 Task: Look for space in Novosibirsk, Russia from 6th August, 2023 to 15th August, 2023 for 9 adults in price range Rs.10000 to Rs.14000. Place can be shared room with 5 bedrooms having 9 beds and 5 bathrooms. Property type can be house, flat, guest house. Amenities needed are: wifi, TV, free parkinig on premises, gym, breakfast. Booking option can be shelf check-in. Required host language is English.
Action: Mouse moved to (545, 114)
Screenshot: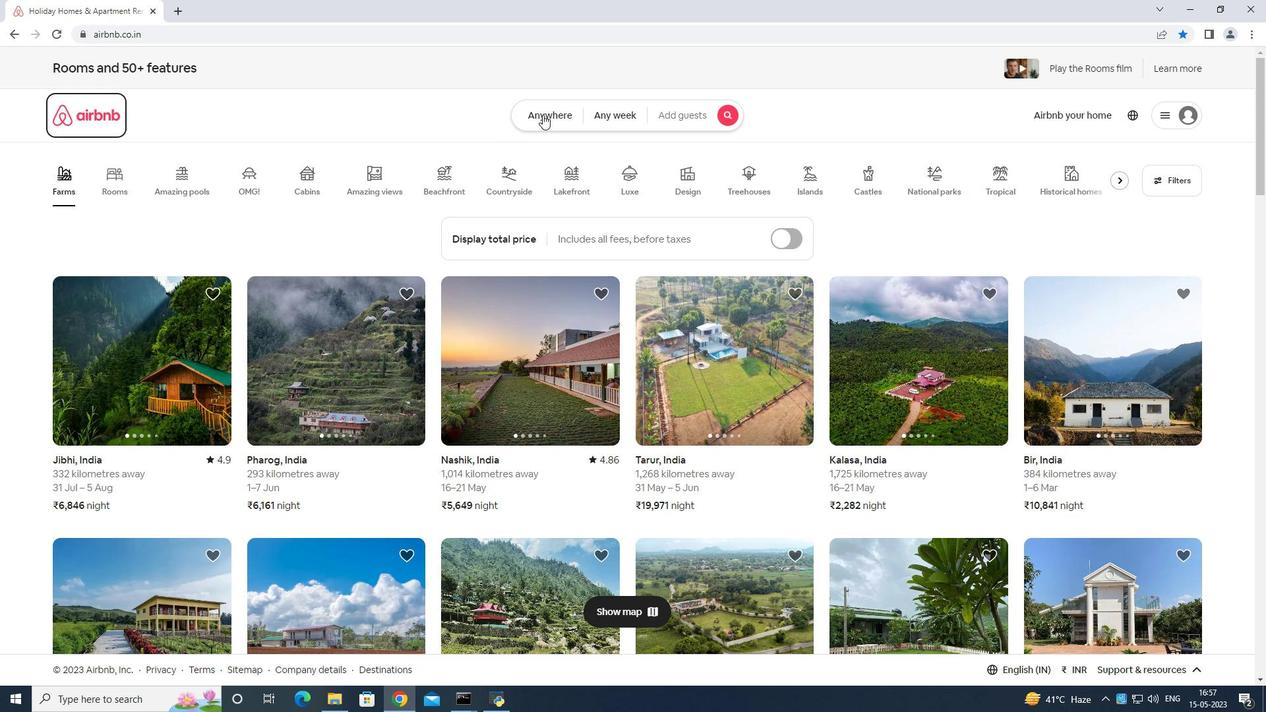 
Action: Mouse pressed left at (545, 114)
Screenshot: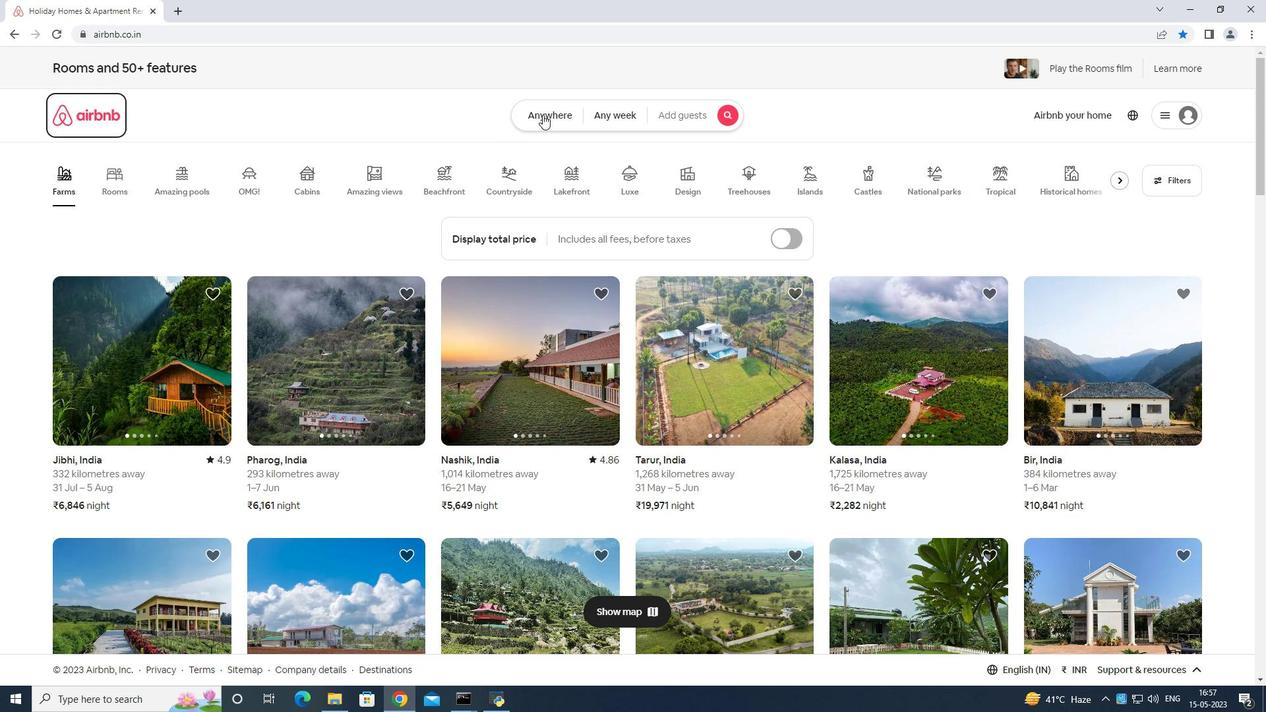 
Action: Mouse moved to (497, 151)
Screenshot: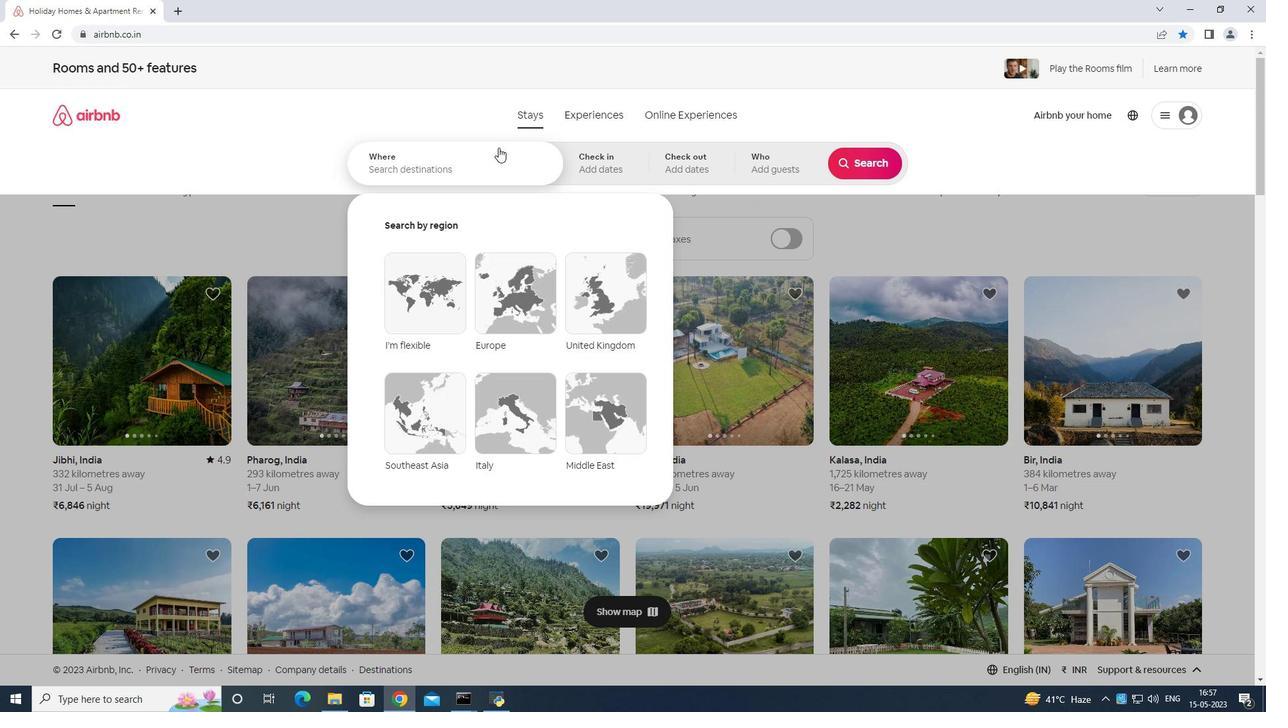 
Action: Mouse pressed left at (497, 151)
Screenshot: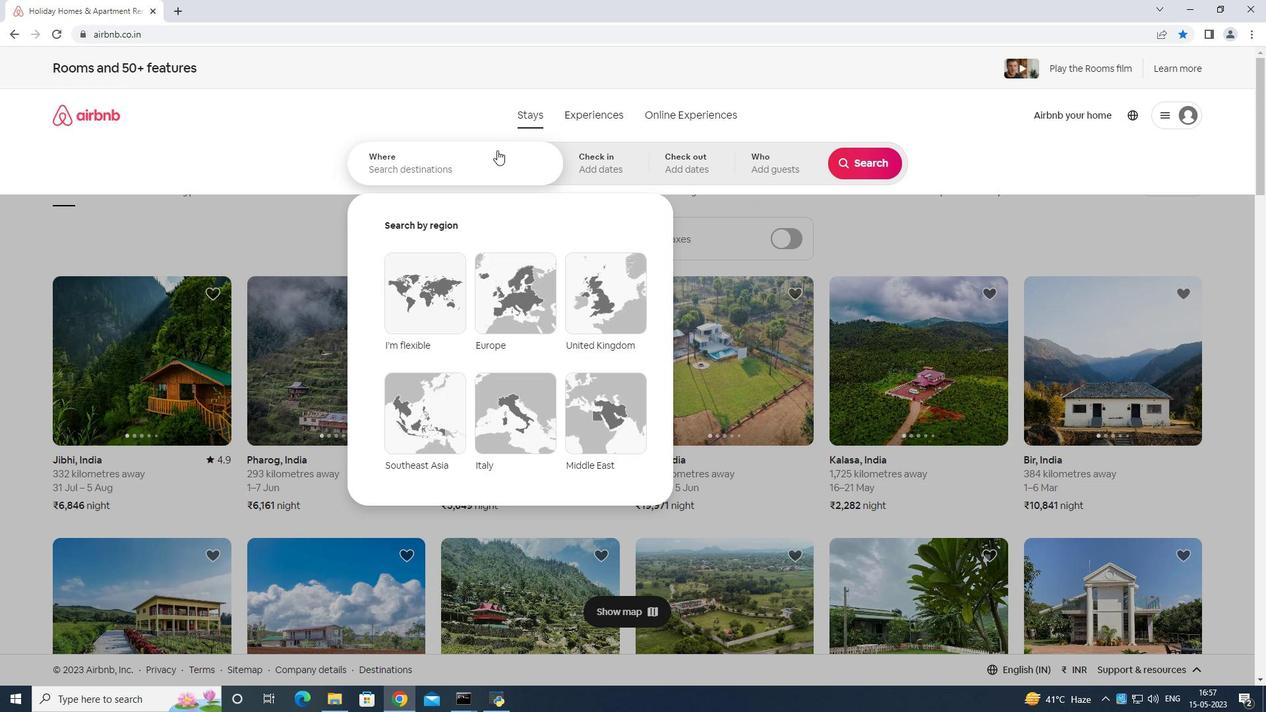 
Action: Mouse moved to (617, 167)
Screenshot: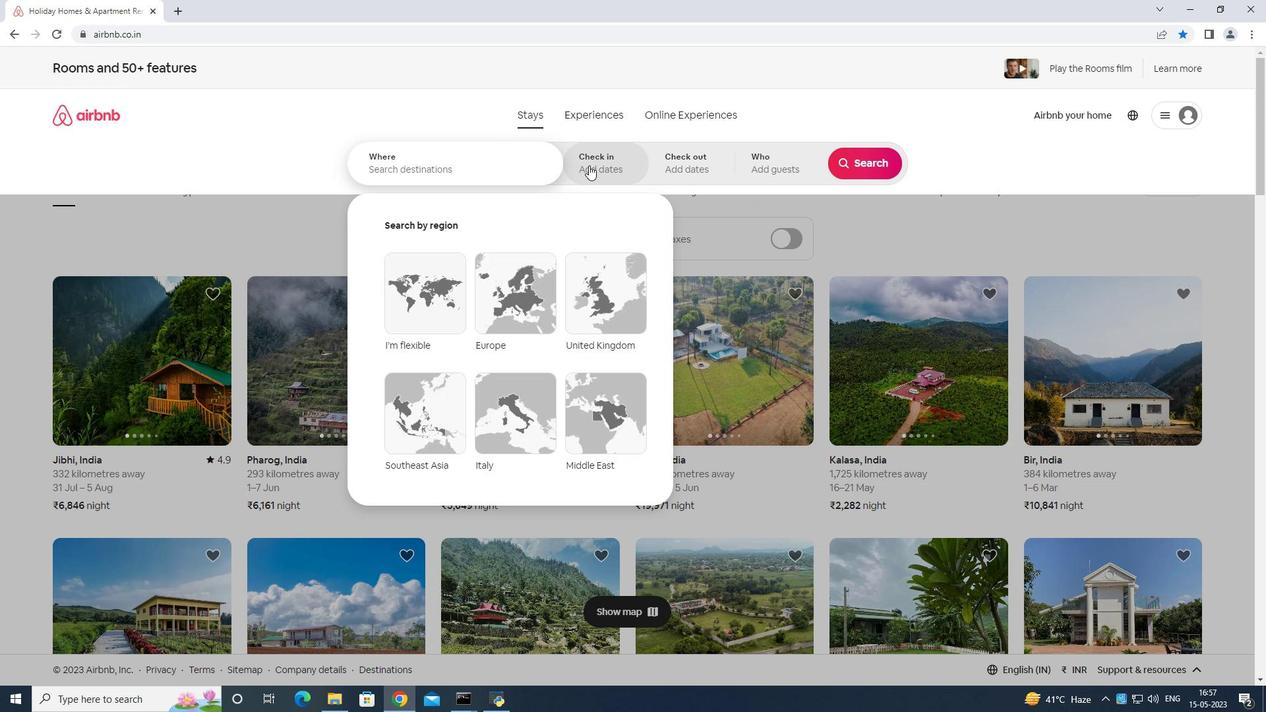 
Action: Key pressed <Key.shift>Novosibirsk<Key.space><Key.shift>Russia<Key.enter>
Screenshot: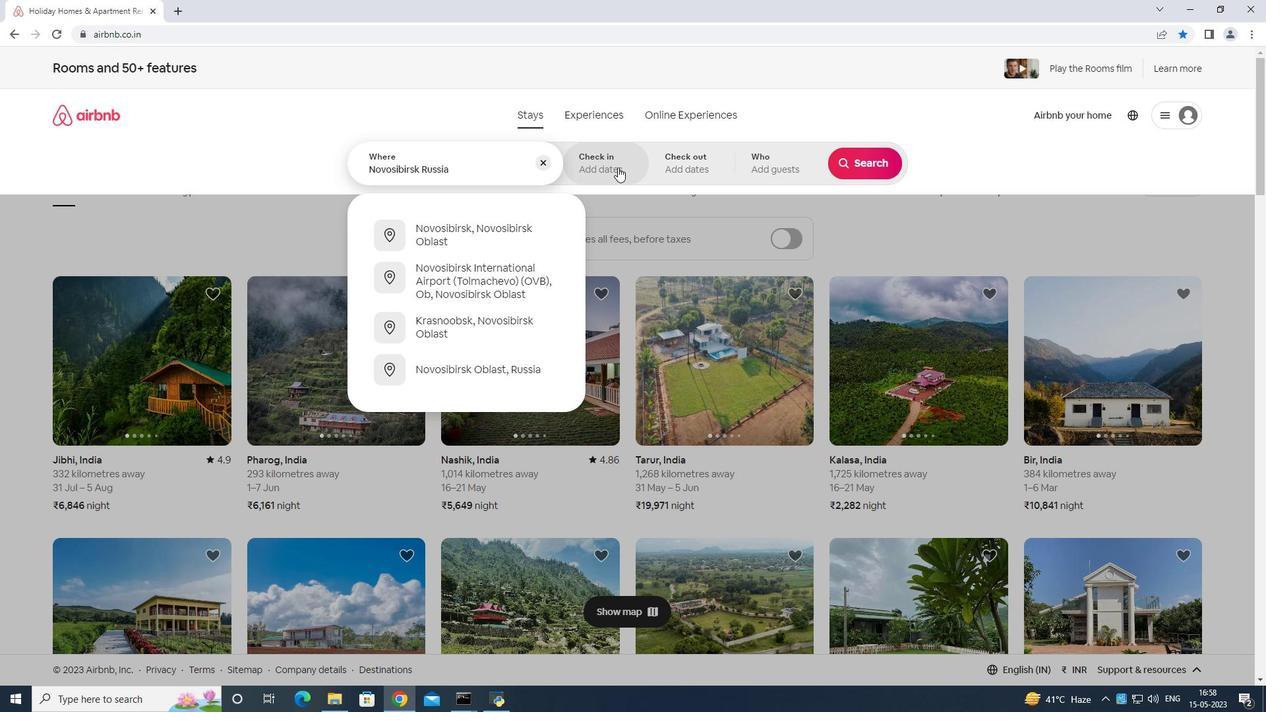 
Action: Mouse moved to (869, 271)
Screenshot: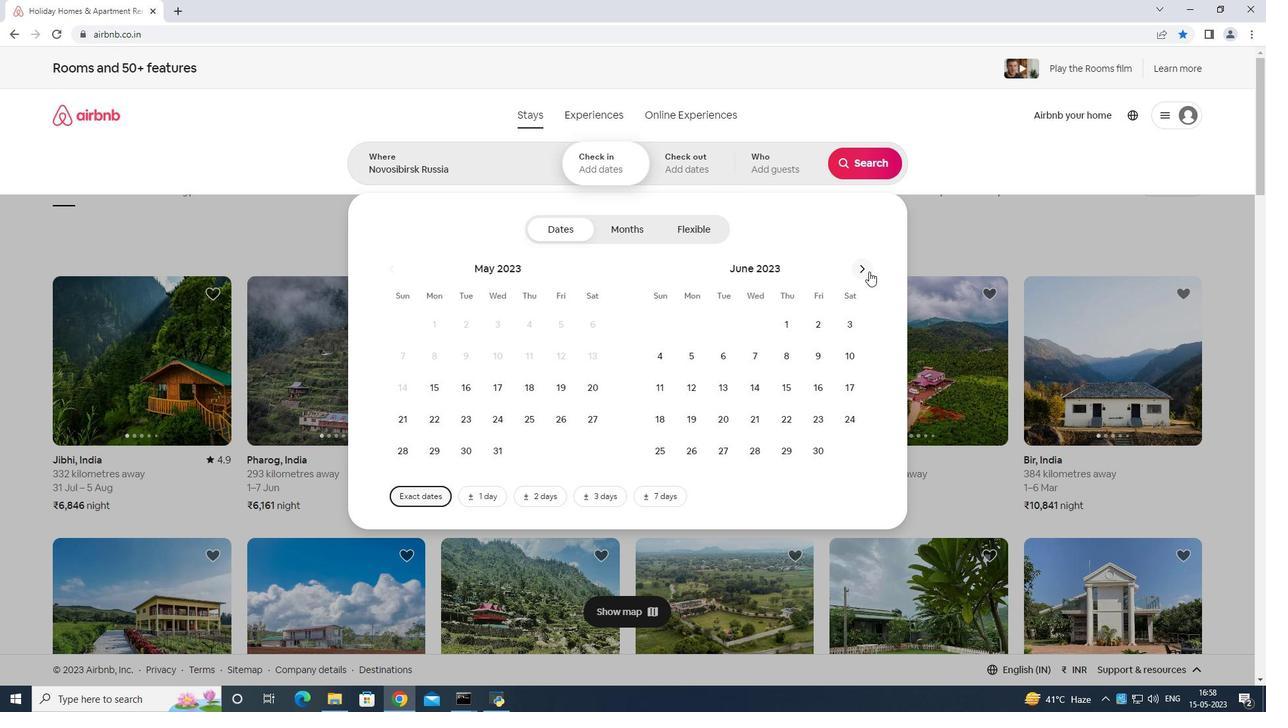 
Action: Mouse pressed left at (869, 271)
Screenshot: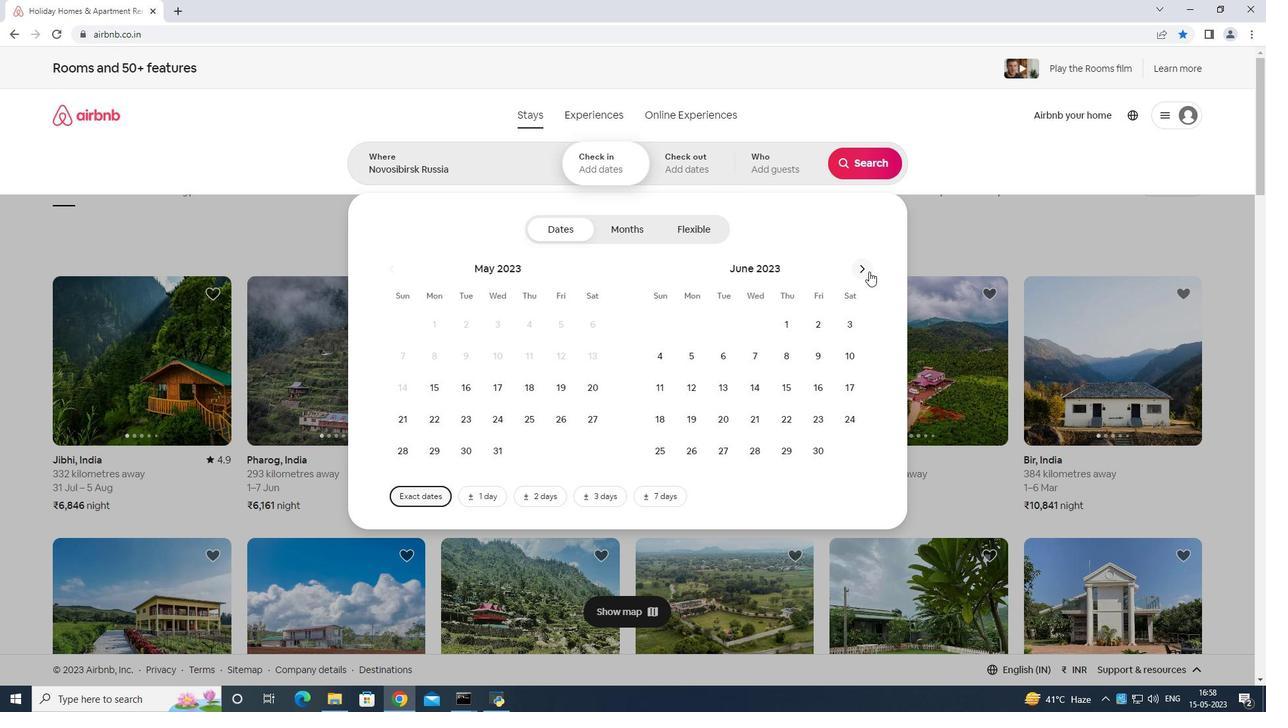 
Action: Mouse moved to (863, 263)
Screenshot: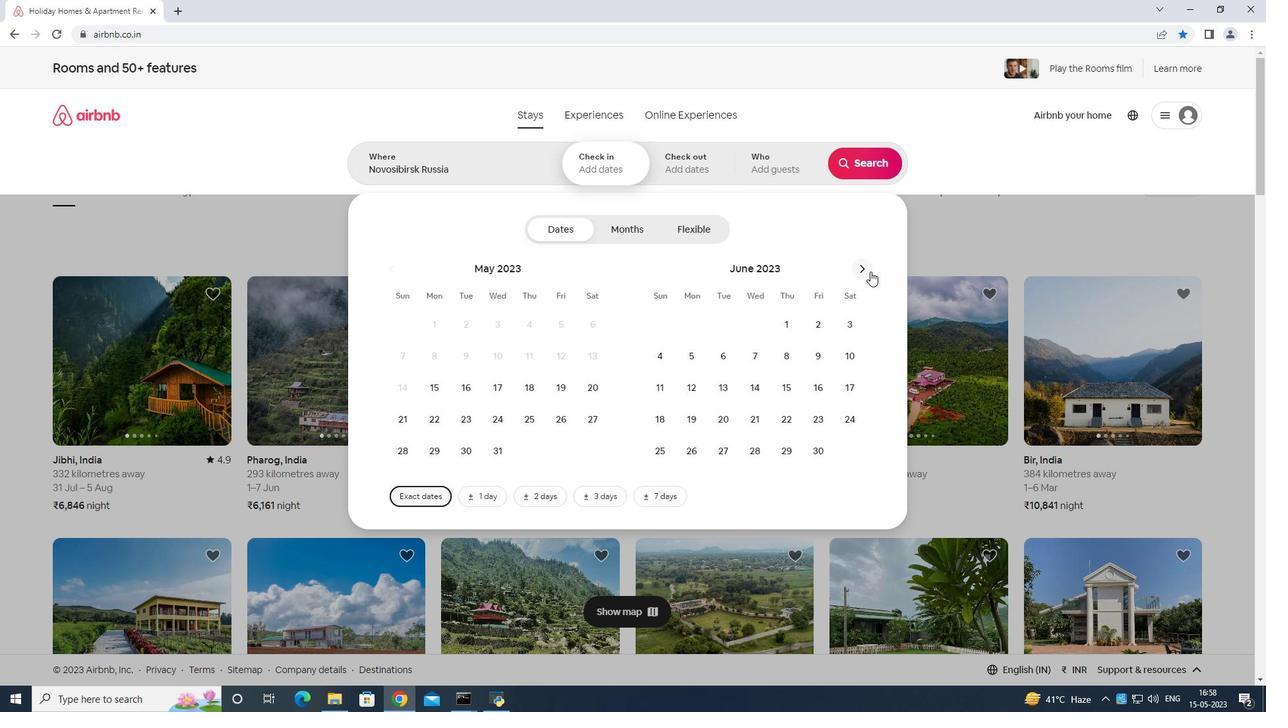 
Action: Mouse pressed left at (863, 263)
Screenshot: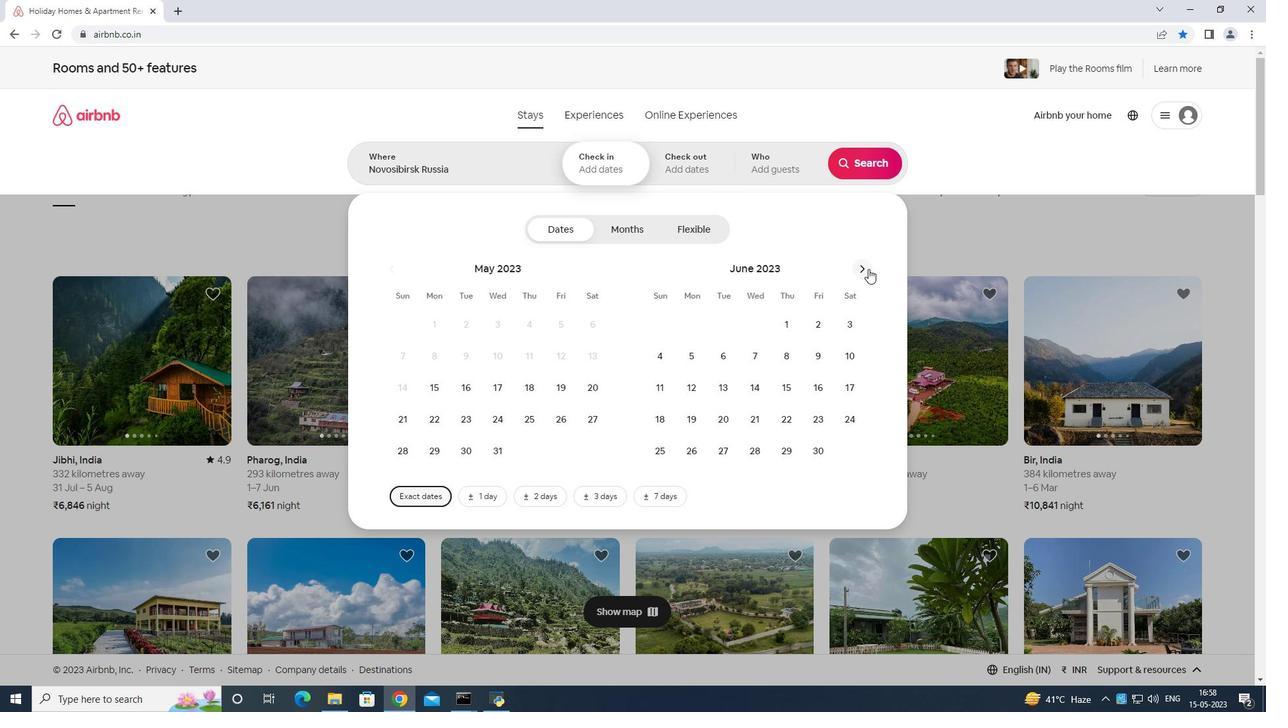 
Action: Mouse pressed left at (863, 263)
Screenshot: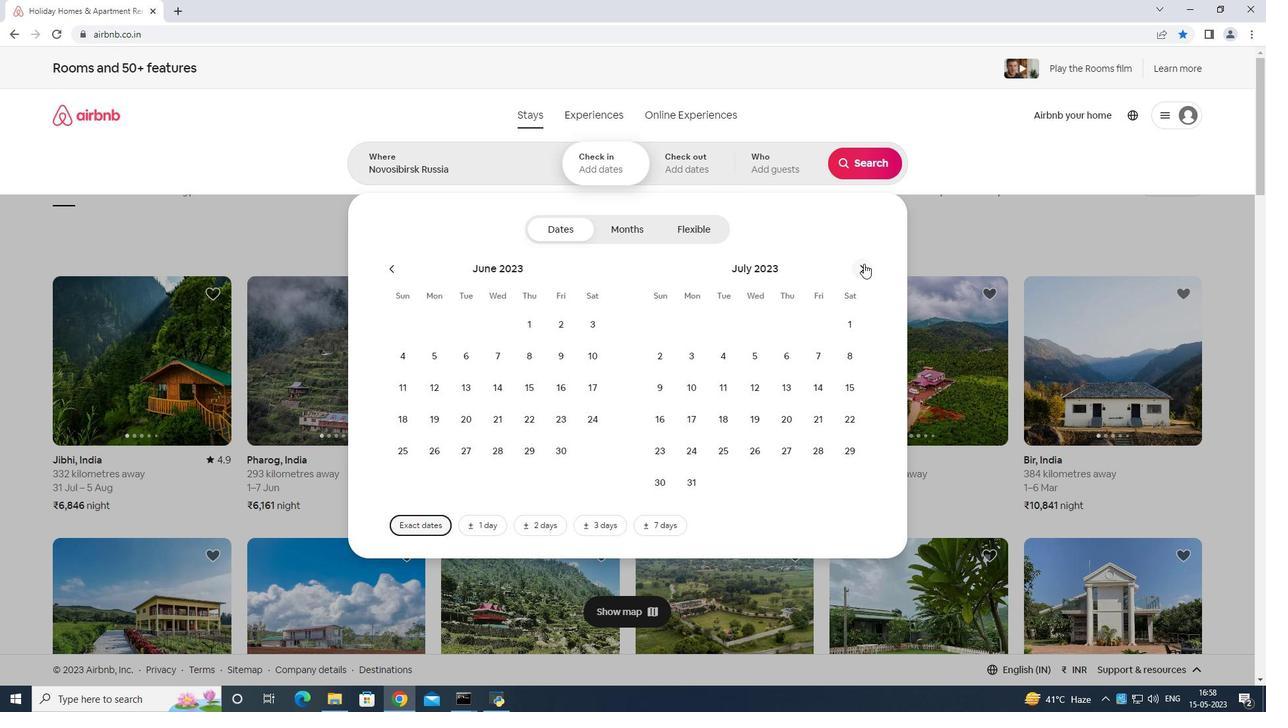 
Action: Mouse moved to (653, 354)
Screenshot: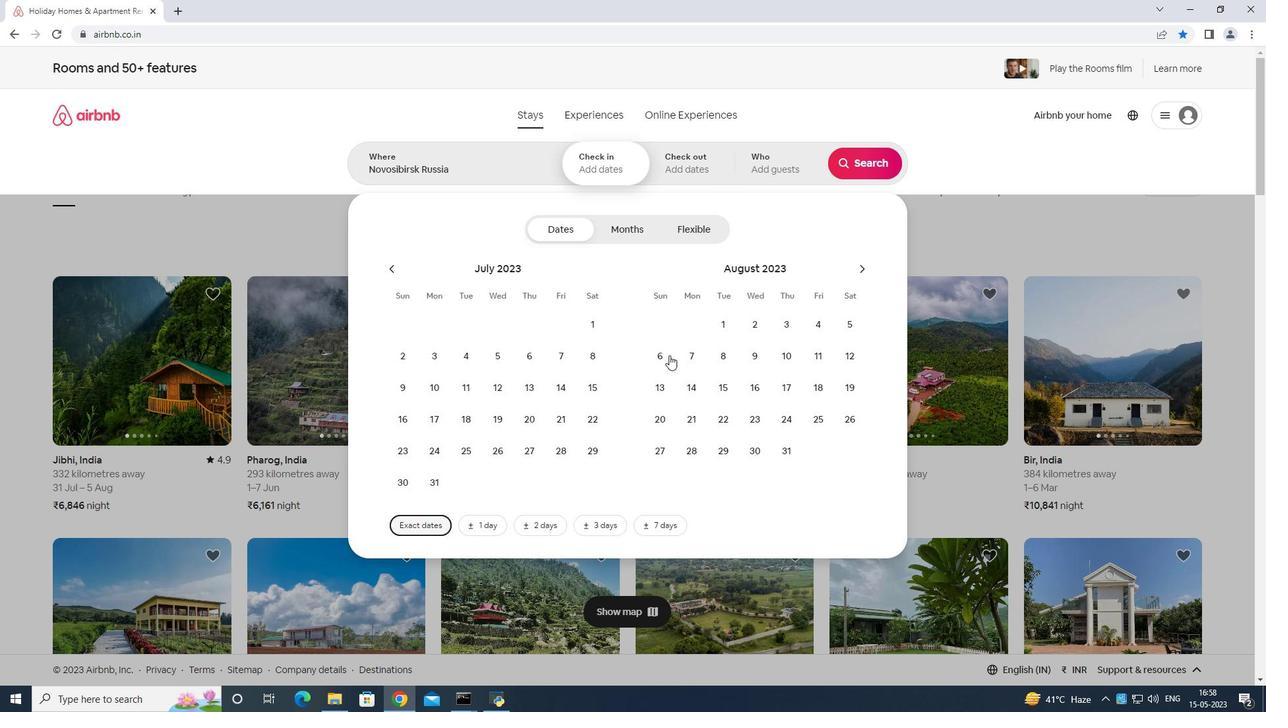 
Action: Mouse pressed left at (653, 354)
Screenshot: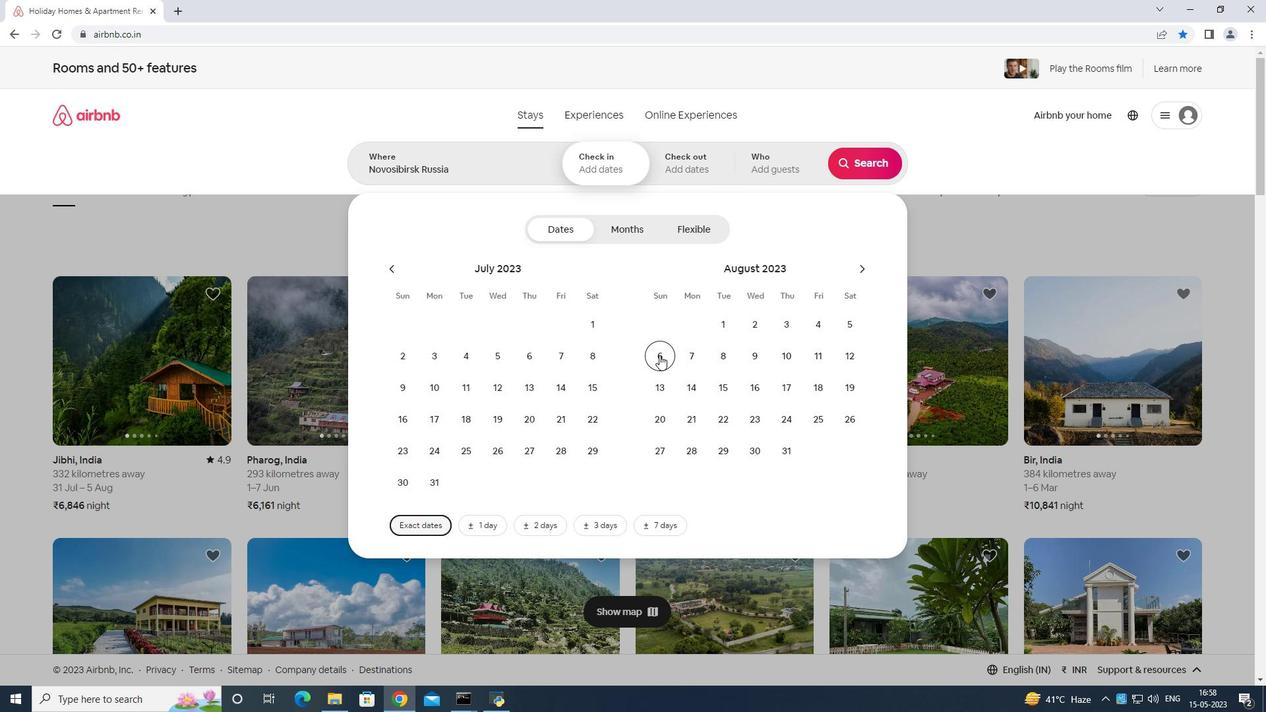 
Action: Mouse moved to (718, 382)
Screenshot: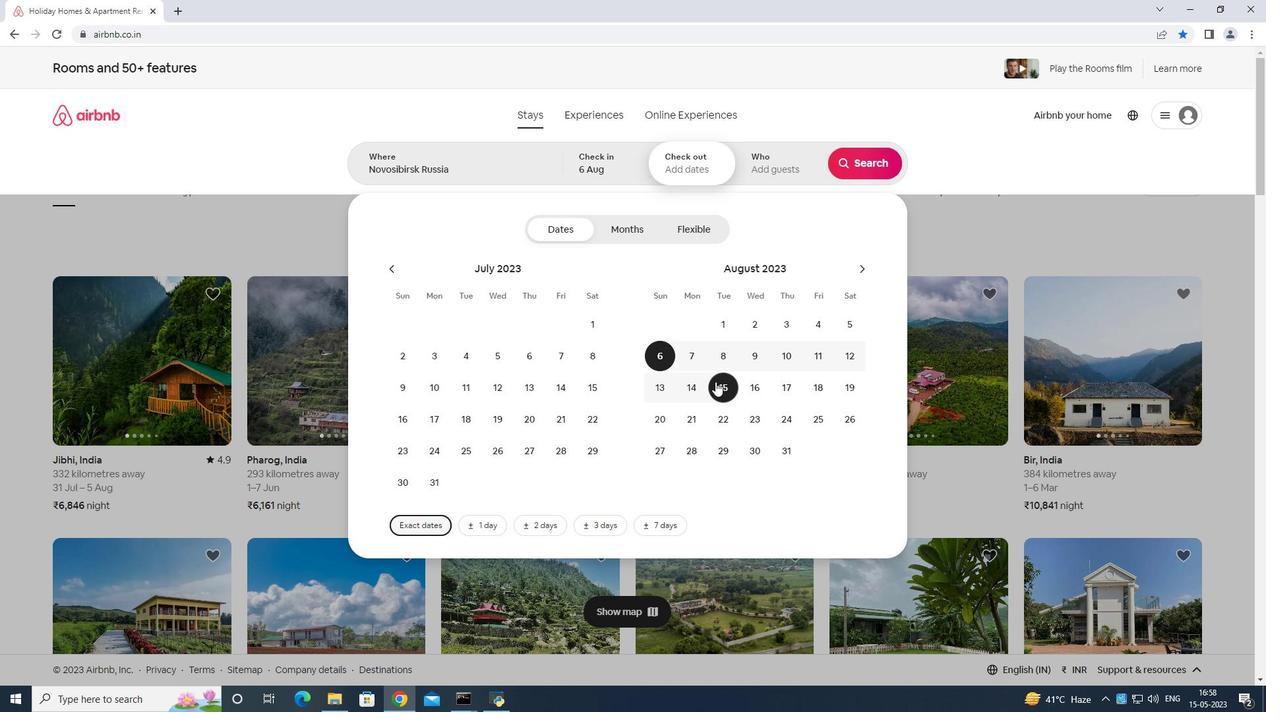 
Action: Mouse pressed left at (718, 382)
Screenshot: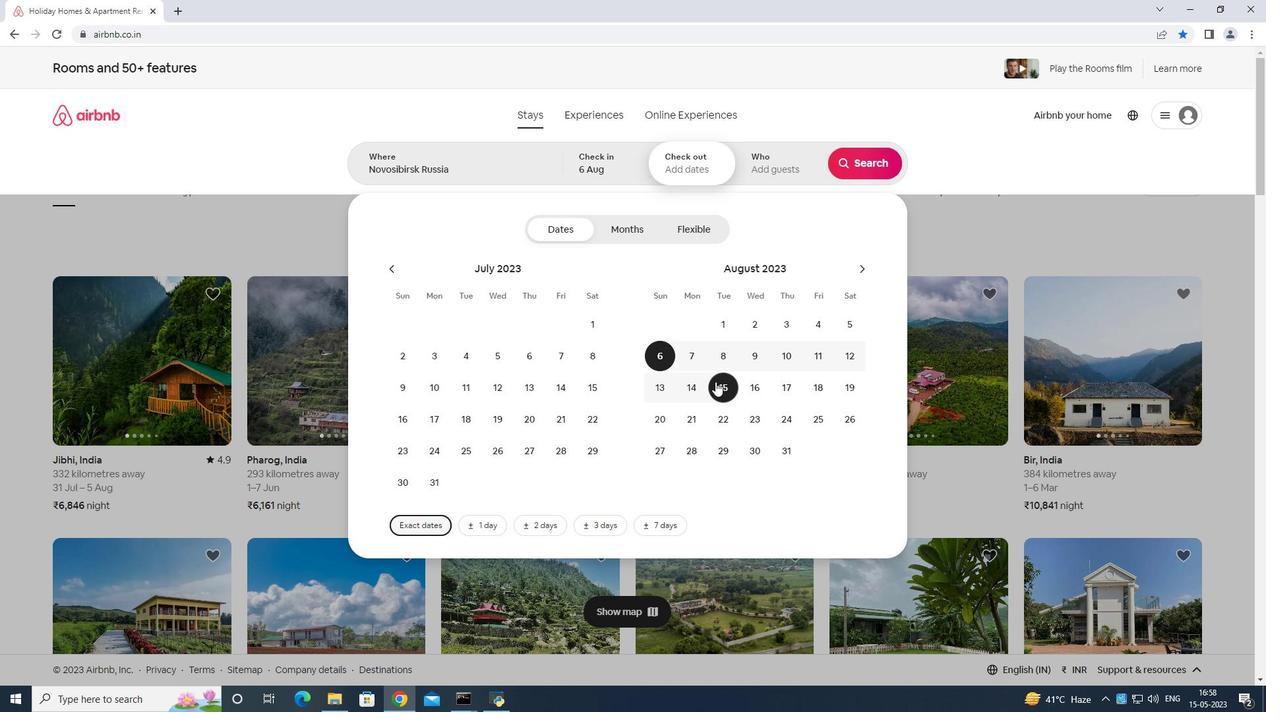 
Action: Mouse moved to (767, 172)
Screenshot: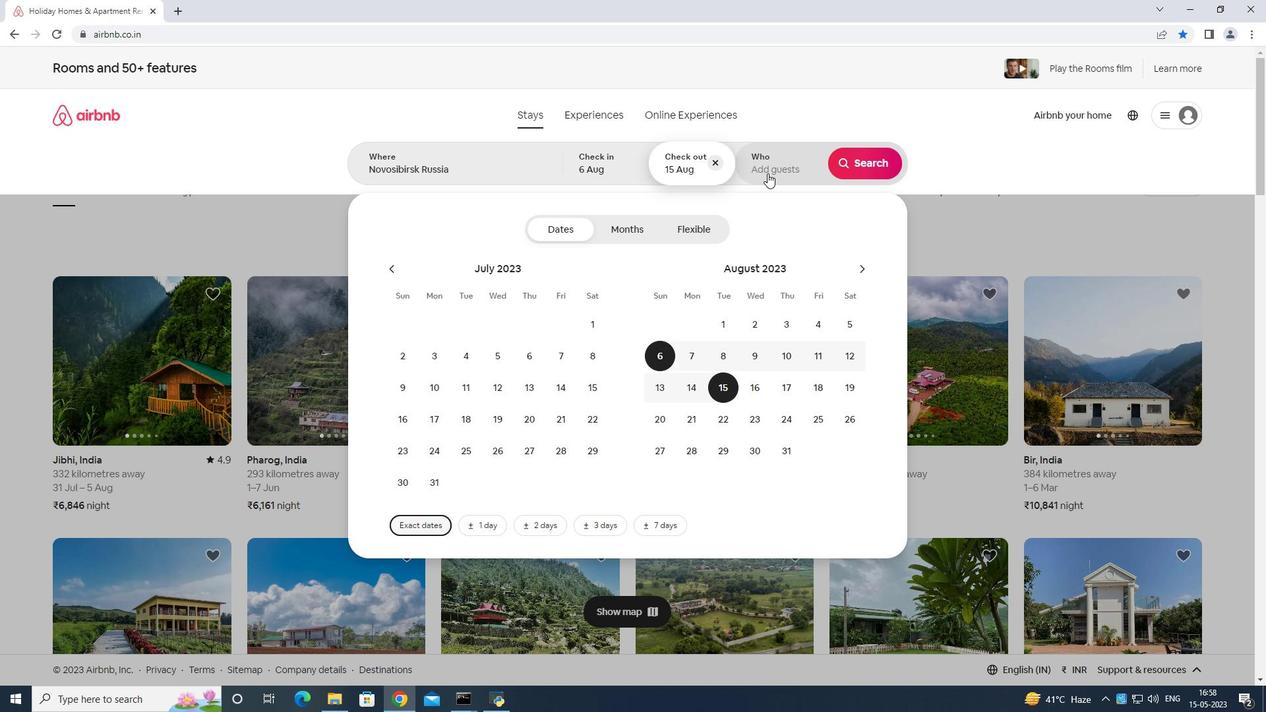 
Action: Mouse pressed left at (767, 172)
Screenshot: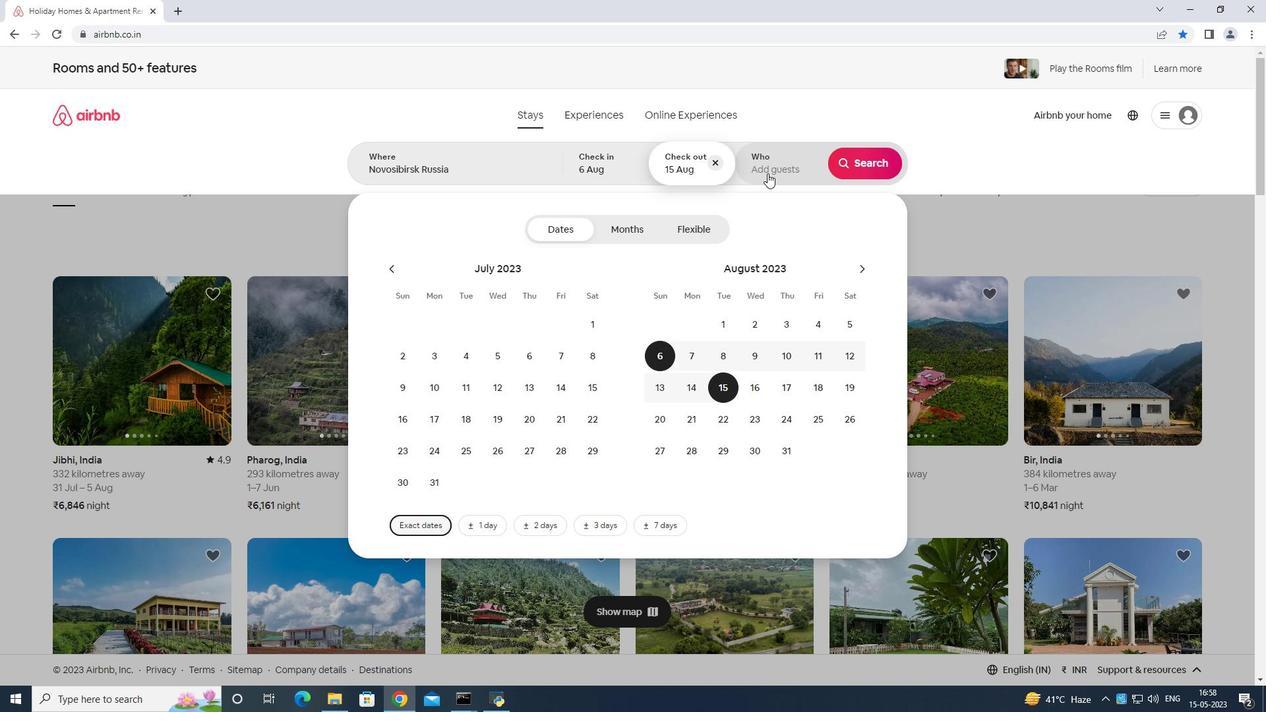 
Action: Mouse moved to (864, 230)
Screenshot: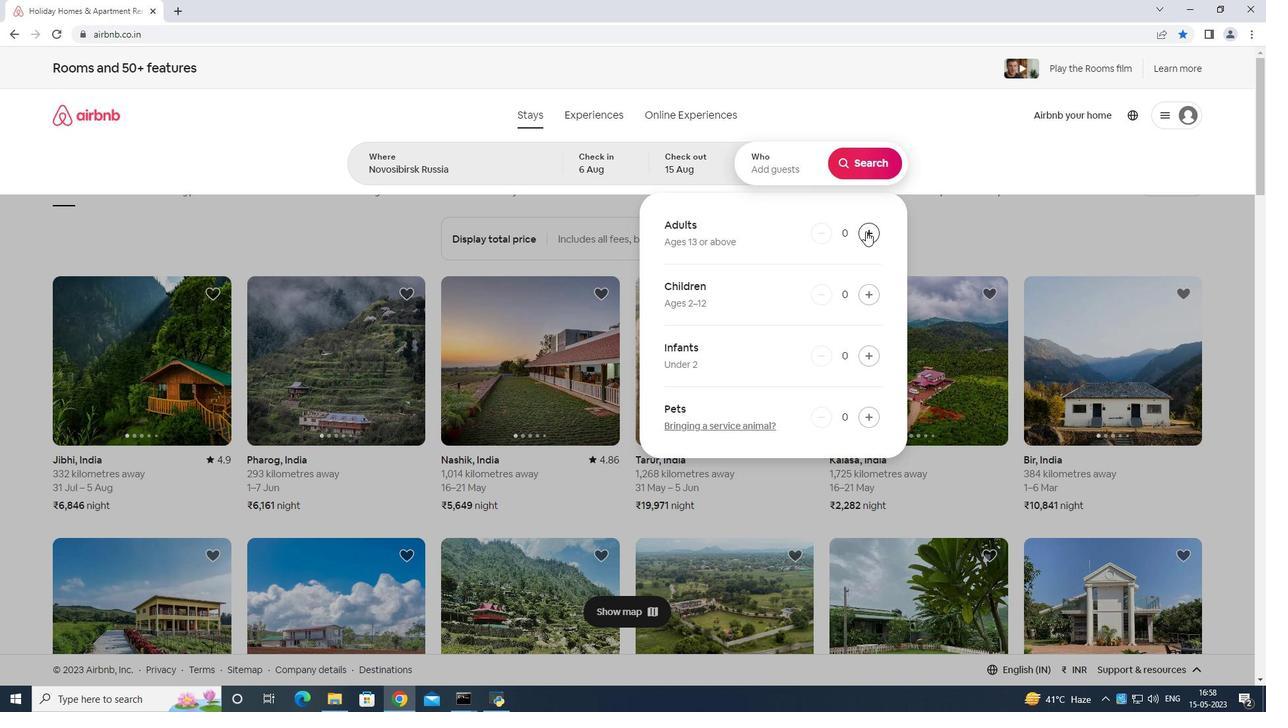 
Action: Mouse pressed left at (864, 230)
Screenshot: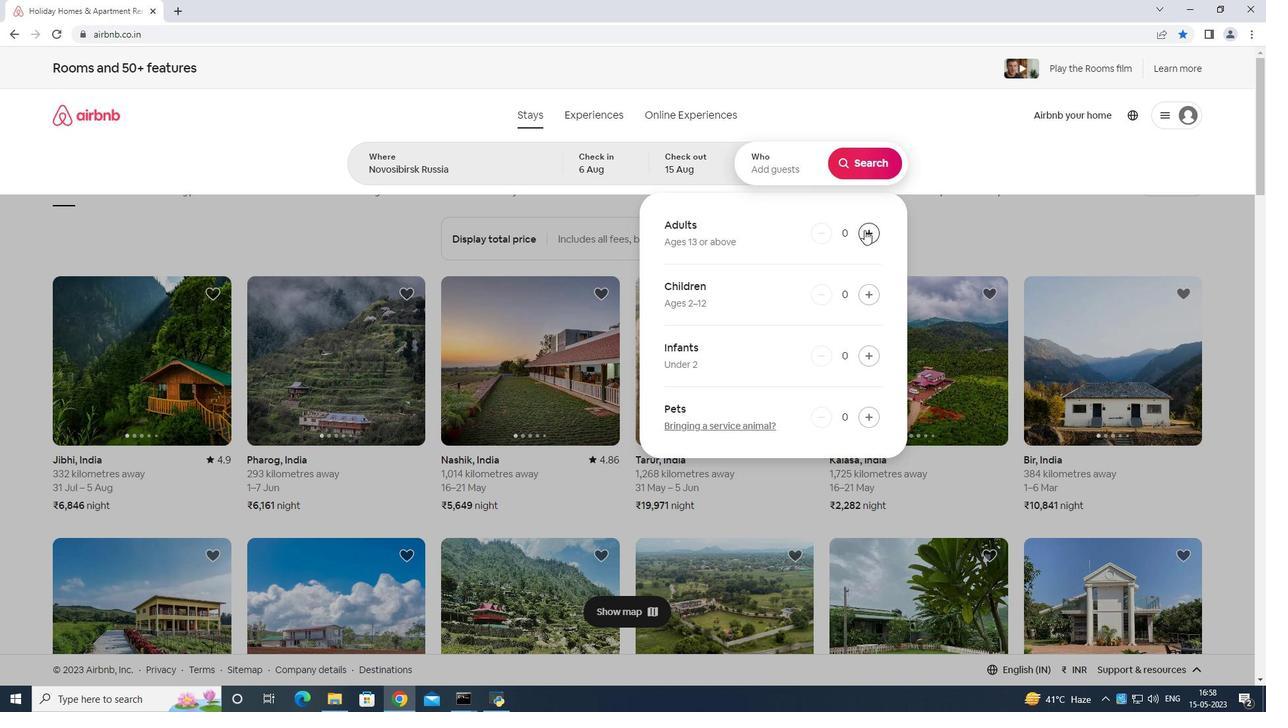 
Action: Mouse pressed left at (864, 230)
Screenshot: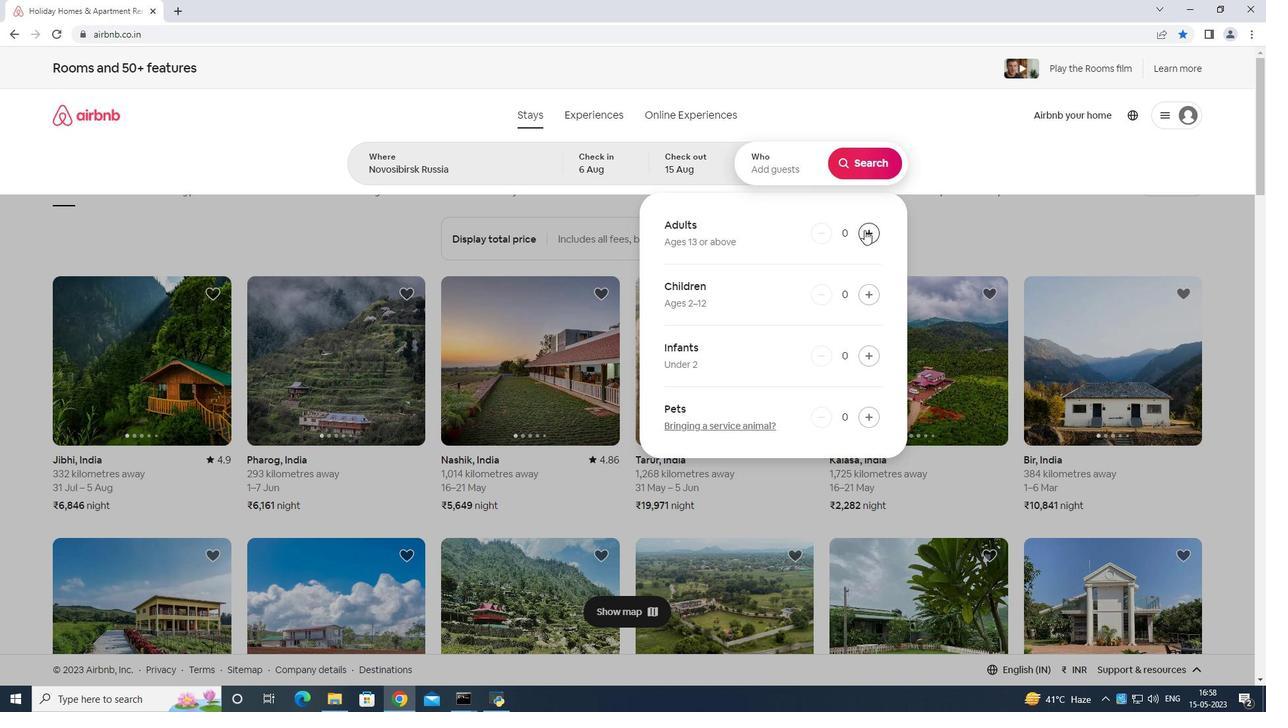 
Action: Mouse pressed left at (864, 230)
Screenshot: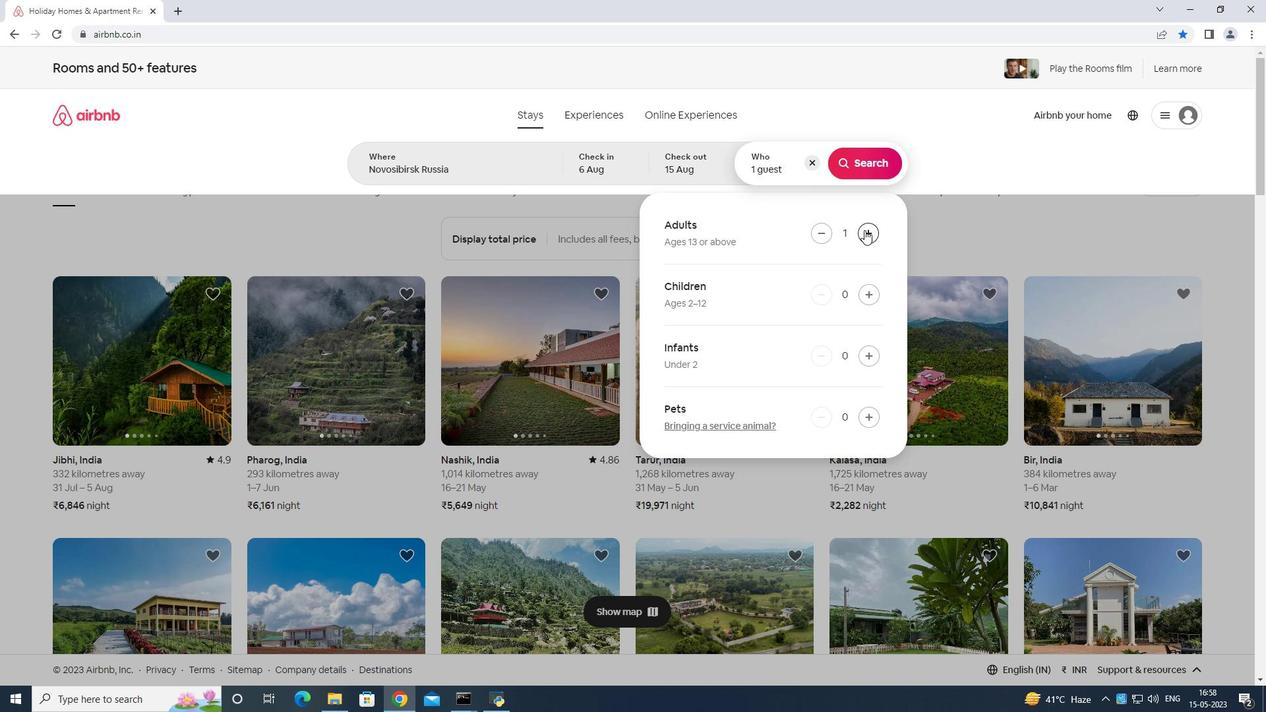 
Action: Mouse moved to (864, 229)
Screenshot: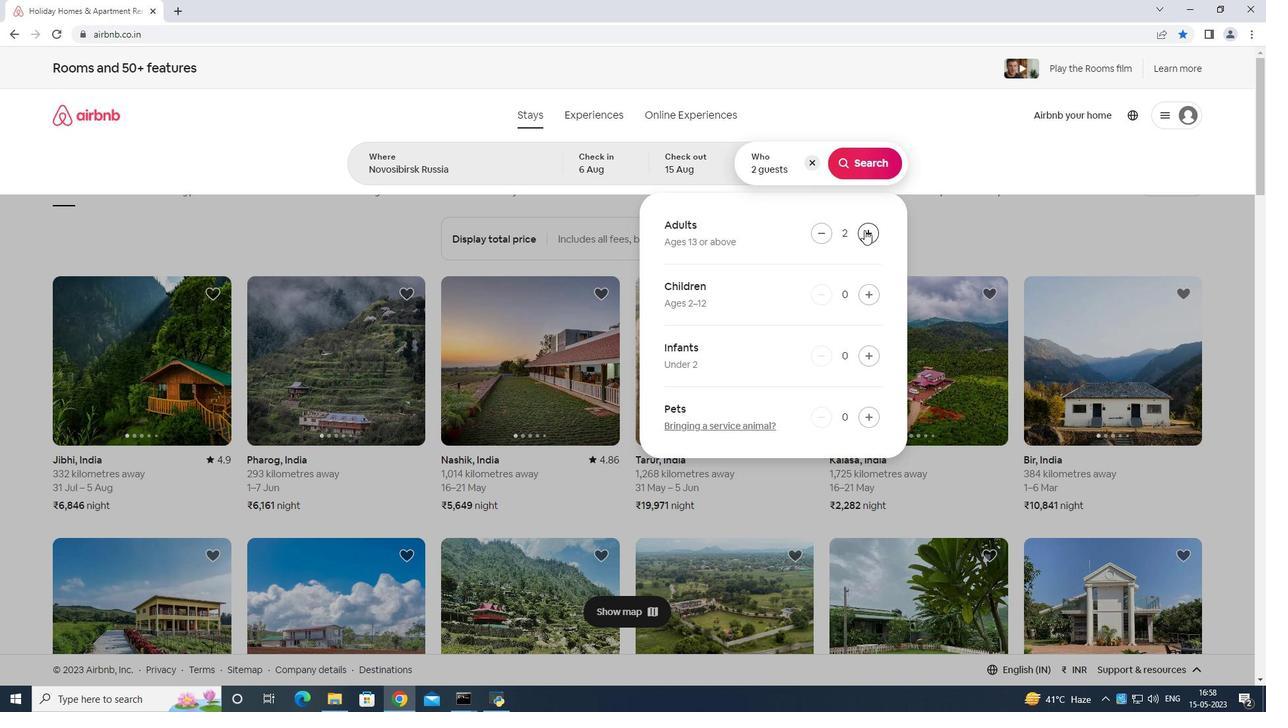 
Action: Mouse pressed left at (864, 229)
Screenshot: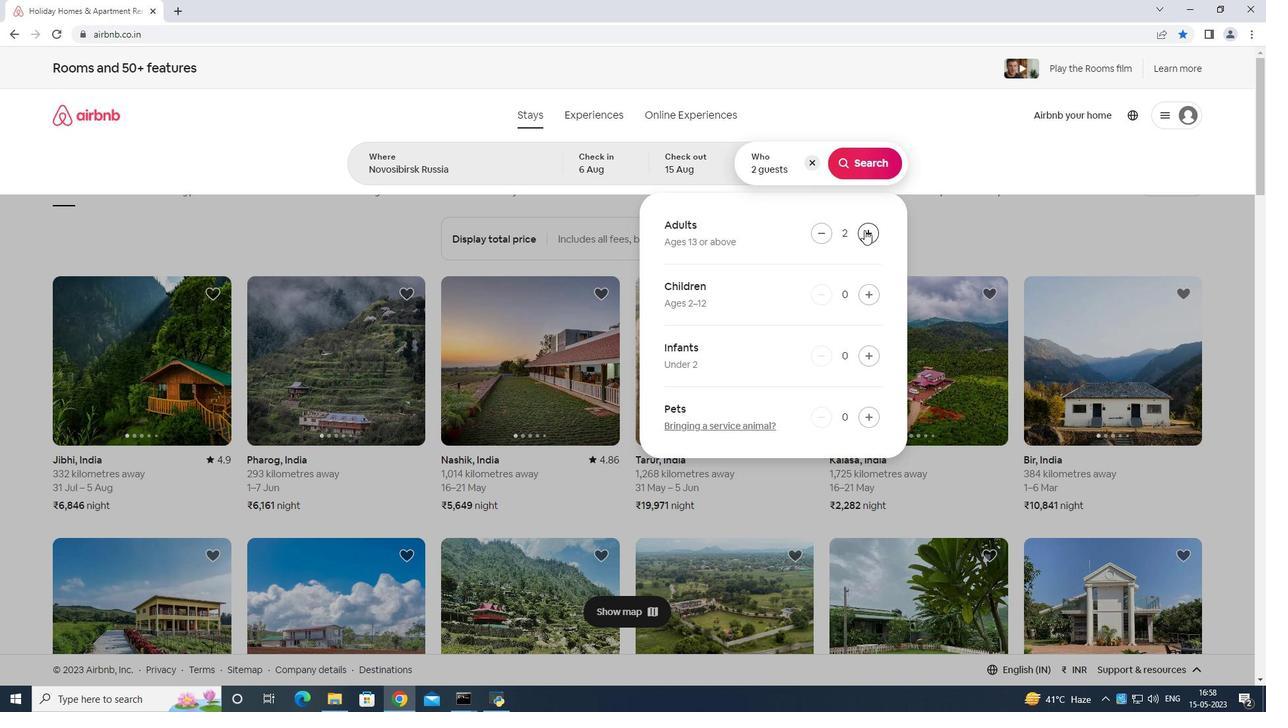 
Action: Mouse moved to (865, 228)
Screenshot: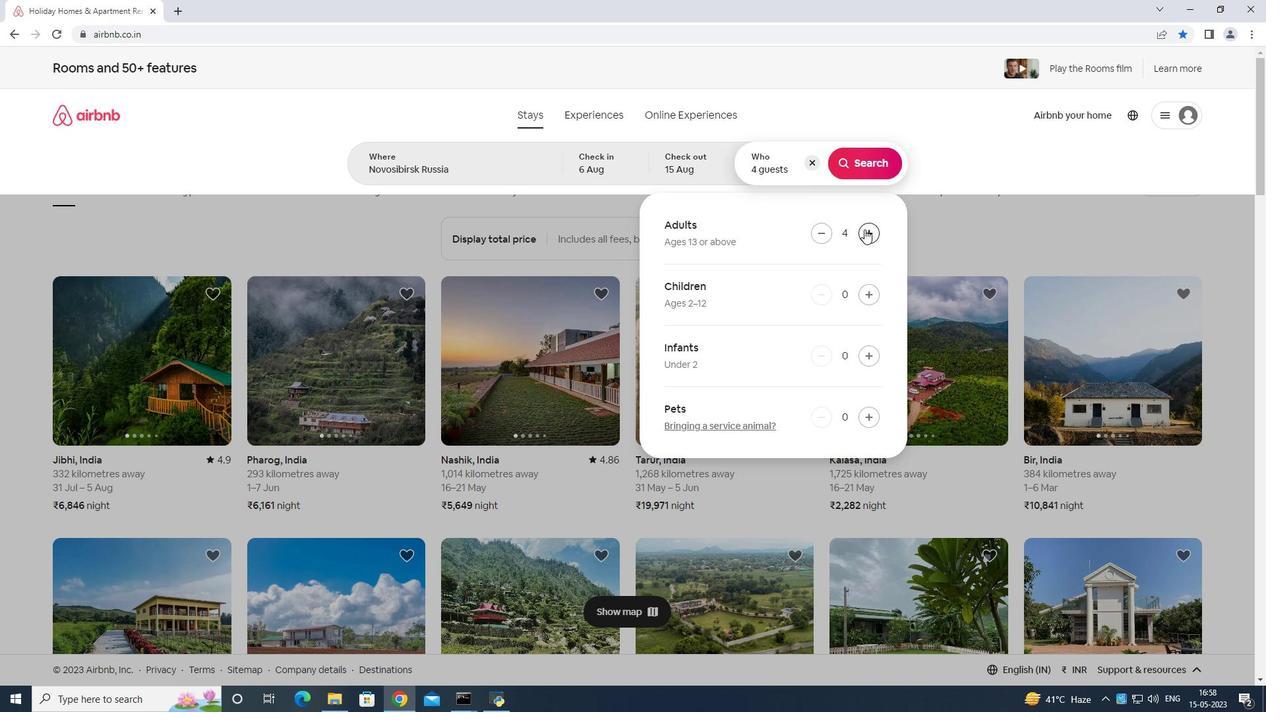 
Action: Mouse pressed left at (865, 228)
Screenshot: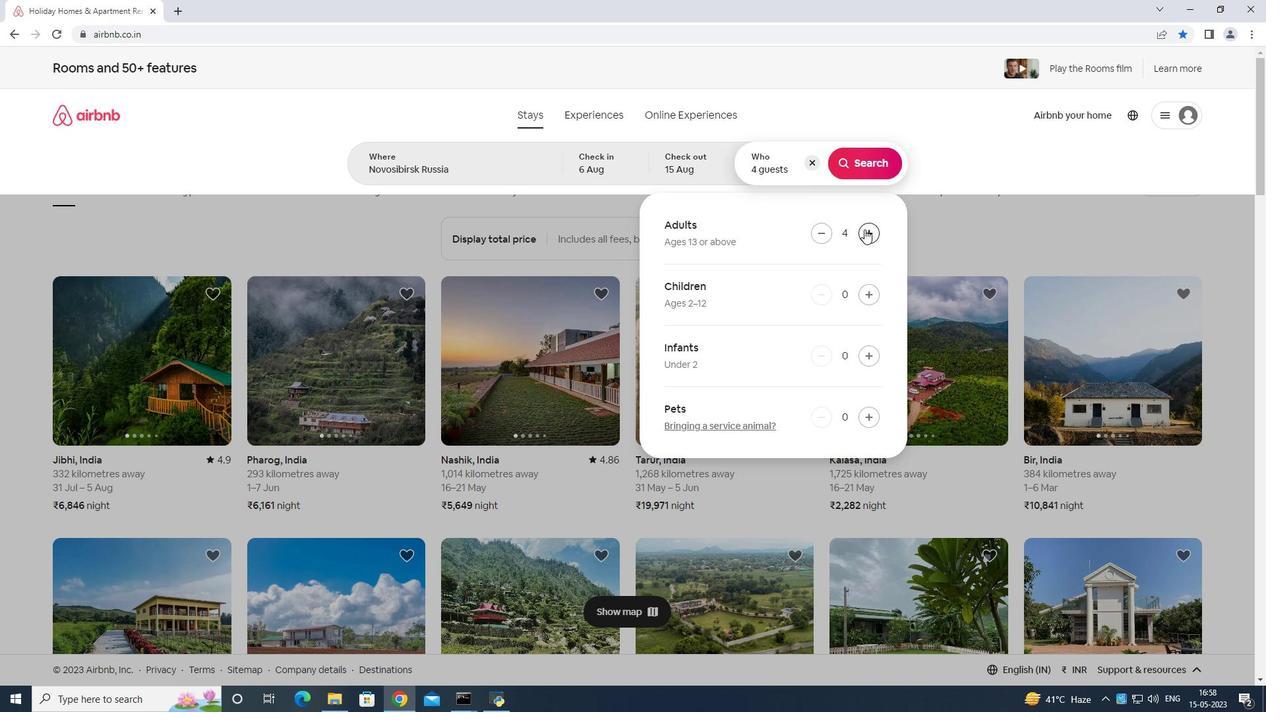 
Action: Mouse pressed left at (865, 228)
Screenshot: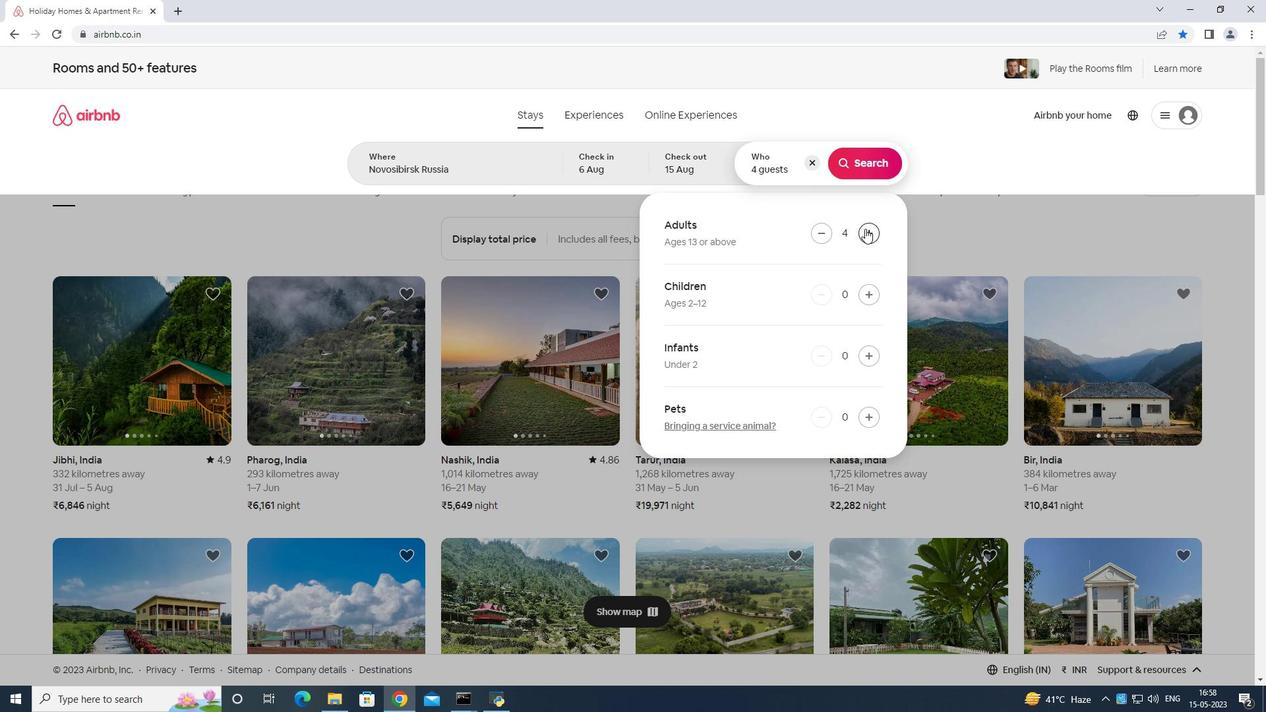 
Action: Mouse moved to (865, 228)
Screenshot: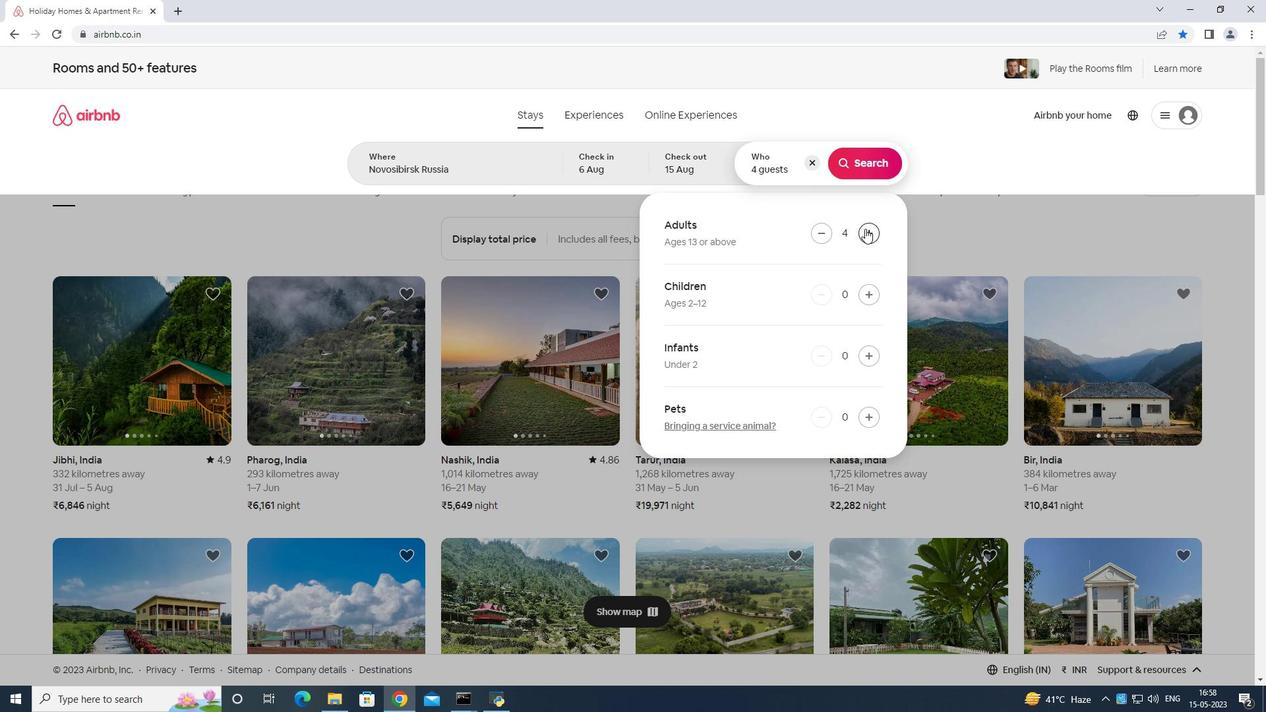
Action: Mouse pressed left at (865, 228)
Screenshot: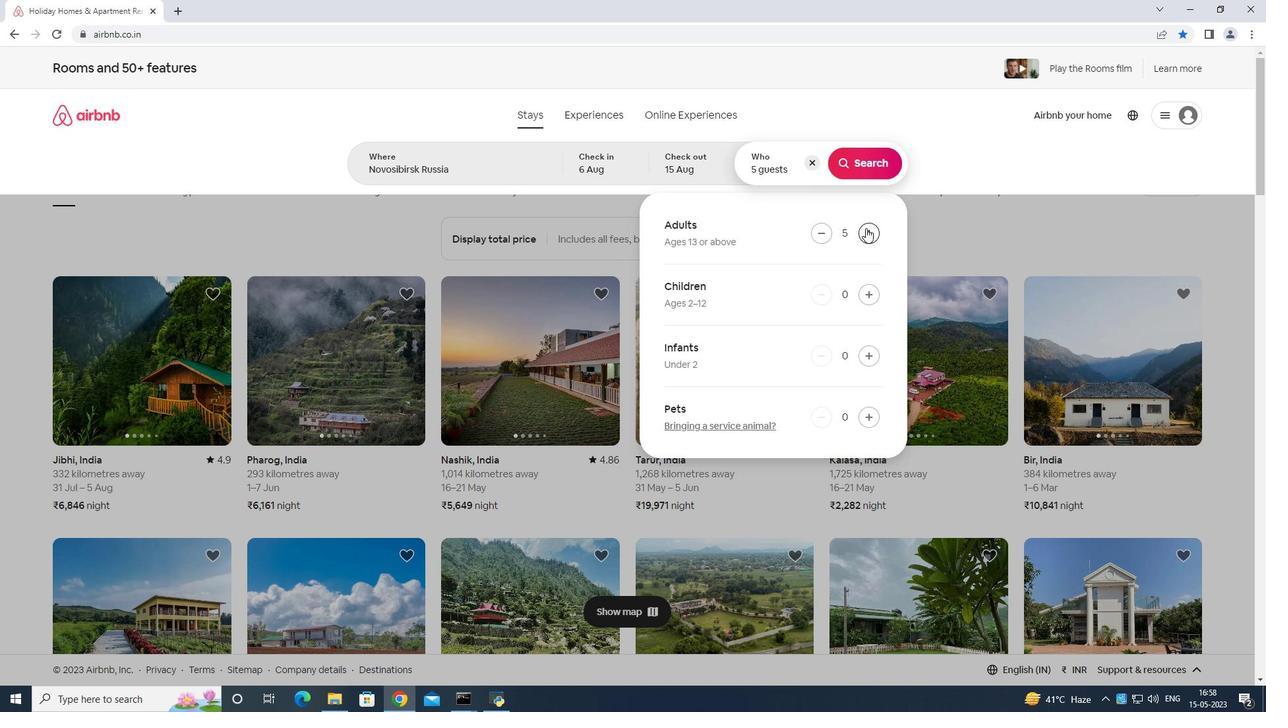 
Action: Mouse pressed left at (865, 228)
Screenshot: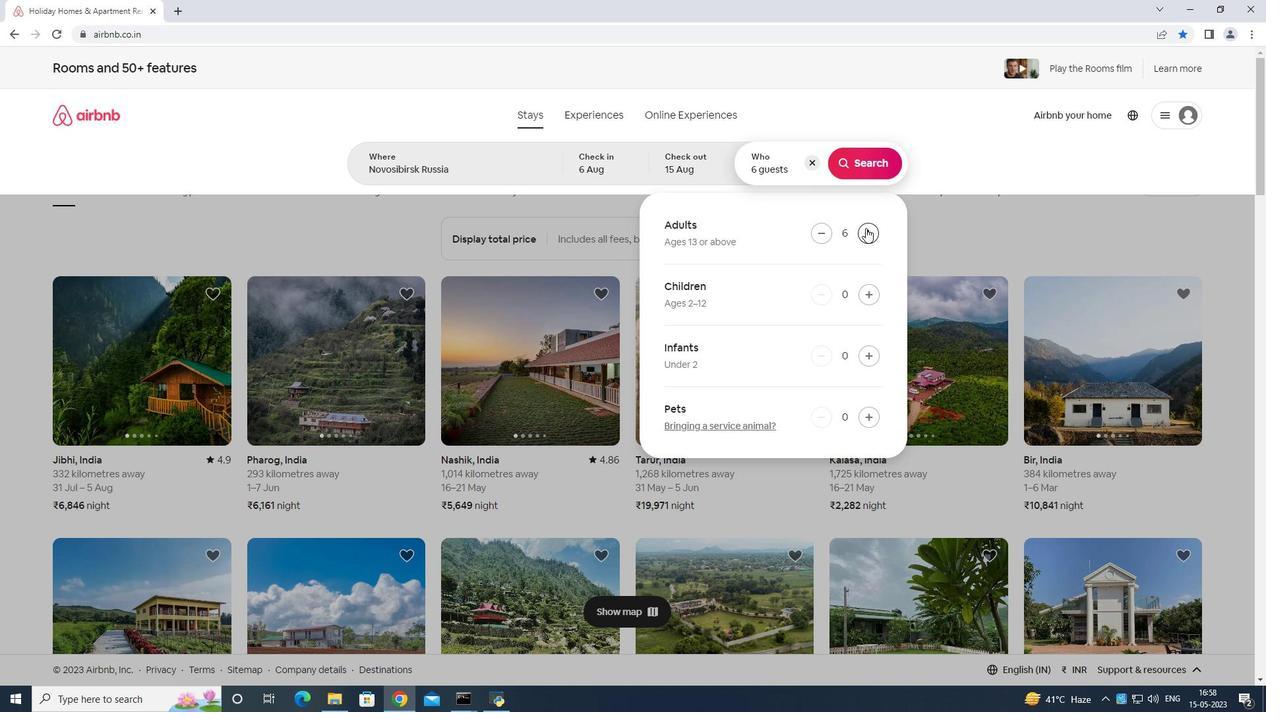 
Action: Mouse pressed left at (865, 228)
Screenshot: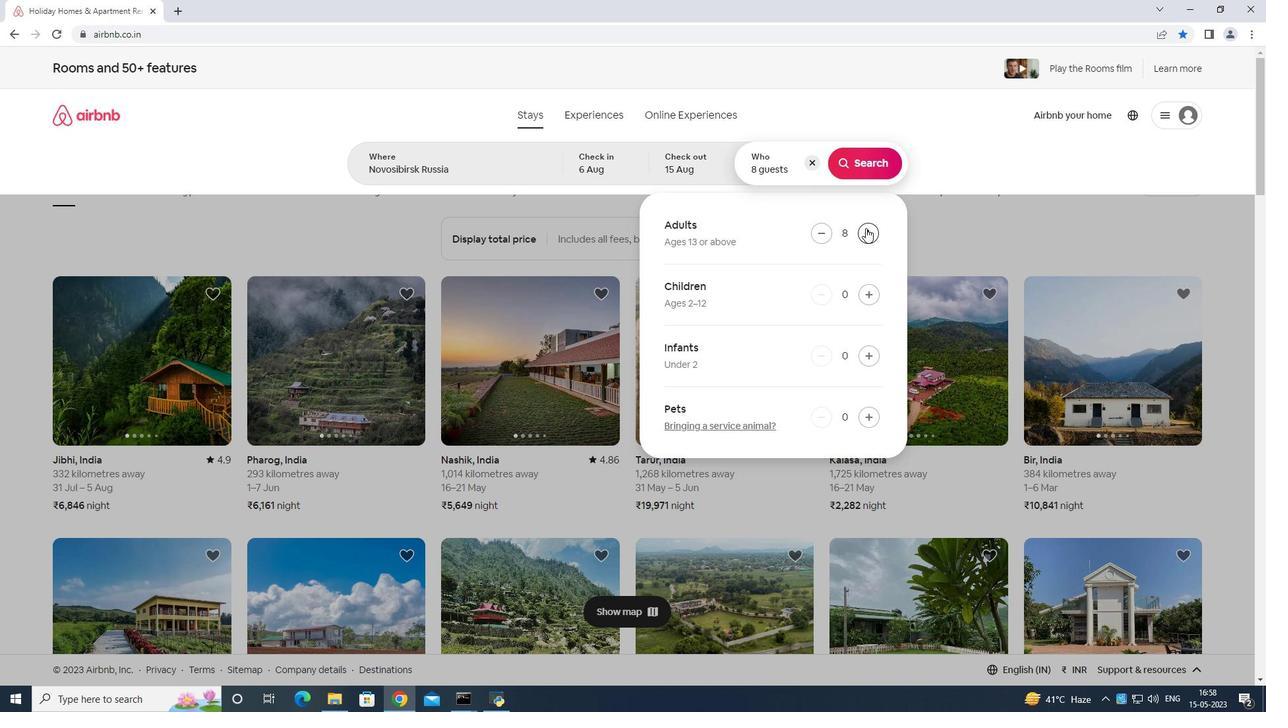 
Action: Mouse moved to (881, 176)
Screenshot: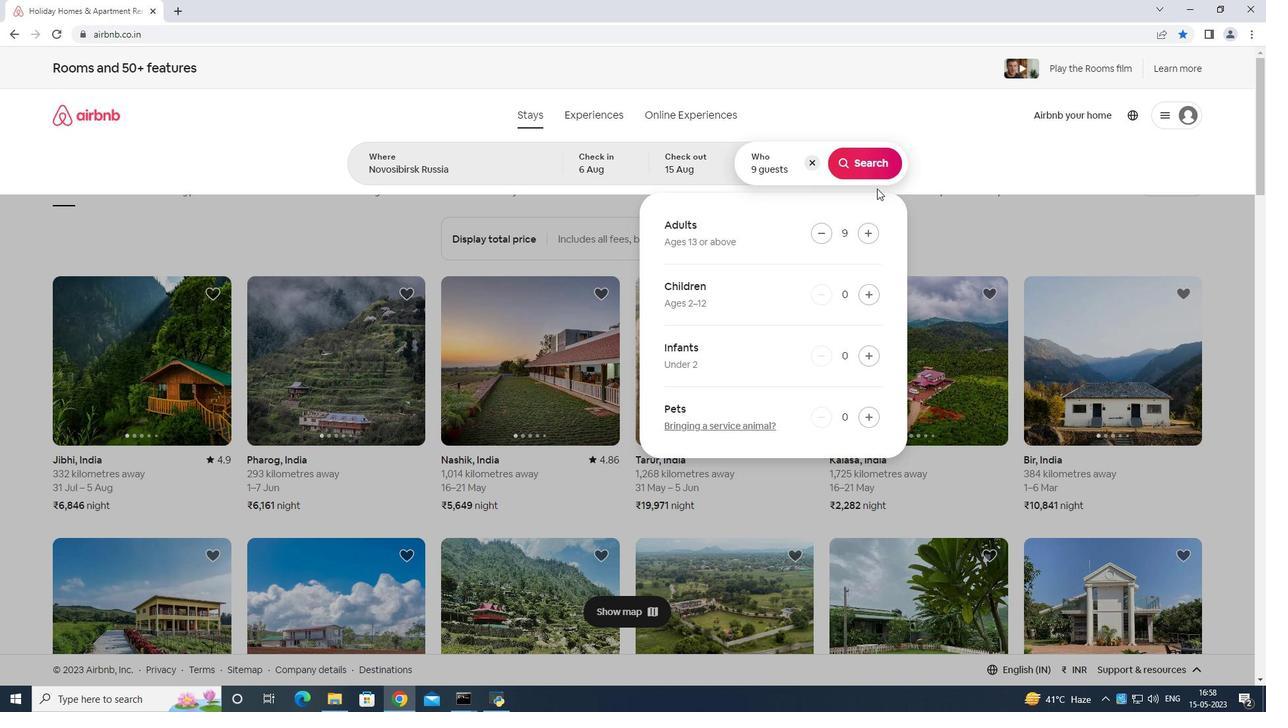 
Action: Mouse pressed left at (881, 176)
Screenshot: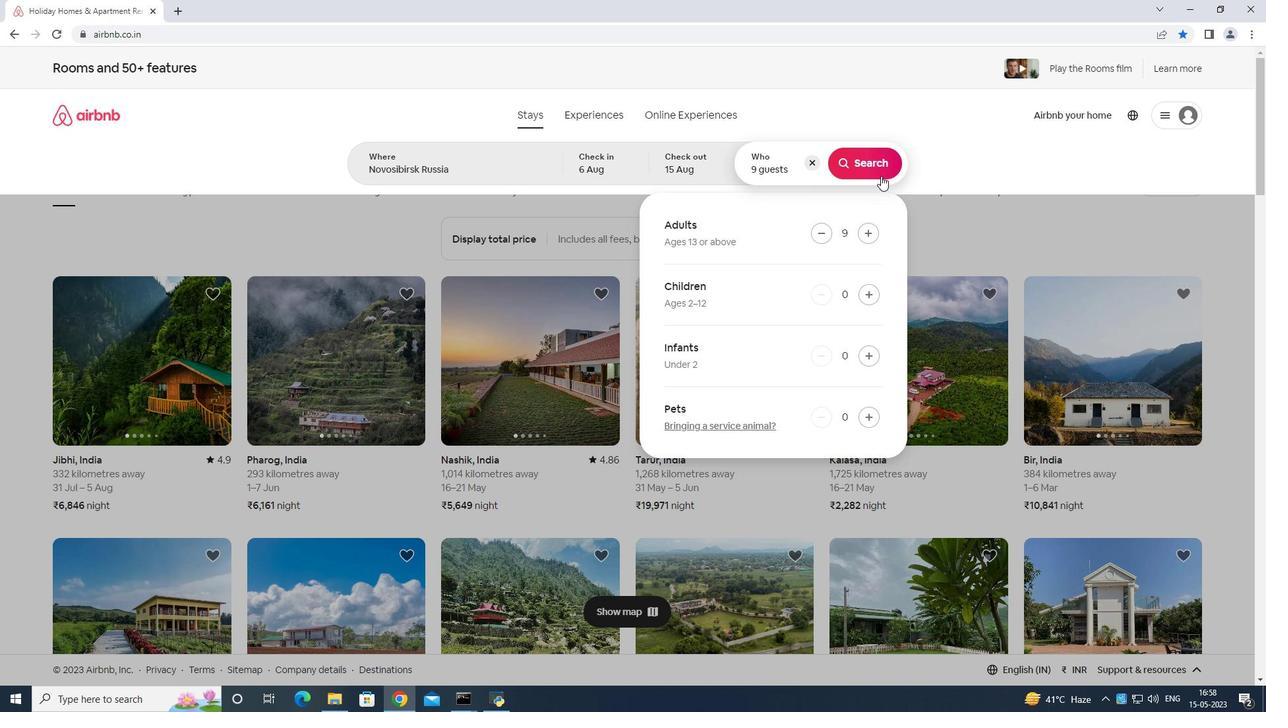 
Action: Mouse moved to (1212, 123)
Screenshot: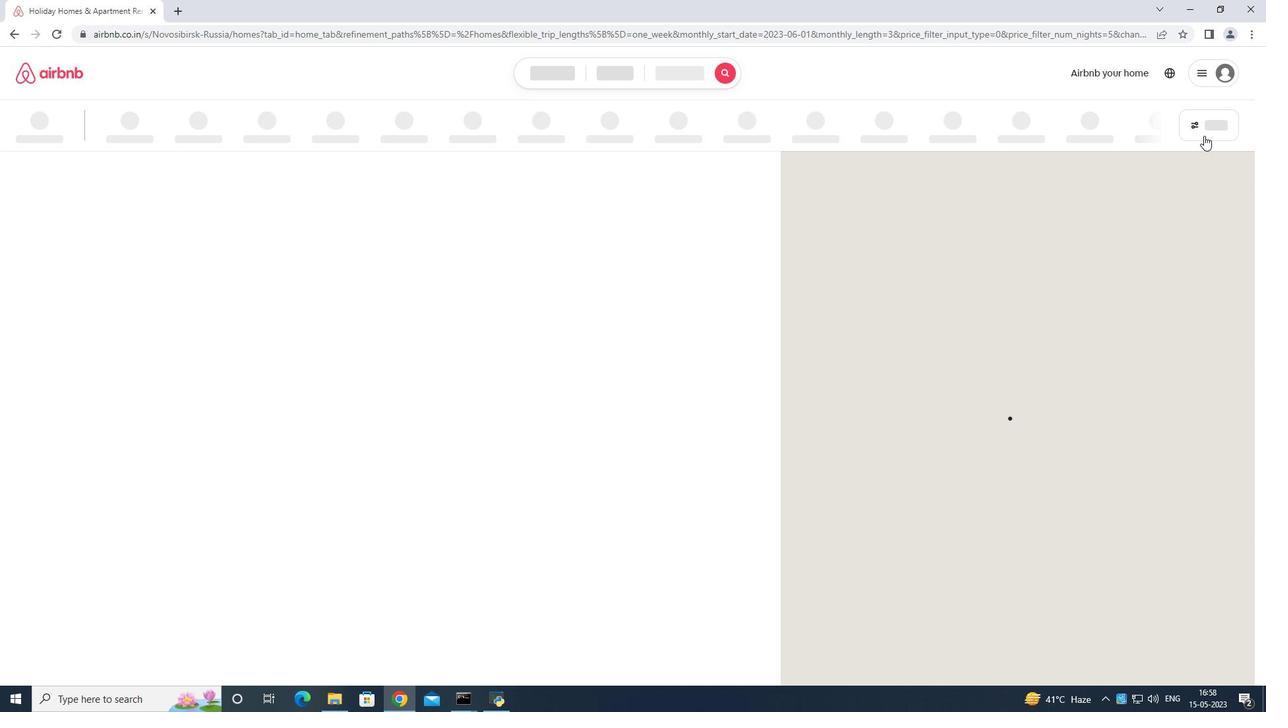 
Action: Mouse pressed left at (1212, 123)
Screenshot: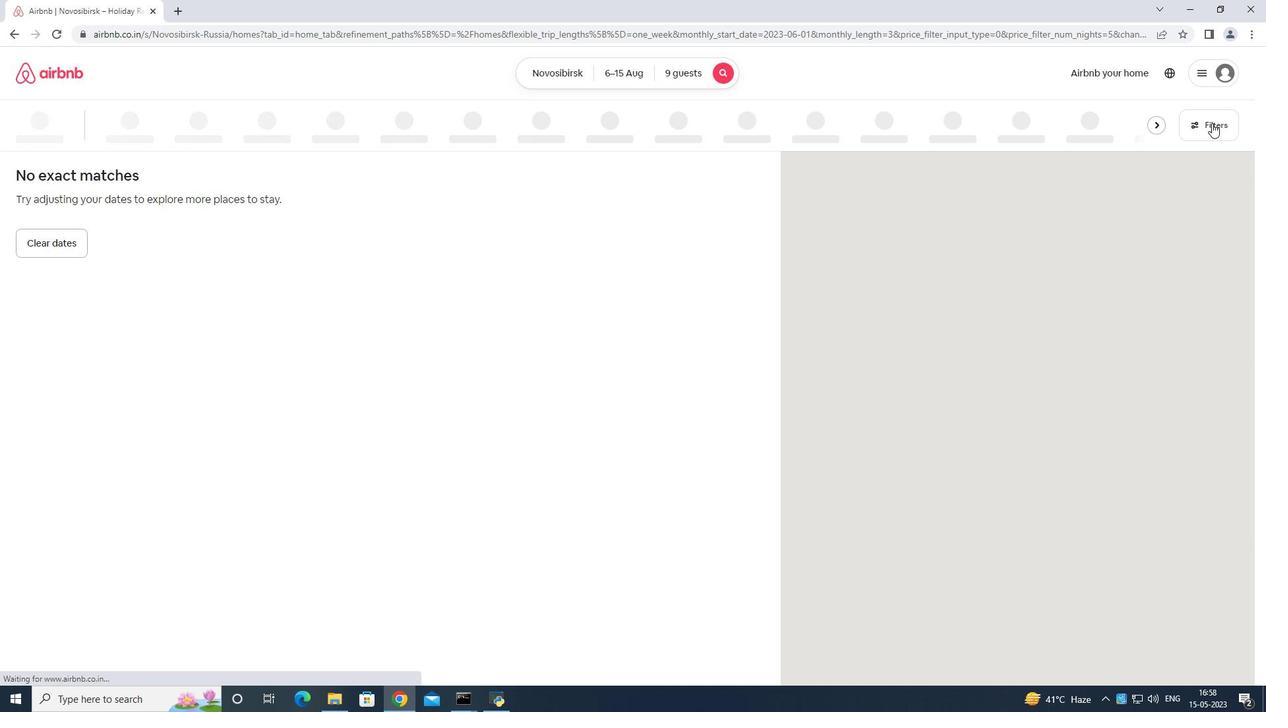 
Action: Mouse moved to (552, 438)
Screenshot: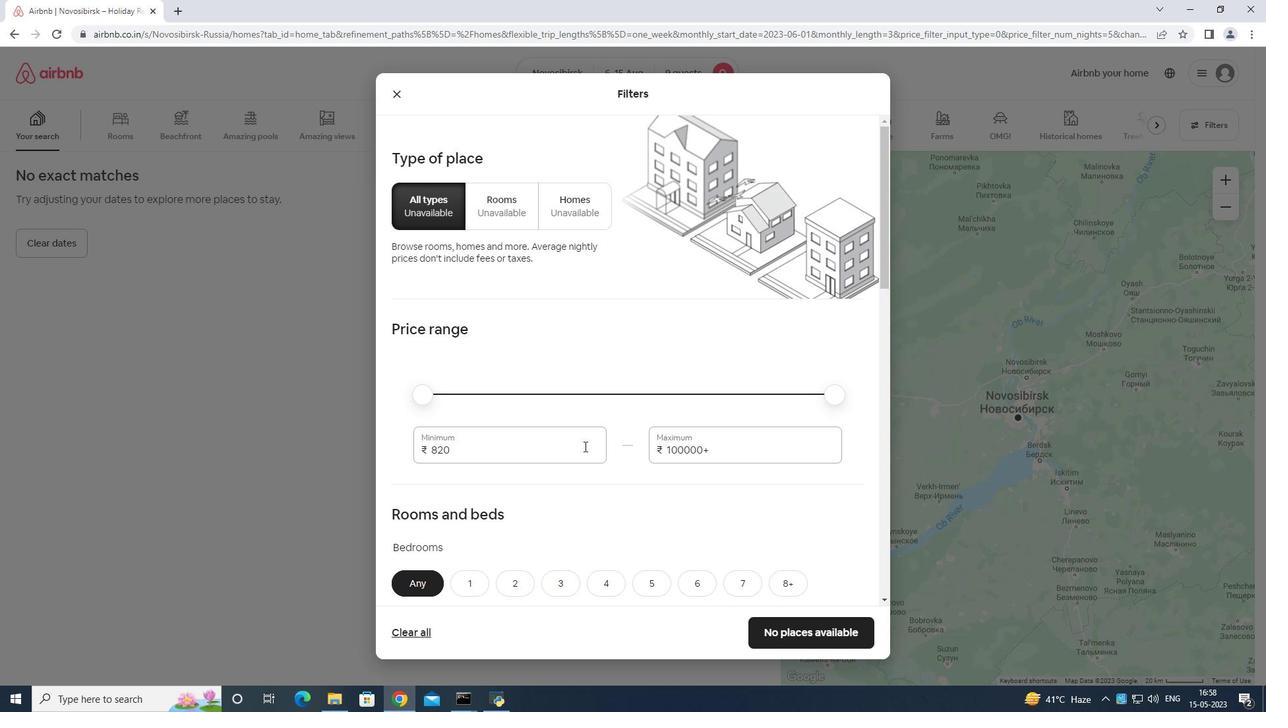
Action: Mouse pressed left at (552, 438)
Screenshot: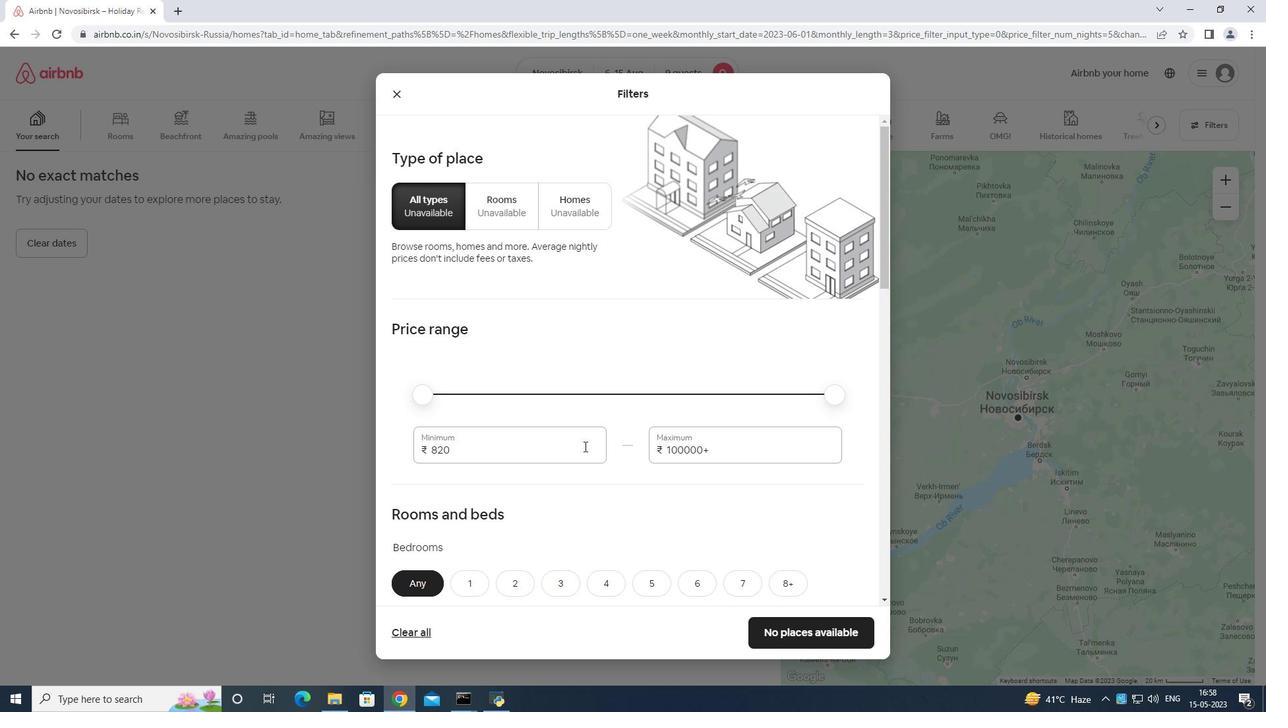 
Action: Mouse moved to (545, 435)
Screenshot: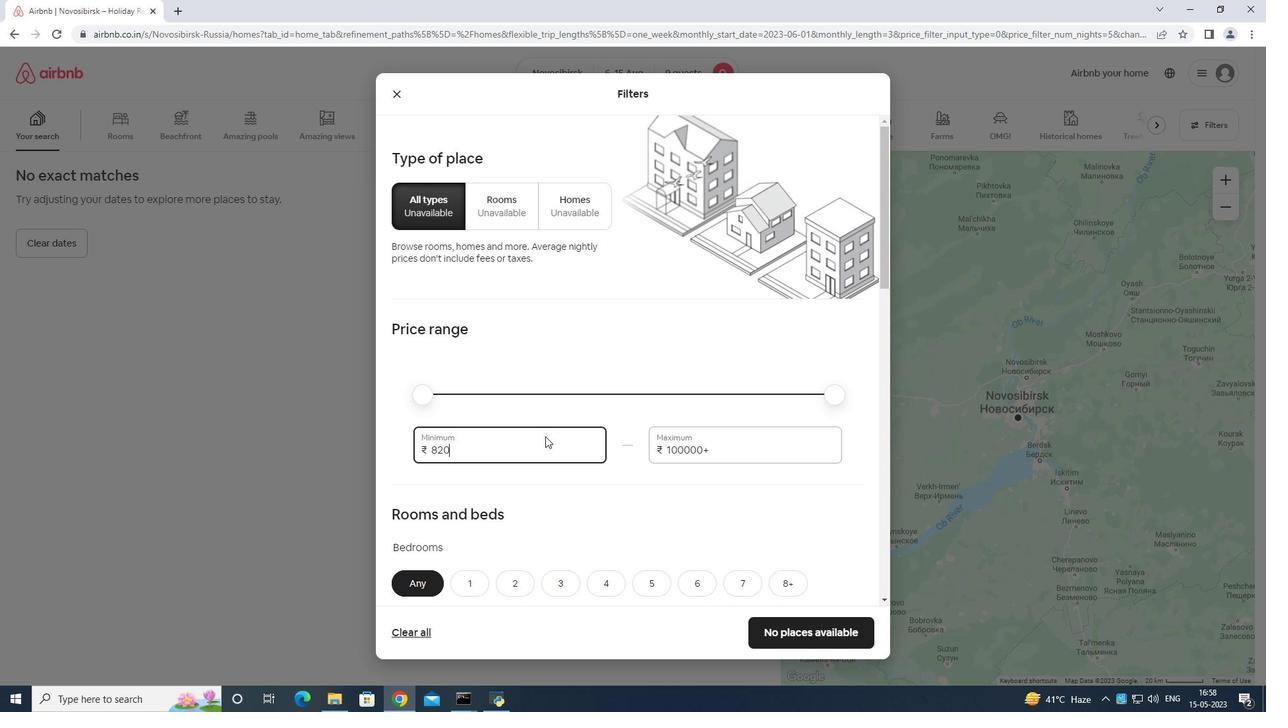 
Action: Key pressed <Key.backspace>
Screenshot: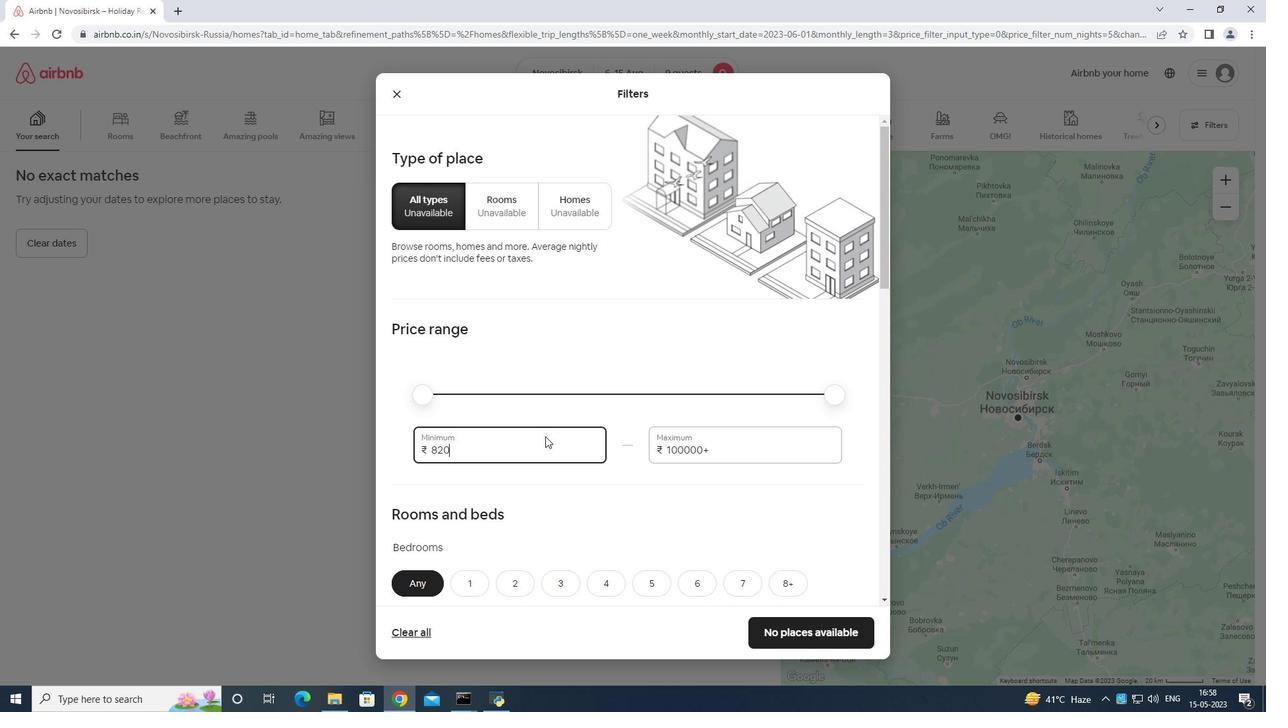 
Action: Mouse moved to (550, 416)
Screenshot: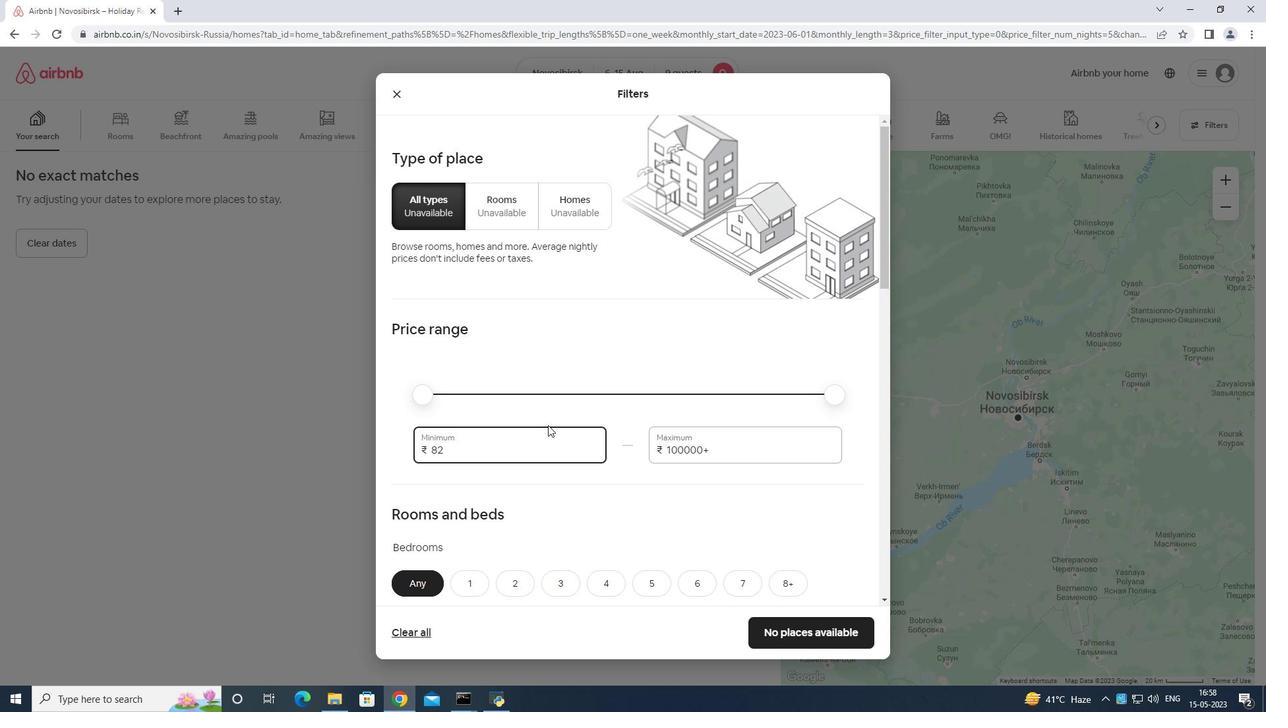 
Action: Key pressed <Key.backspace><Key.backspace><Key.backspace><Key.backspace><Key.backspace>
Screenshot: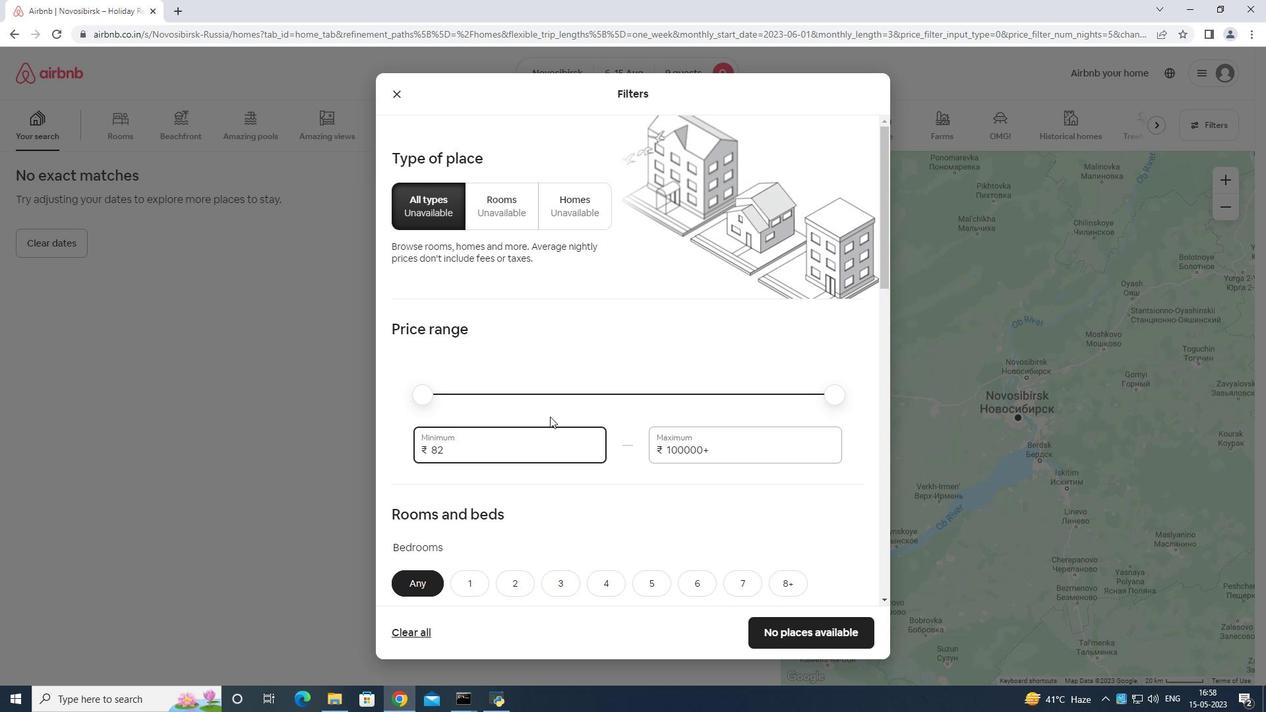 
Action: Mouse moved to (550, 415)
Screenshot: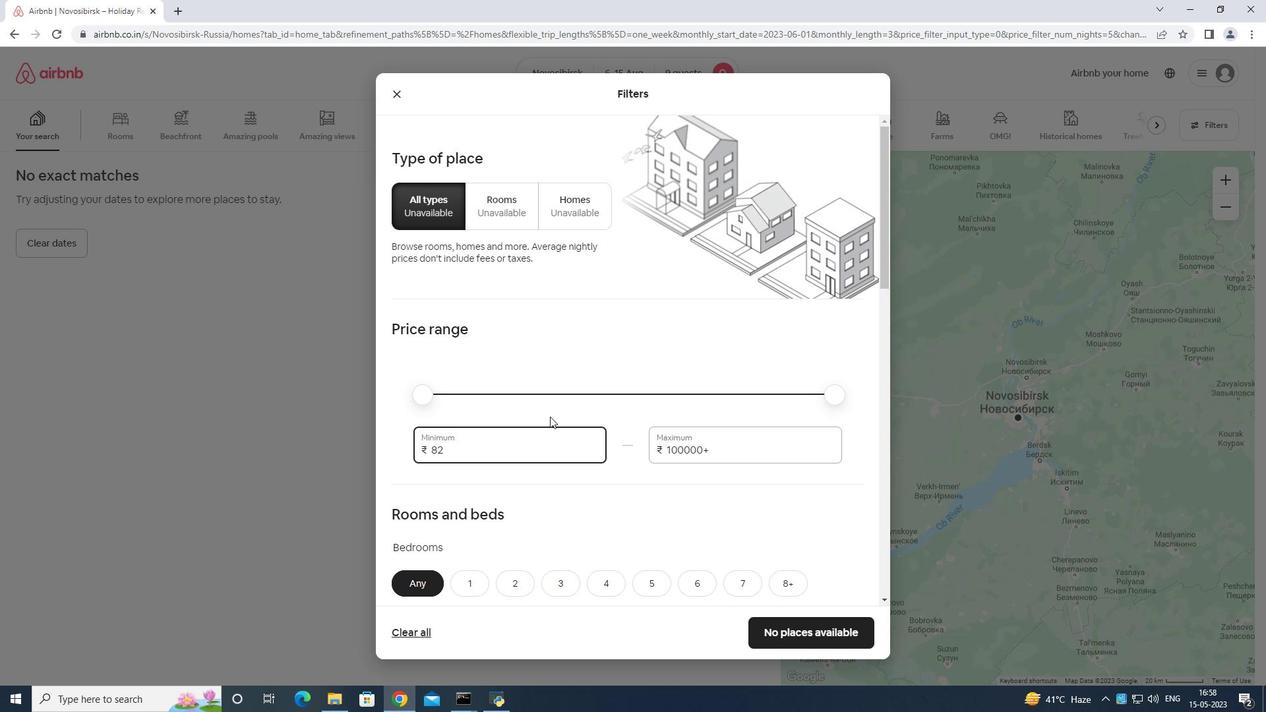 
Action: Key pressed <Key.backspace>
Screenshot: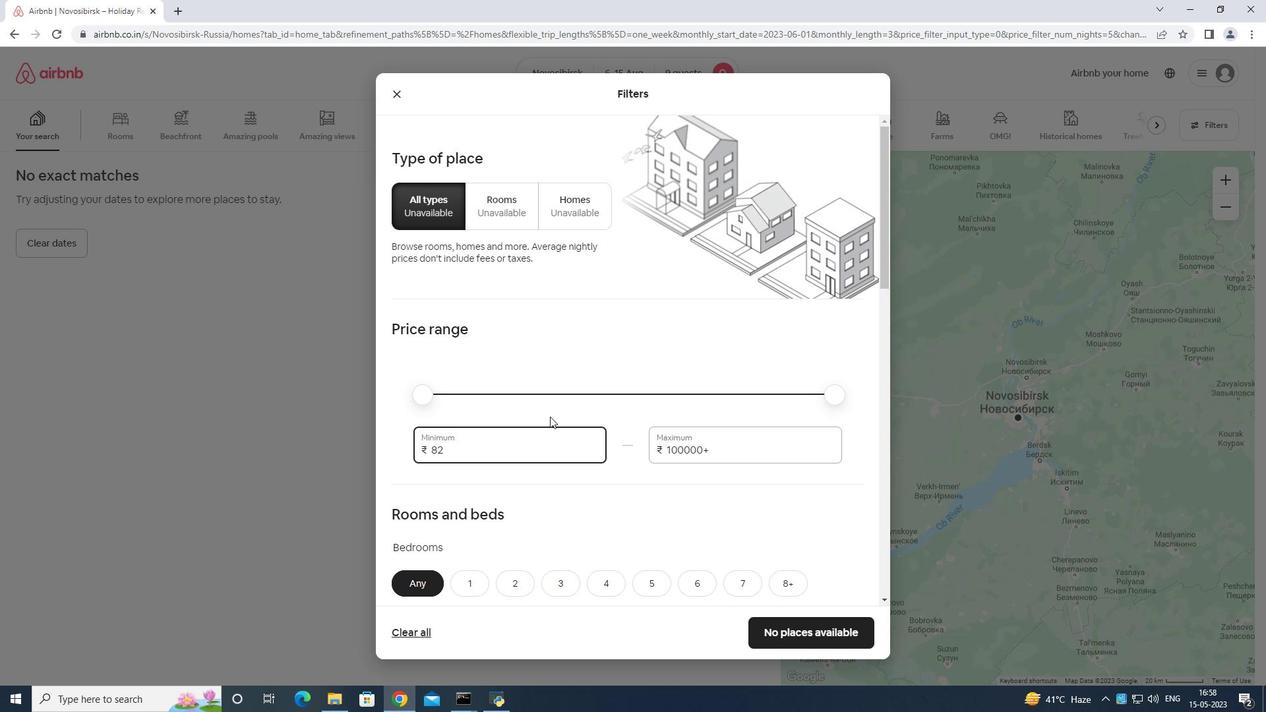 
Action: Mouse moved to (550, 414)
Screenshot: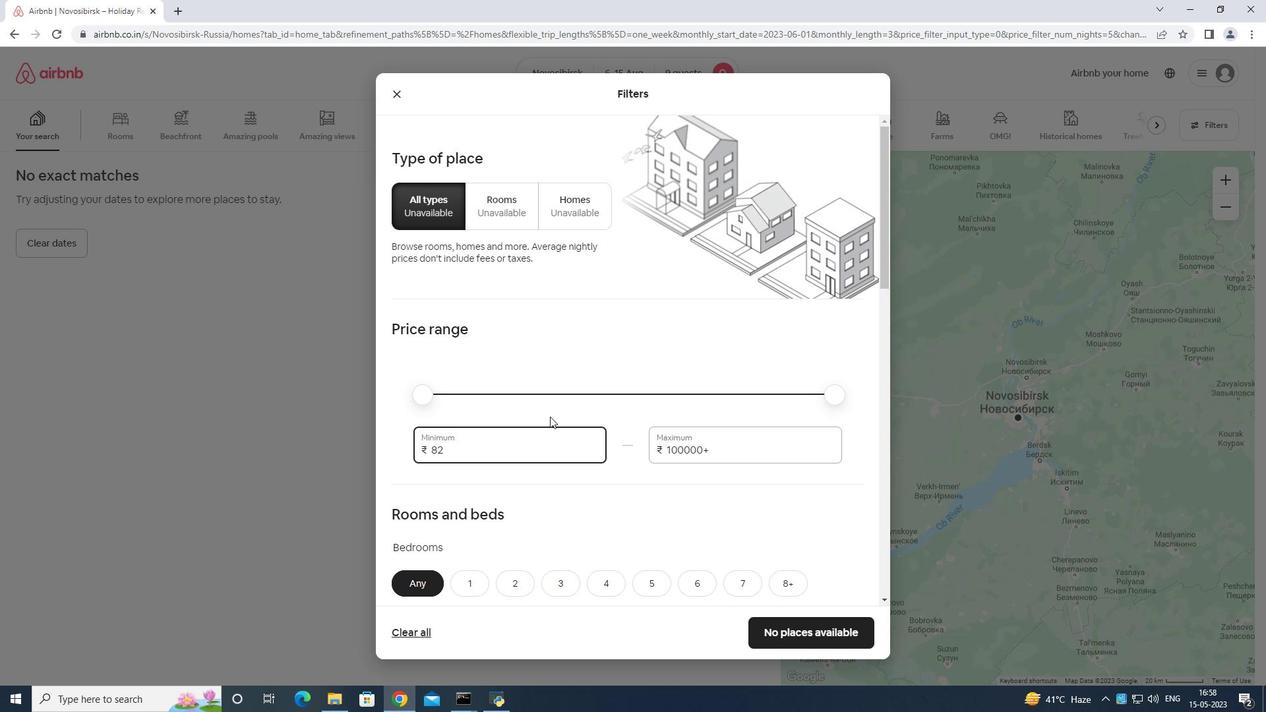 
Action: Key pressed <Key.backspace>
Screenshot: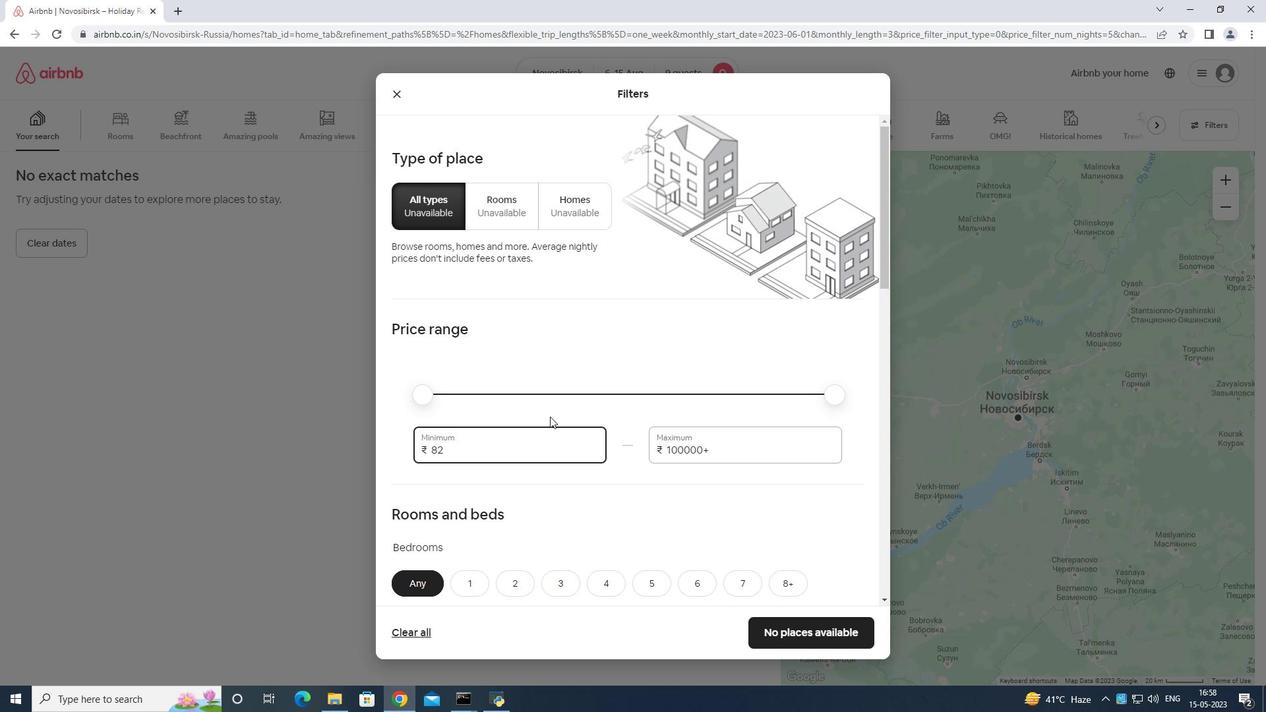 
Action: Mouse moved to (550, 413)
Screenshot: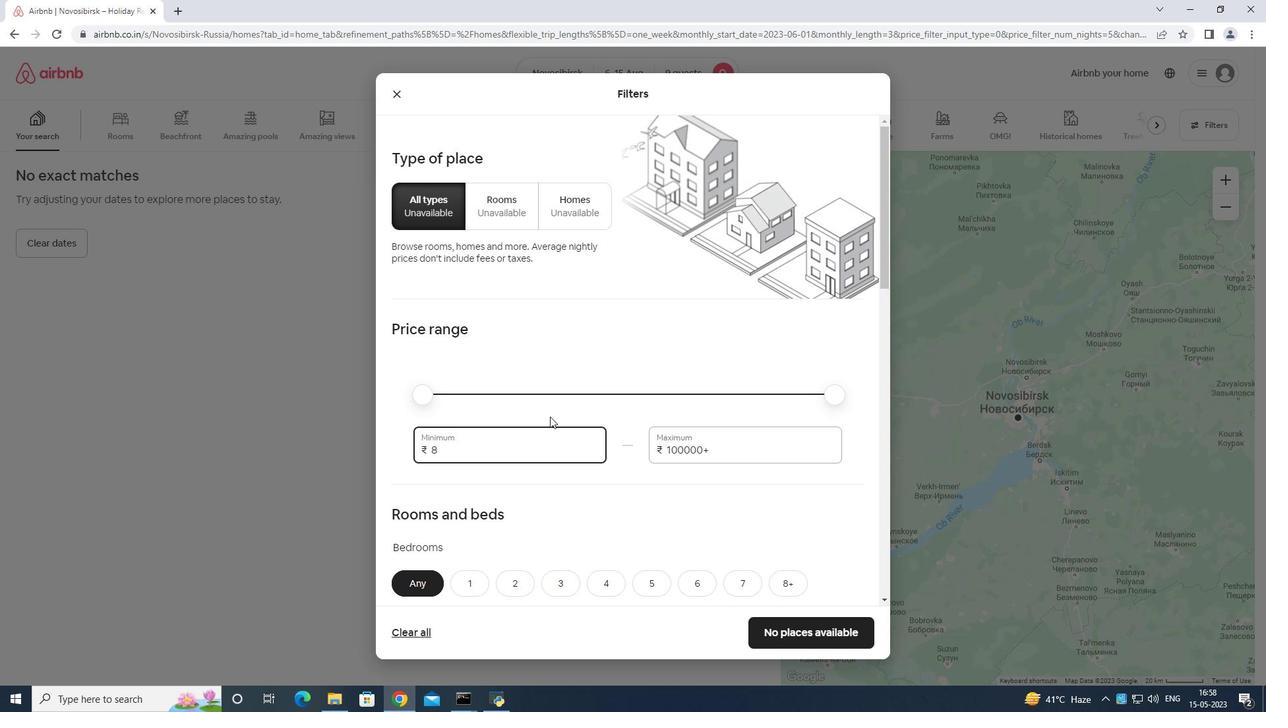 
Action: Key pressed <Key.backspace>
Screenshot: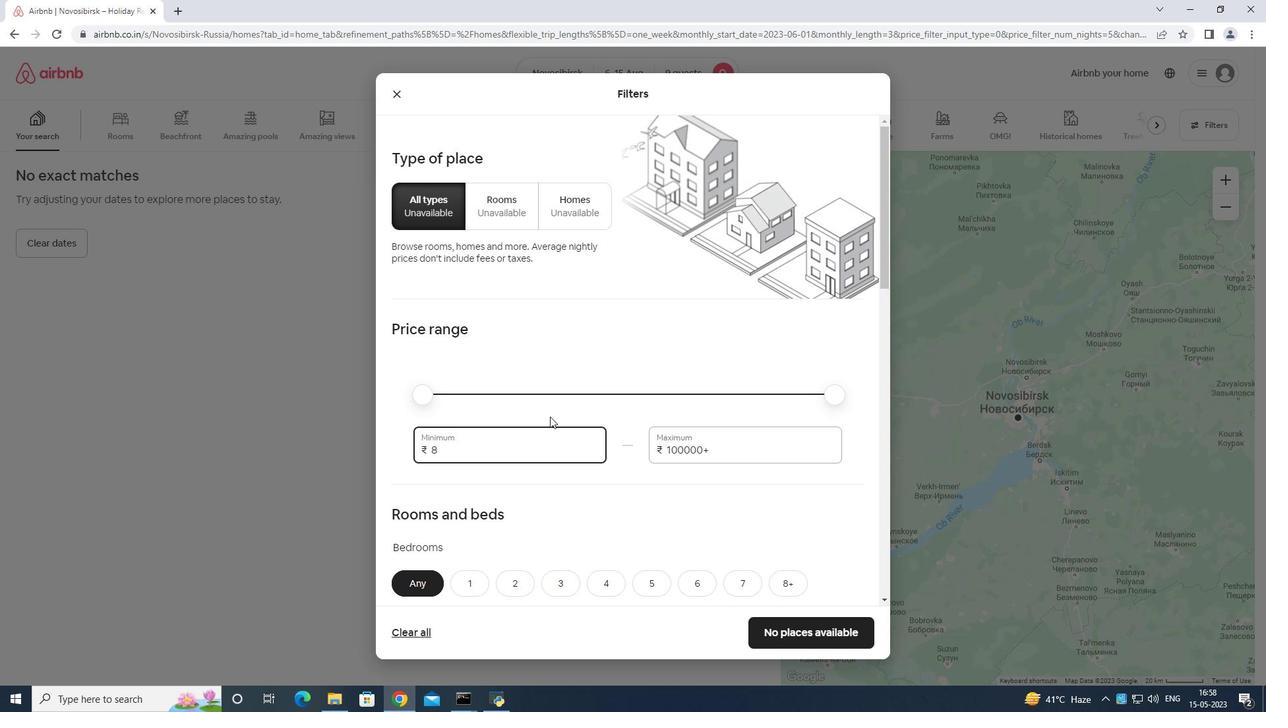 
Action: Mouse moved to (550, 412)
Screenshot: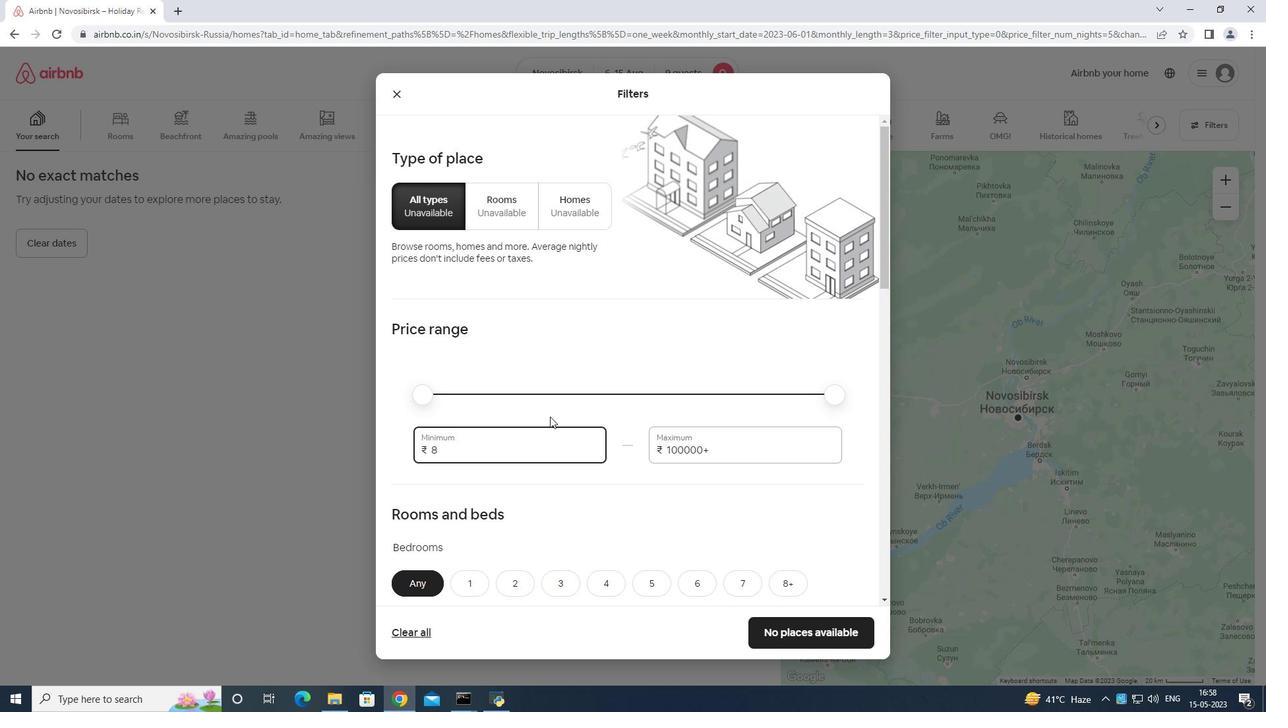 
Action: Key pressed <Key.backspace><Key.backspace>100
Screenshot: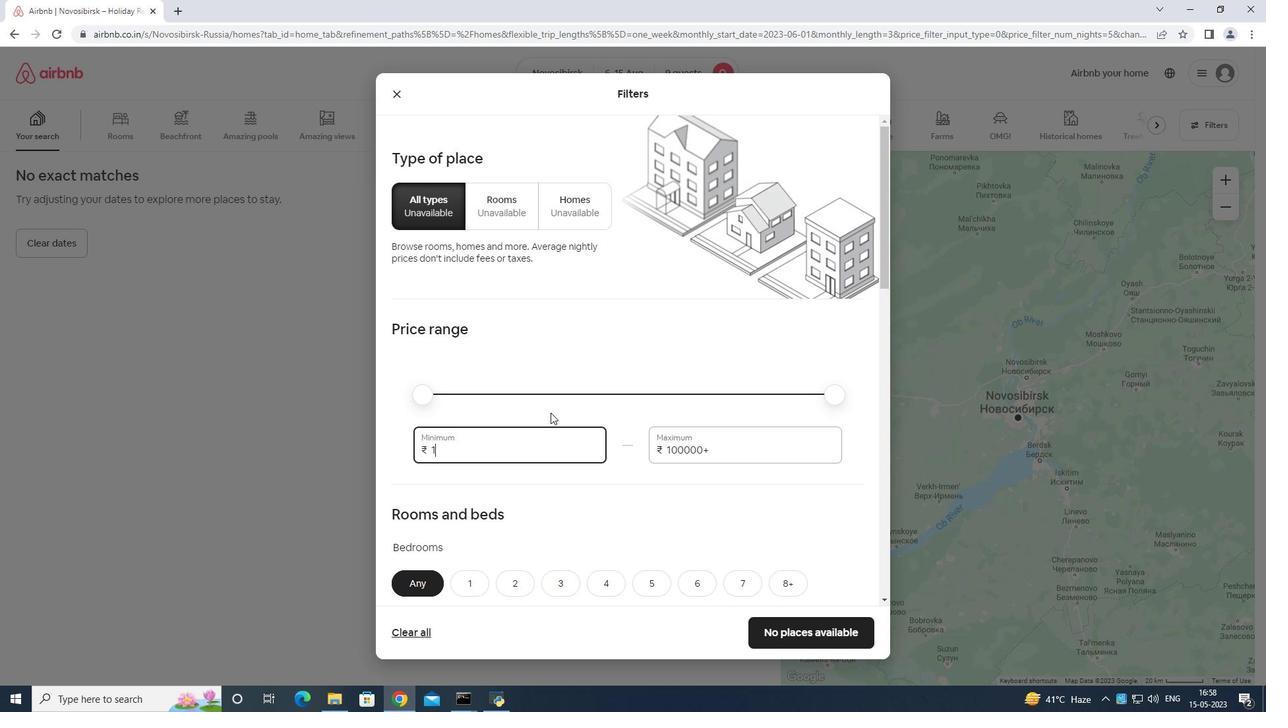 
Action: Mouse moved to (551, 412)
Screenshot: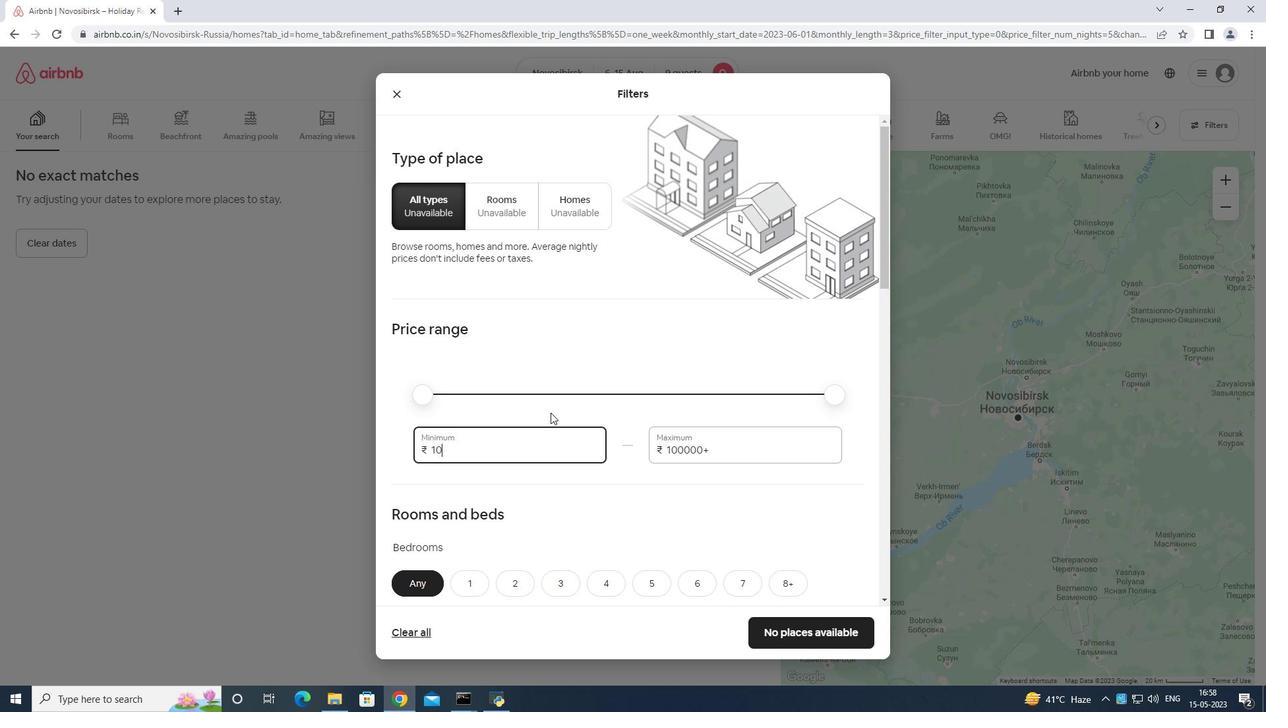 
Action: Key pressed 0
Screenshot: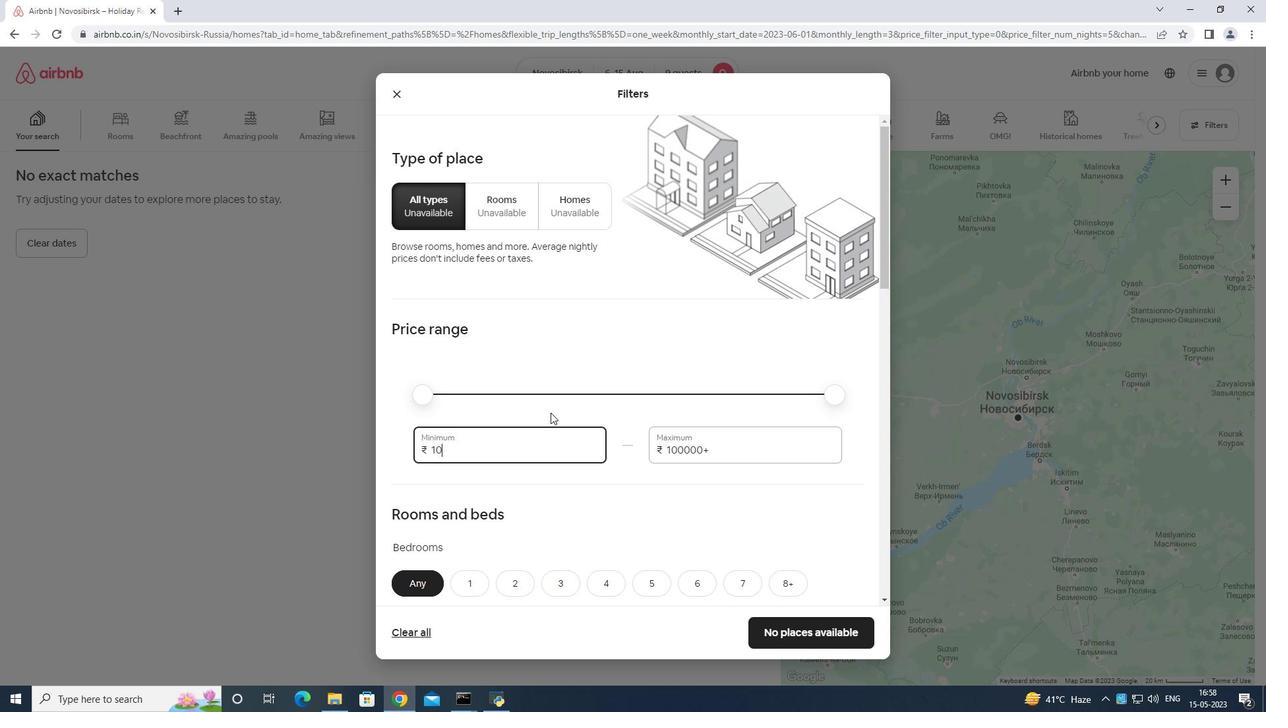 
Action: Mouse moved to (586, 416)
Screenshot: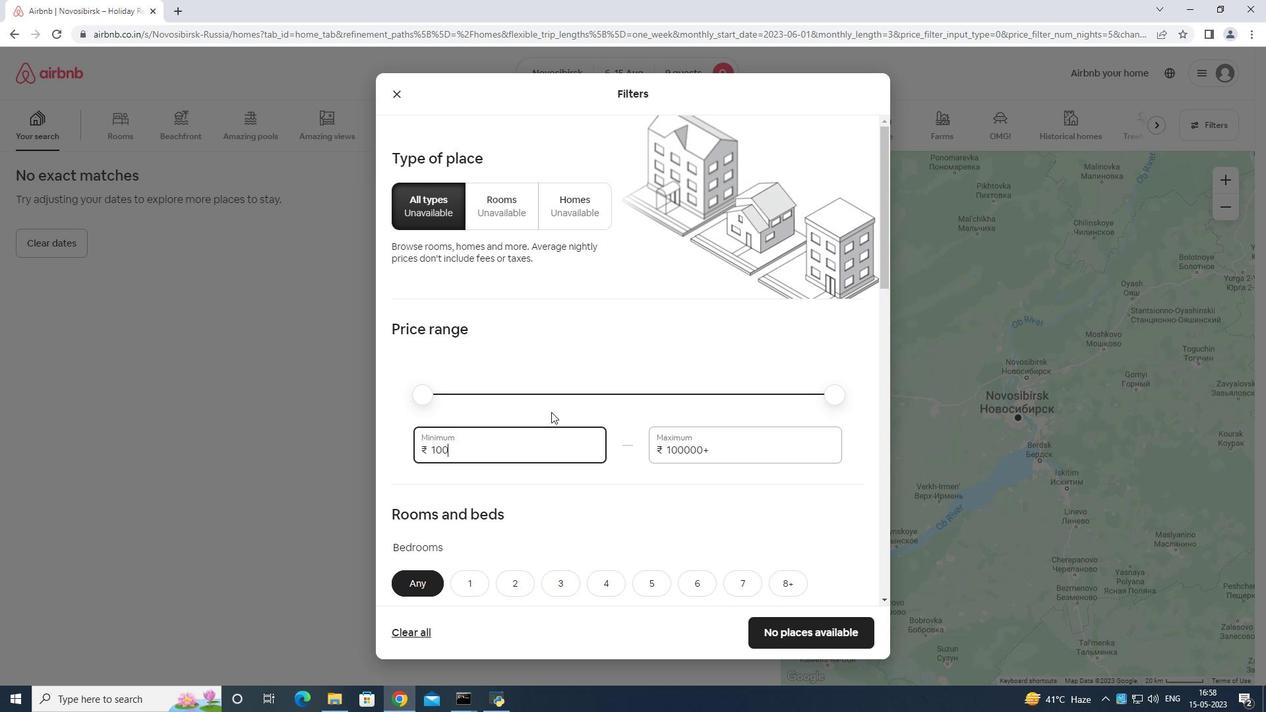 
Action: Key pressed 0
Screenshot: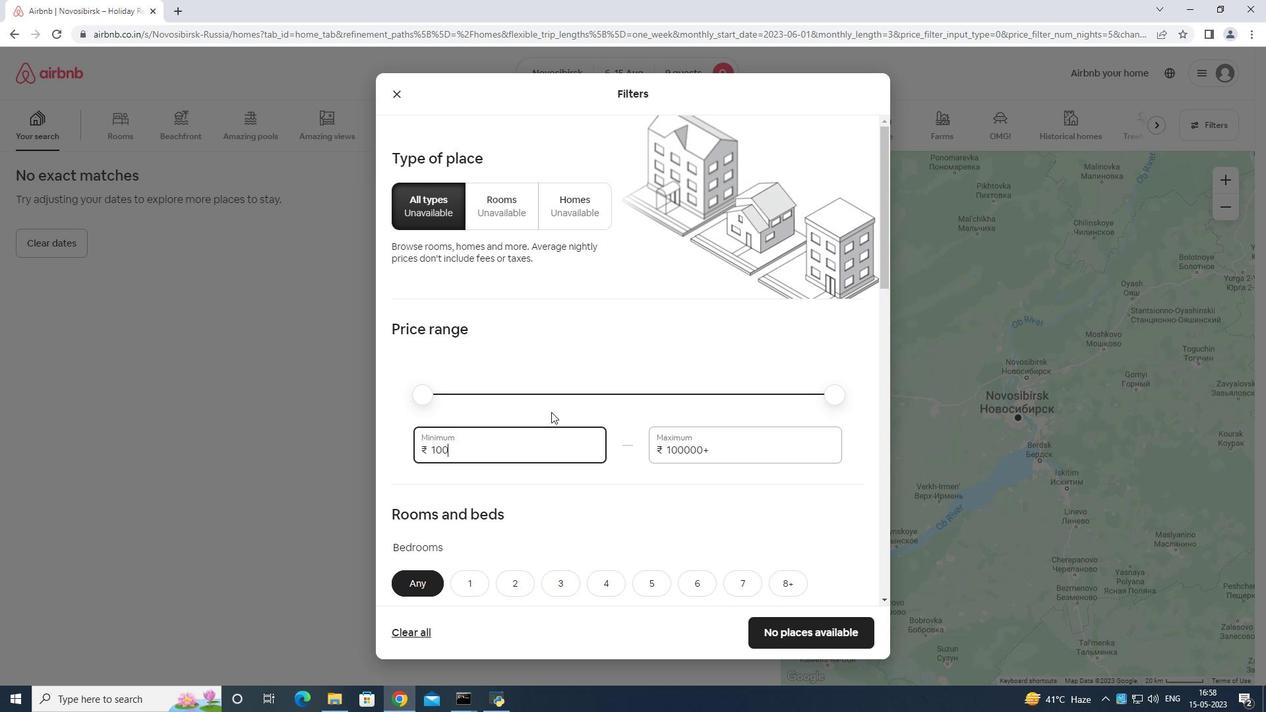 
Action: Mouse moved to (761, 437)
Screenshot: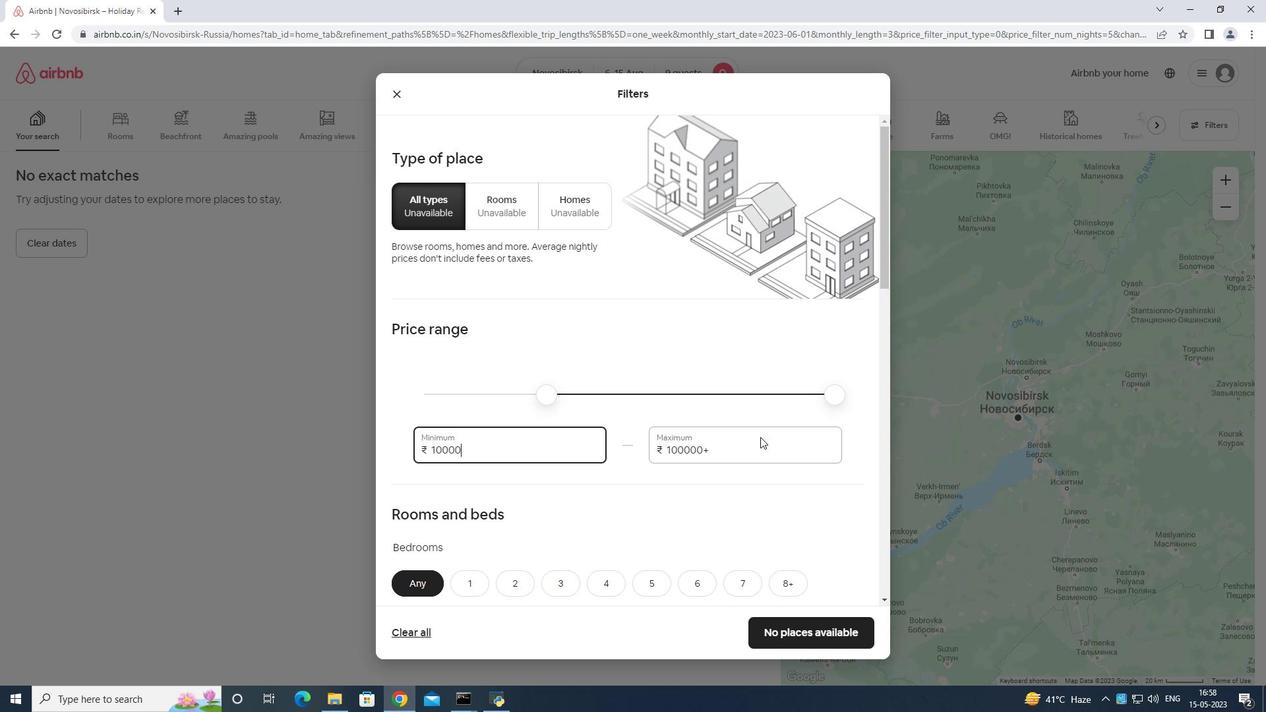 
Action: Mouse pressed left at (761, 437)
Screenshot: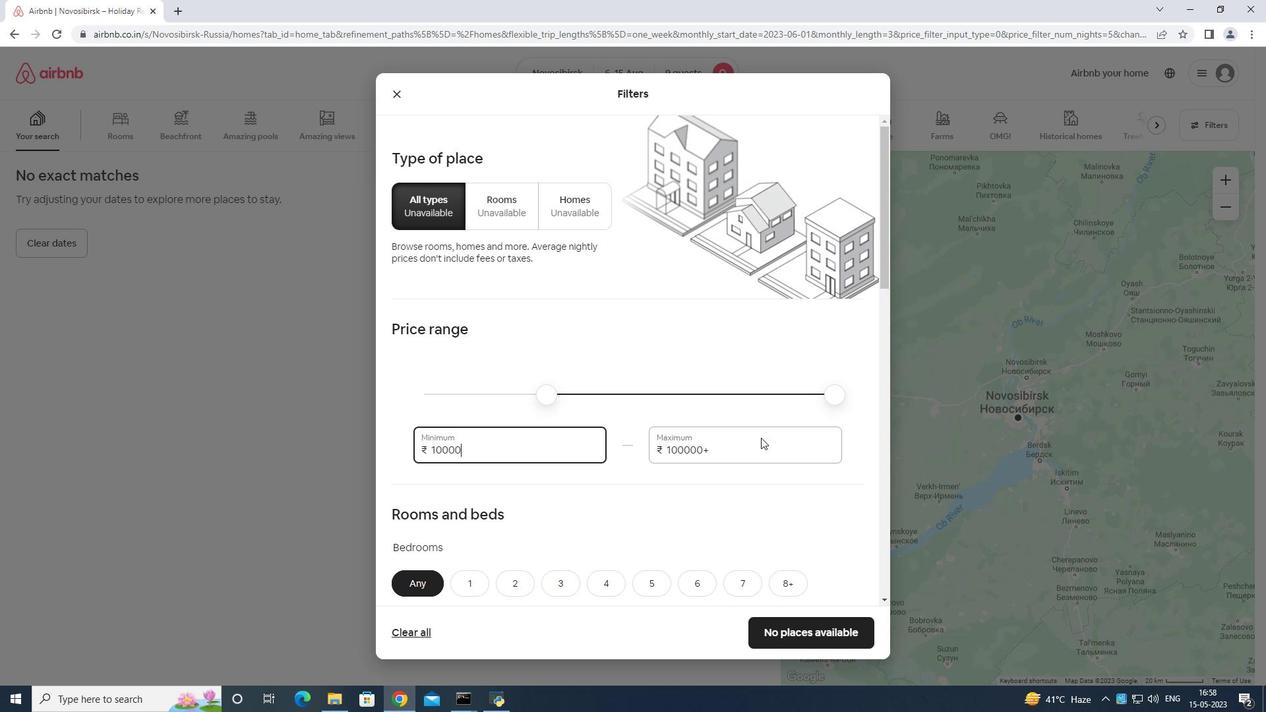 
Action: Mouse moved to (763, 433)
Screenshot: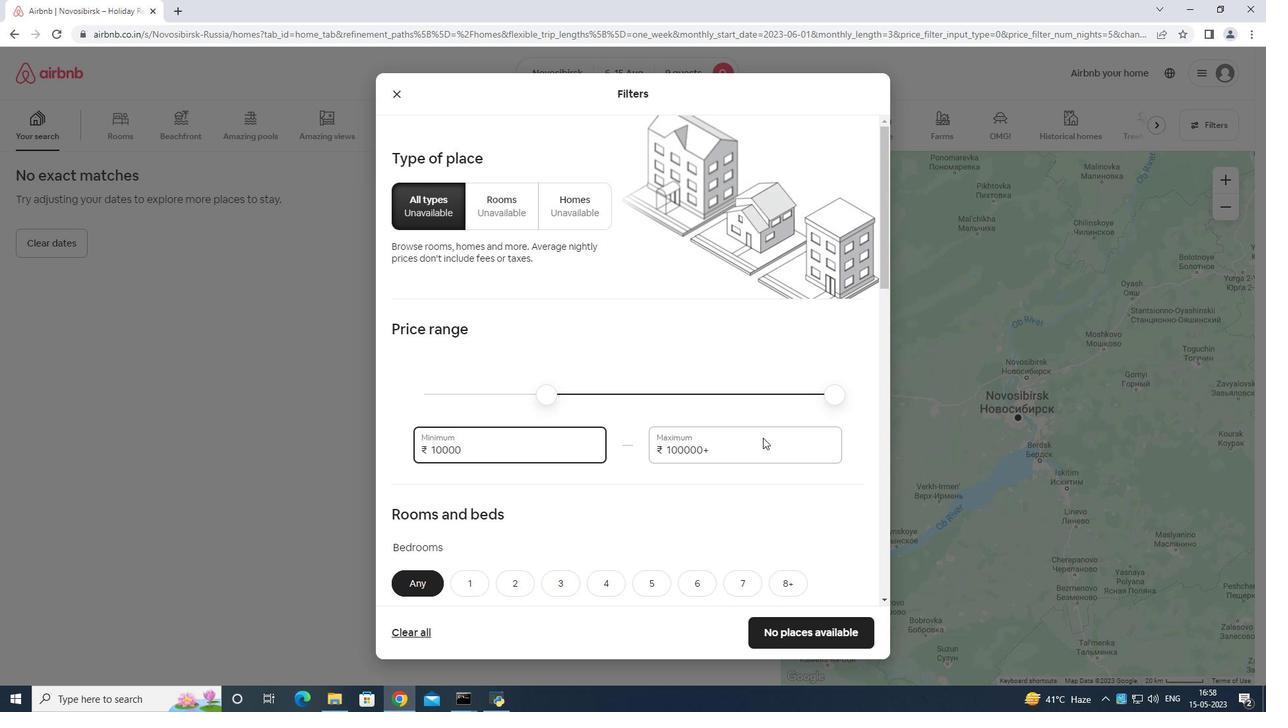 
Action: Key pressed <Key.backspace>
Screenshot: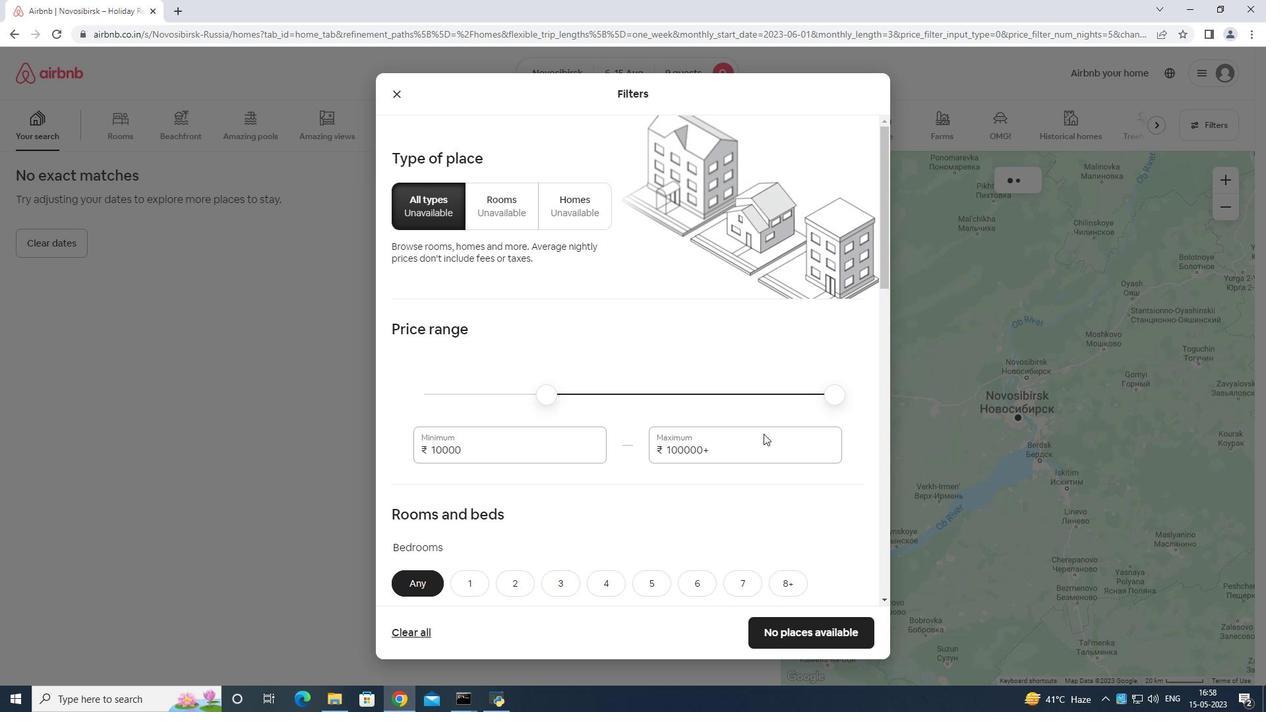 
Action: Mouse moved to (762, 428)
Screenshot: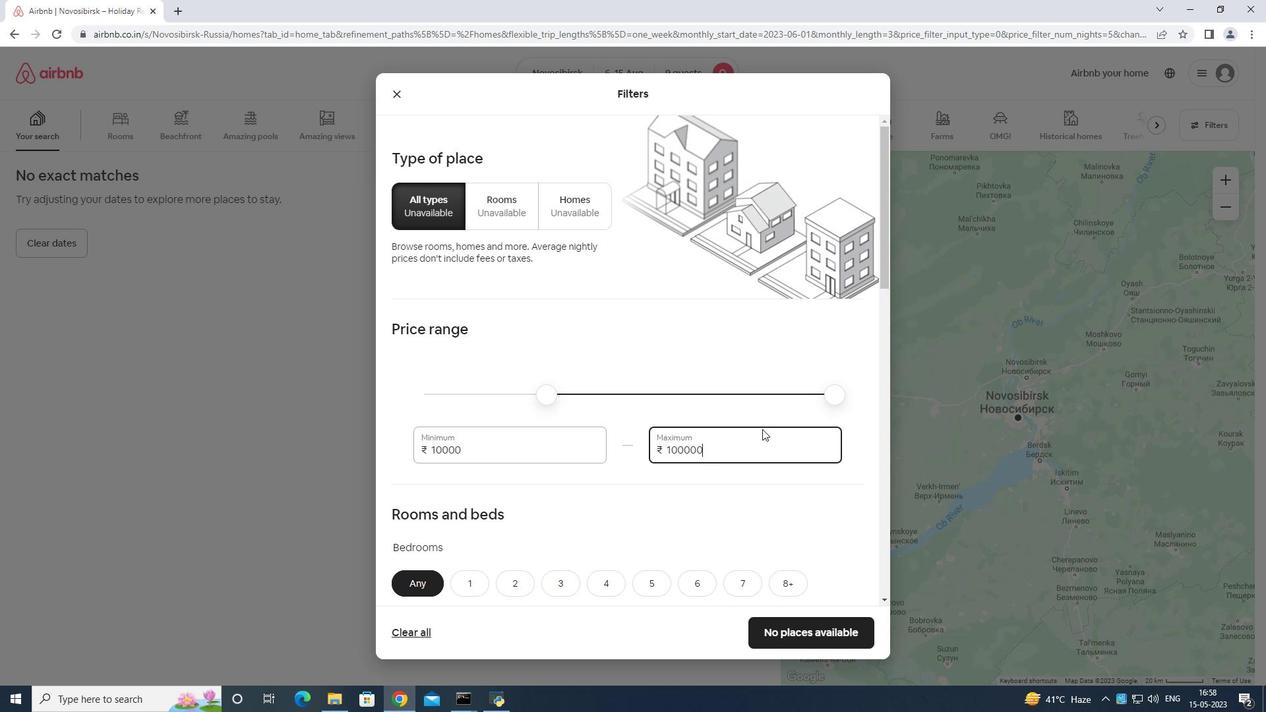 
Action: Key pressed <Key.backspace><Key.backspace><Key.backspace><Key.backspace><Key.backspace><Key.backspace><Key.backspace>
Screenshot: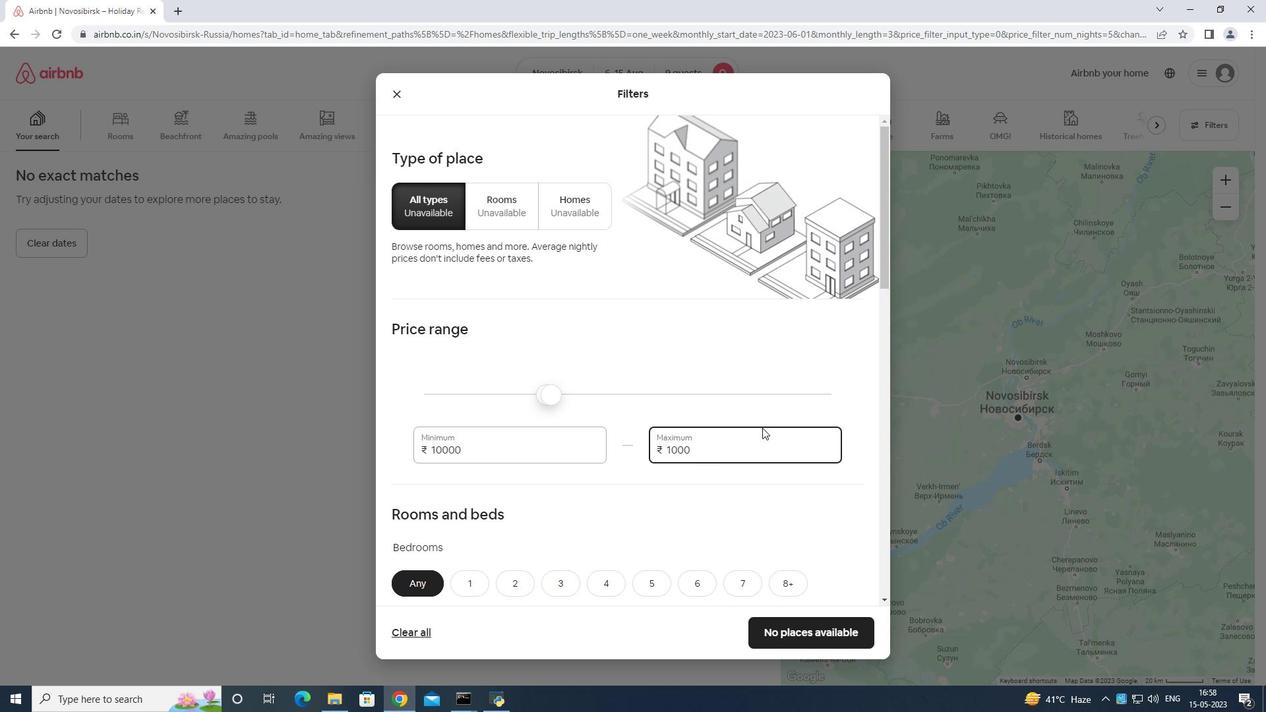 
Action: Mouse moved to (762, 427)
Screenshot: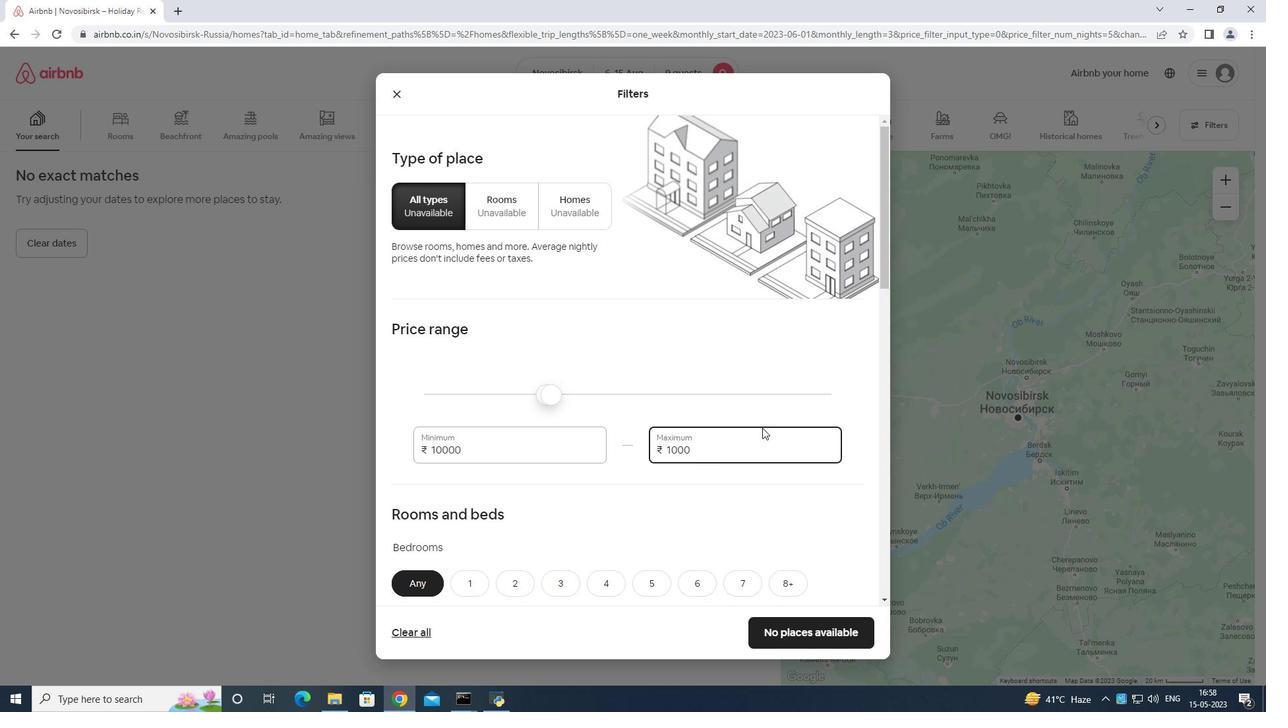 
Action: Key pressed <Key.backspace><Key.backspace><Key.backspace><Key.backspace><Key.backspace><Key.backspace>
Screenshot: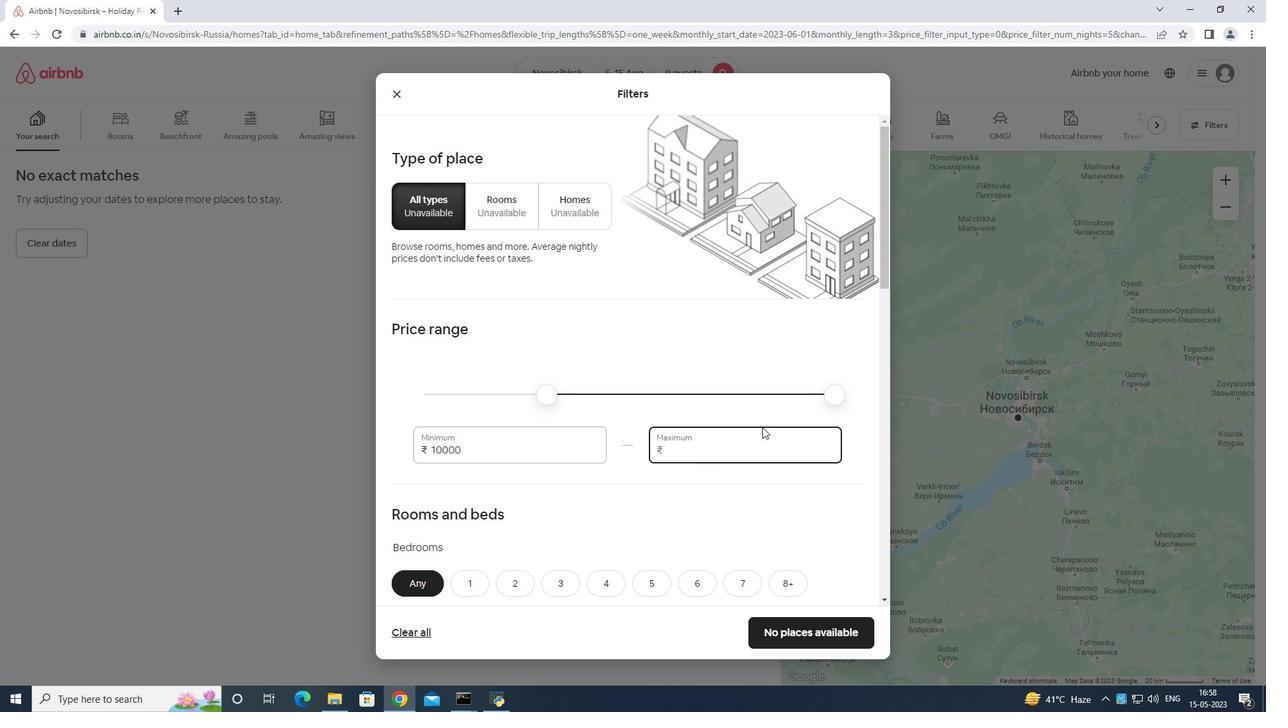 
Action: Mouse moved to (762, 427)
Screenshot: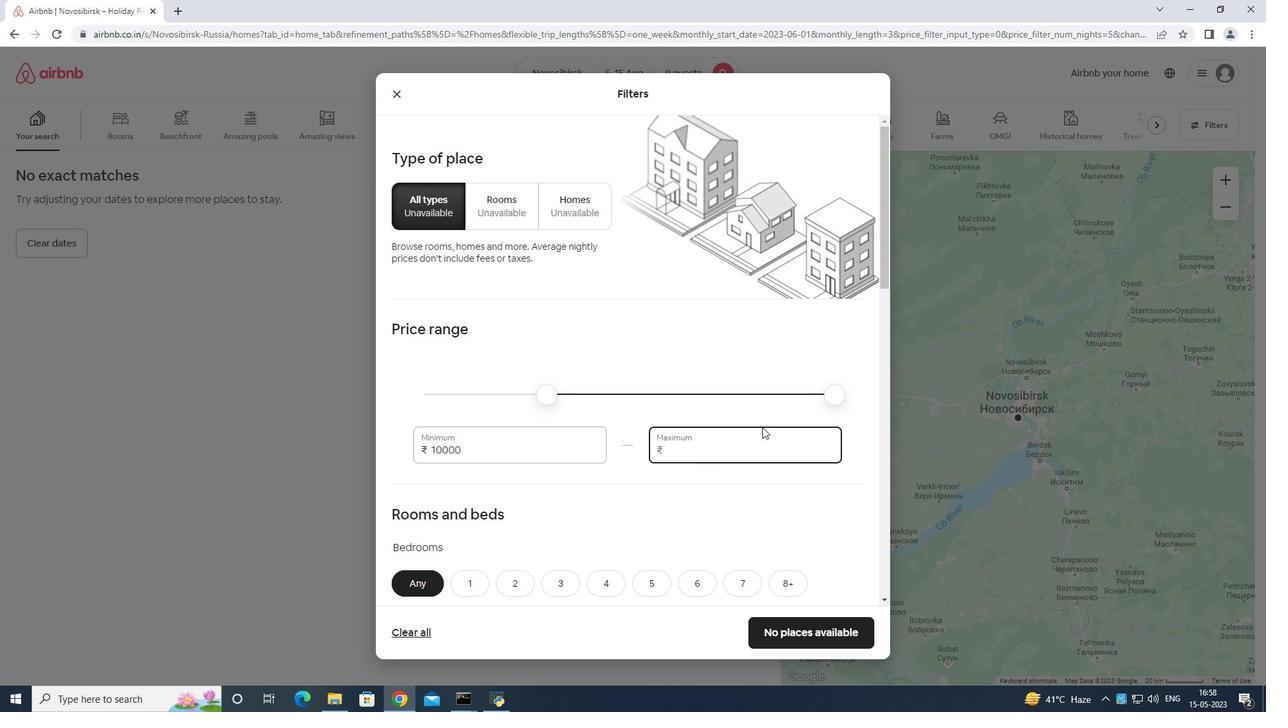 
Action: Key pressed <Key.backspace>
Screenshot: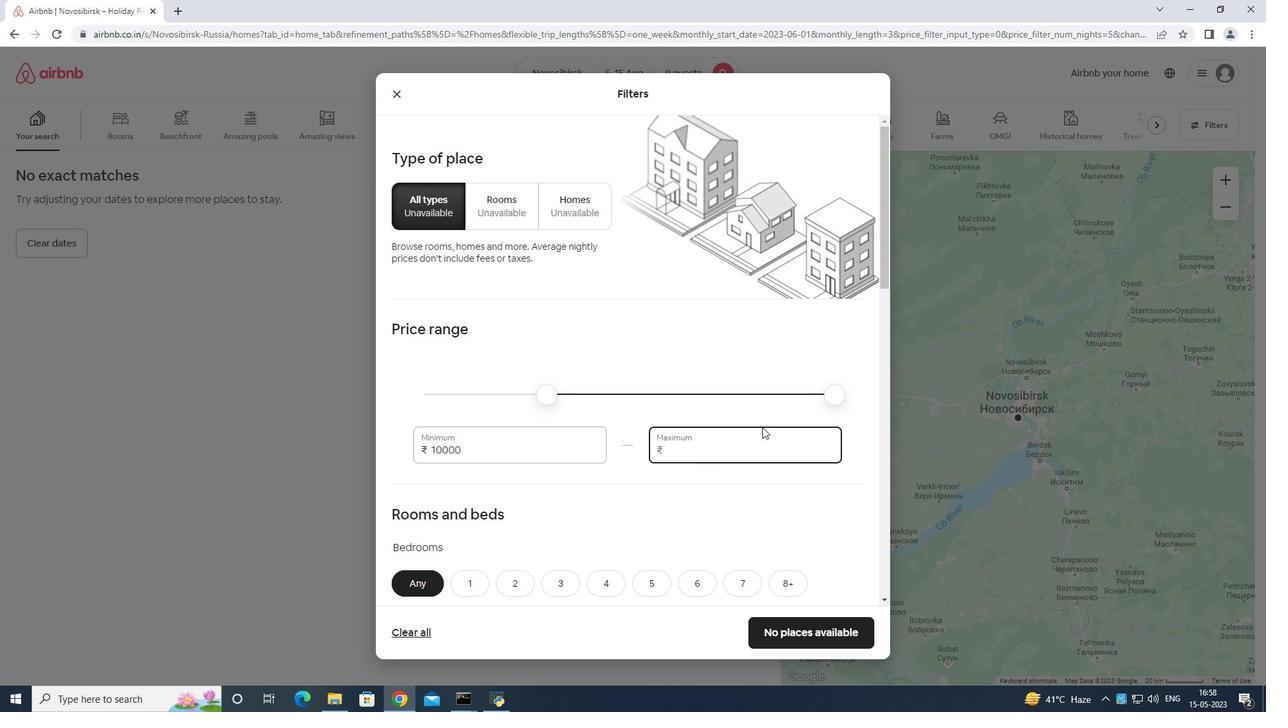 
Action: Mouse moved to (763, 425)
Screenshot: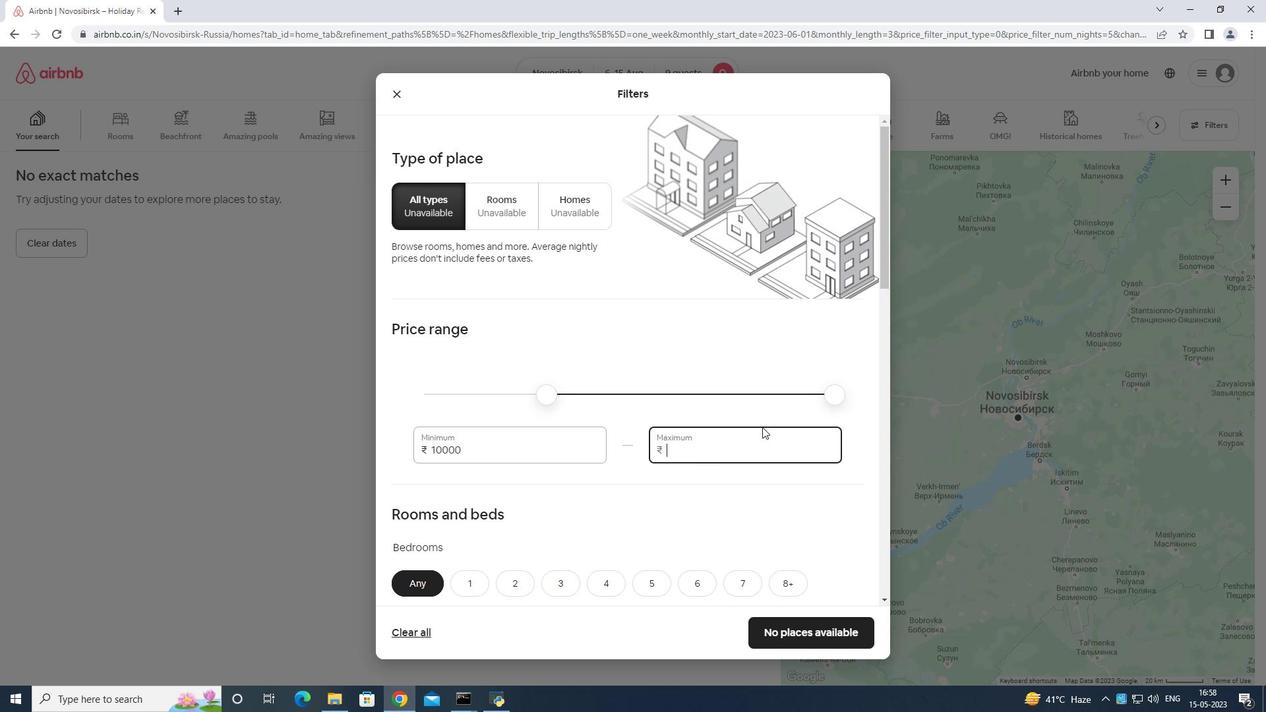 
Action: Key pressed 14000
Screenshot: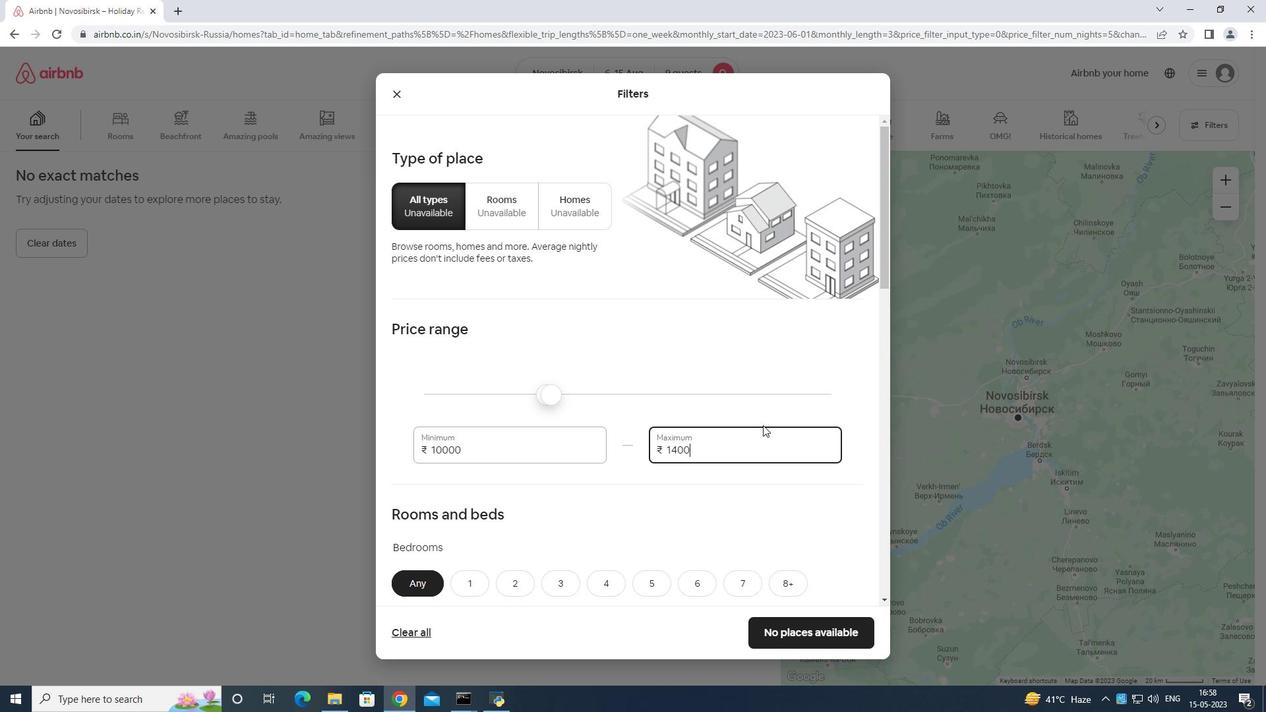 
Action: Mouse moved to (759, 421)
Screenshot: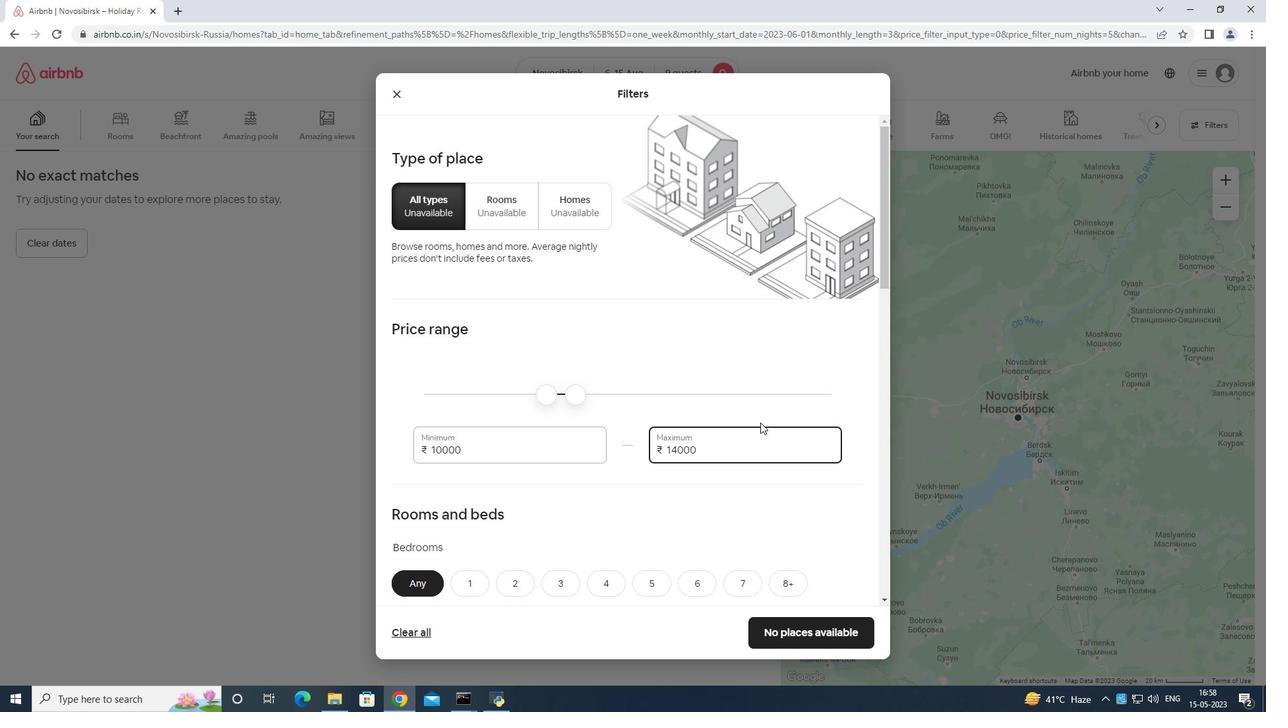 
Action: Mouse scrolled (759, 420) with delta (0, 0)
Screenshot: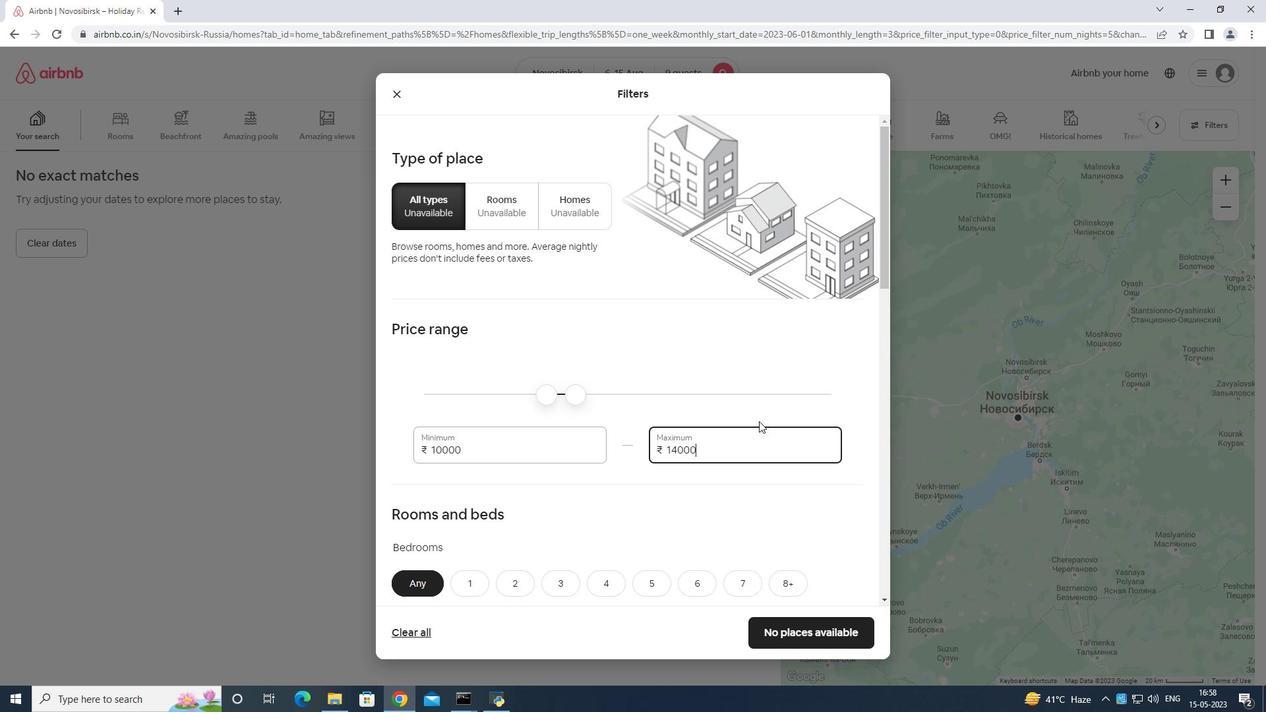 
Action: Mouse scrolled (759, 420) with delta (0, 0)
Screenshot: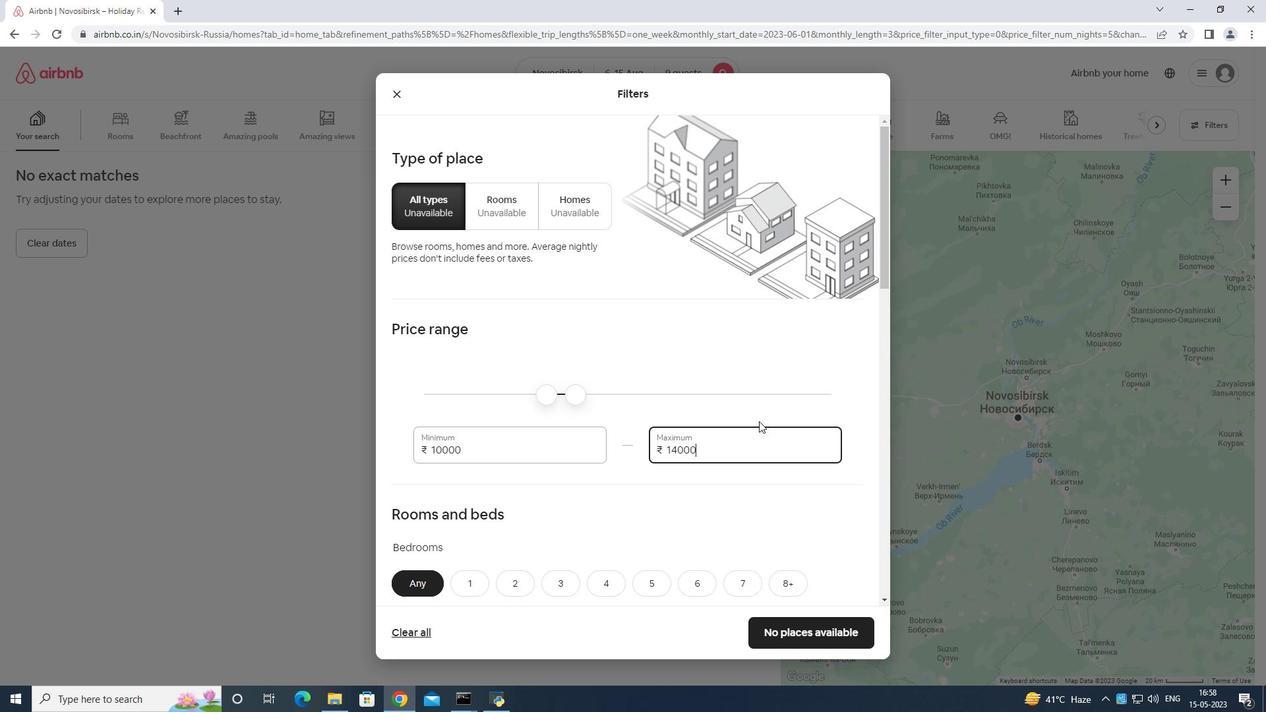 
Action: Mouse scrolled (759, 420) with delta (0, 0)
Screenshot: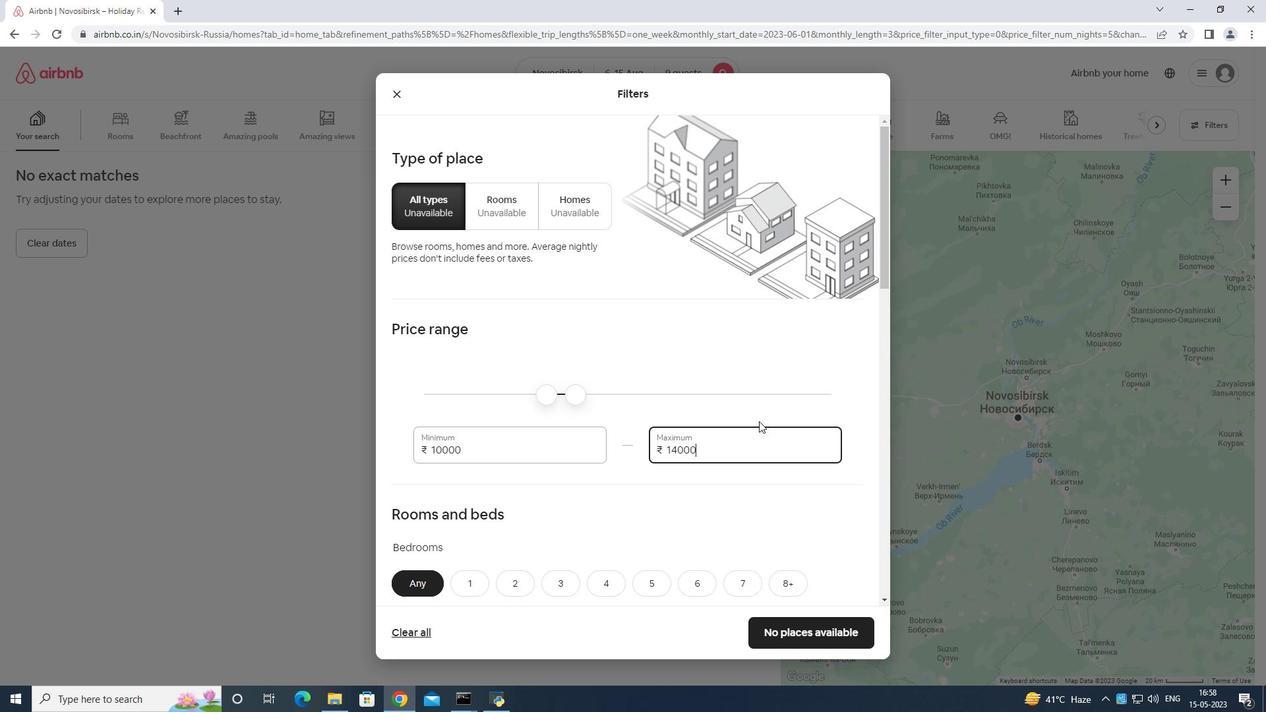 
Action: Mouse moved to (646, 382)
Screenshot: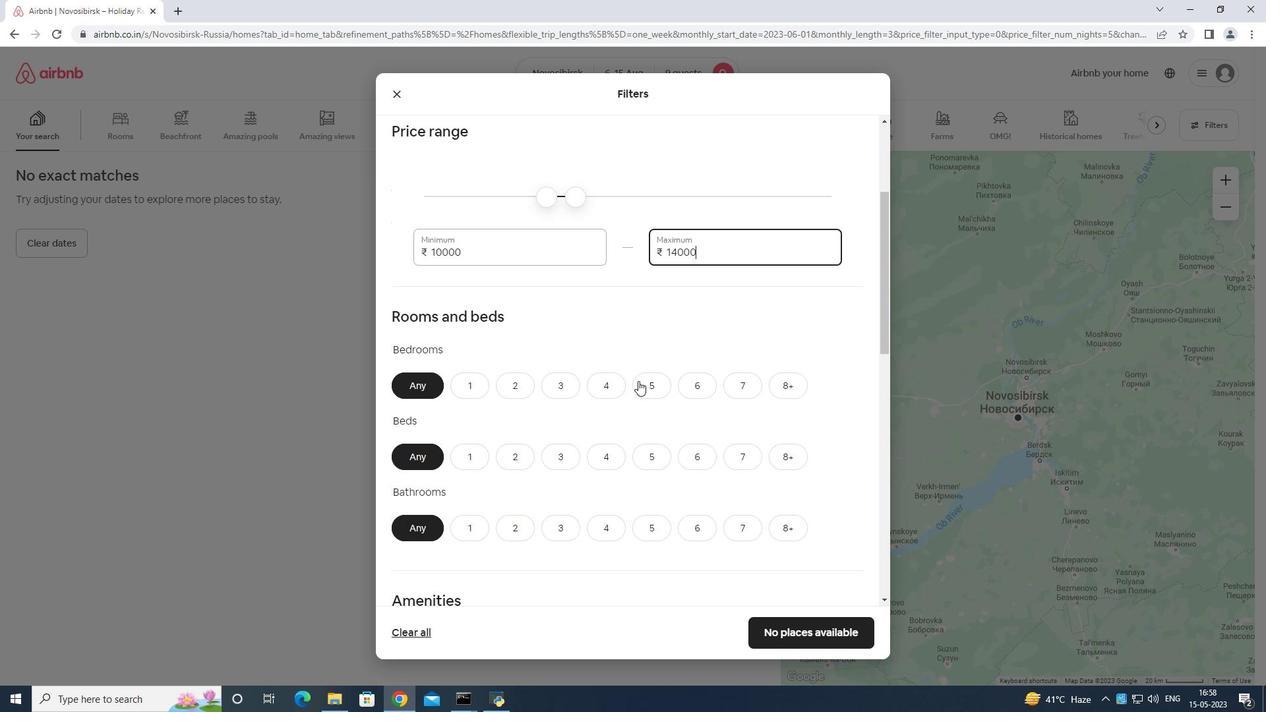 
Action: Mouse pressed left at (646, 382)
Screenshot: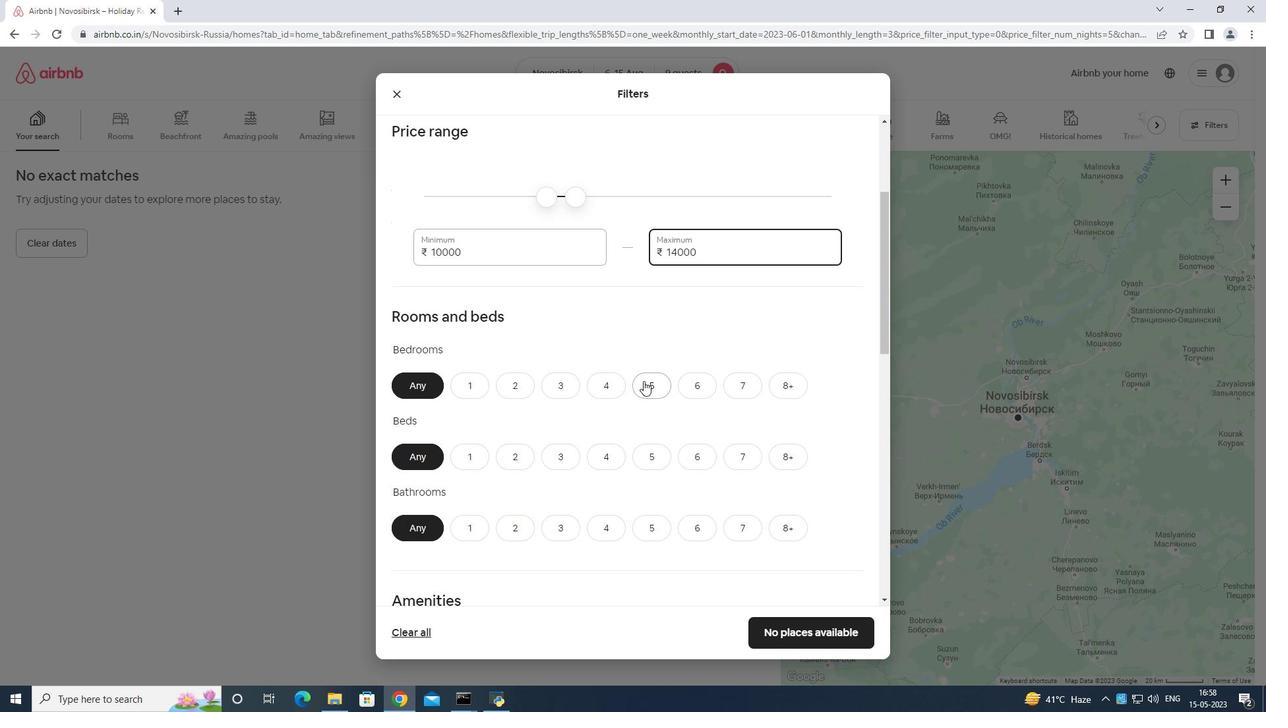 
Action: Mouse moved to (776, 449)
Screenshot: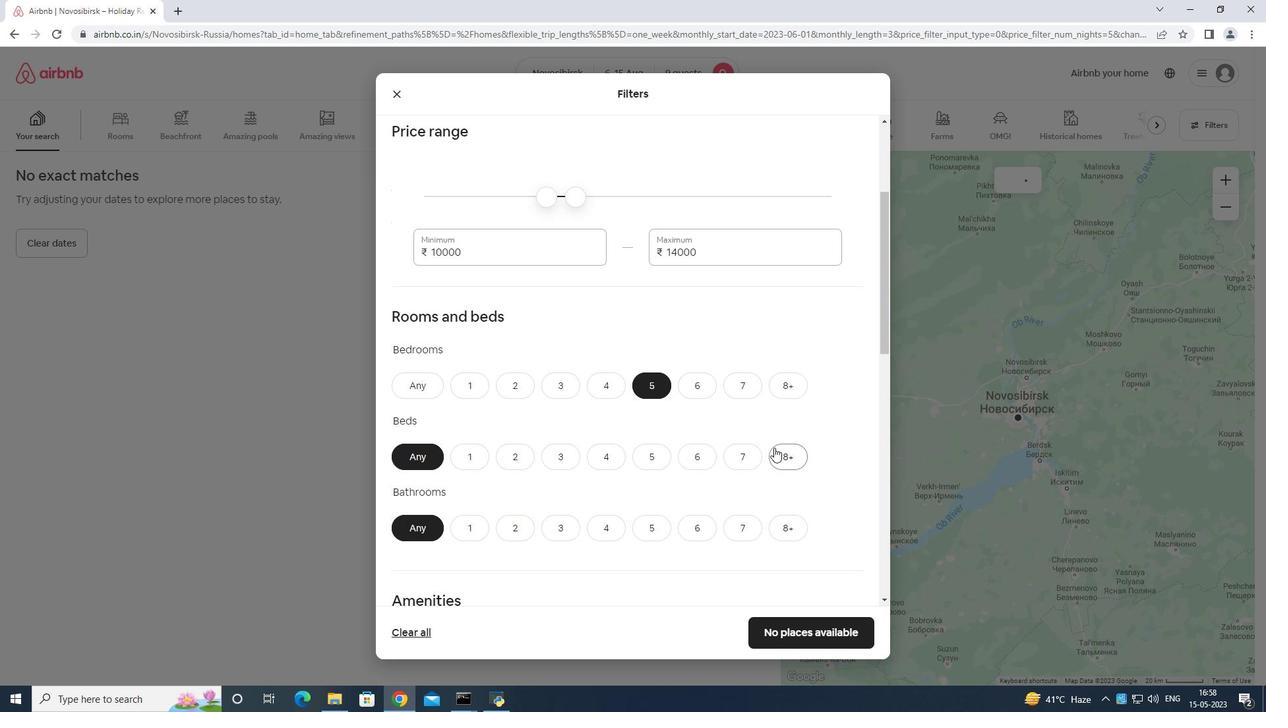 
Action: Mouse pressed left at (776, 449)
Screenshot: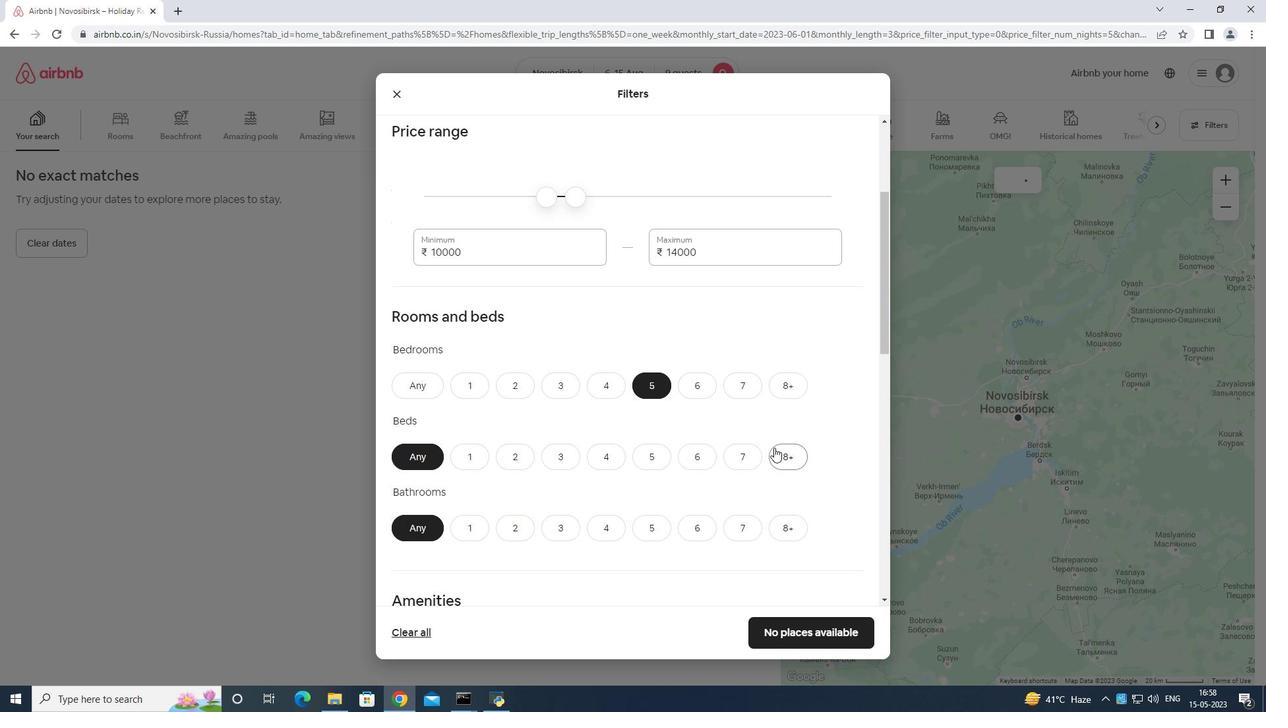 
Action: Mouse moved to (645, 522)
Screenshot: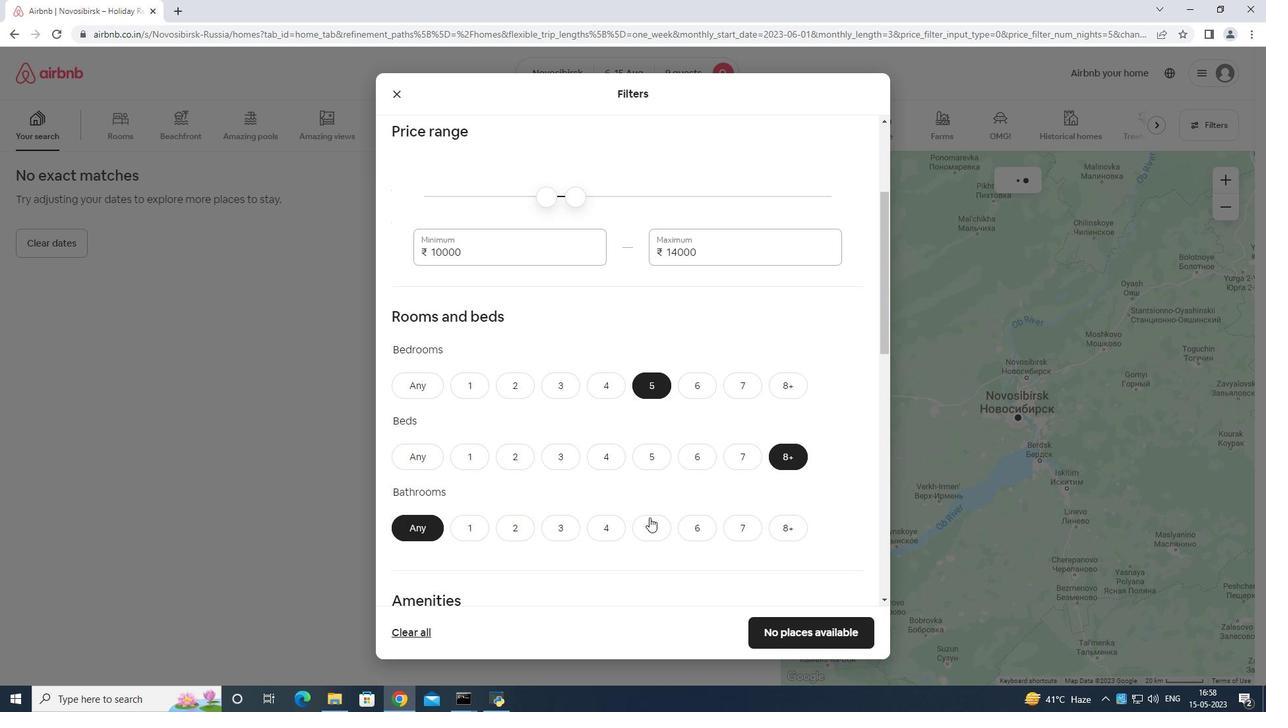 
Action: Mouse pressed left at (645, 522)
Screenshot: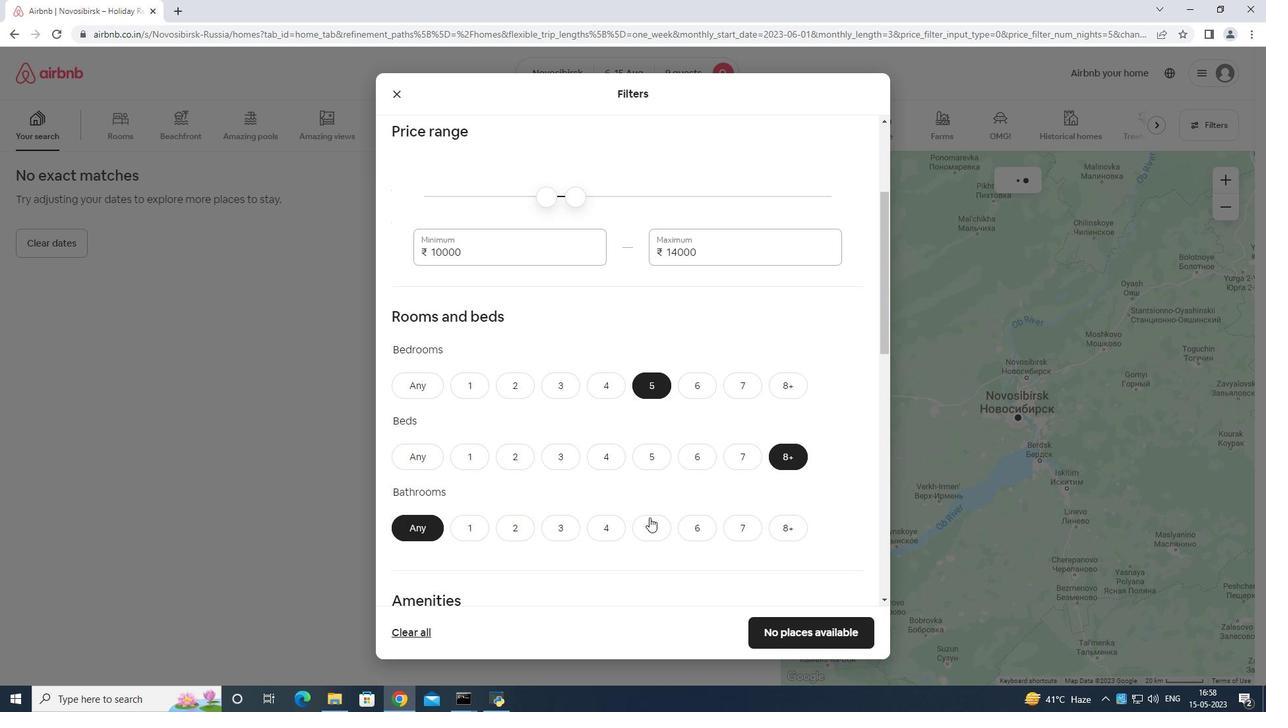 
Action: Mouse moved to (656, 480)
Screenshot: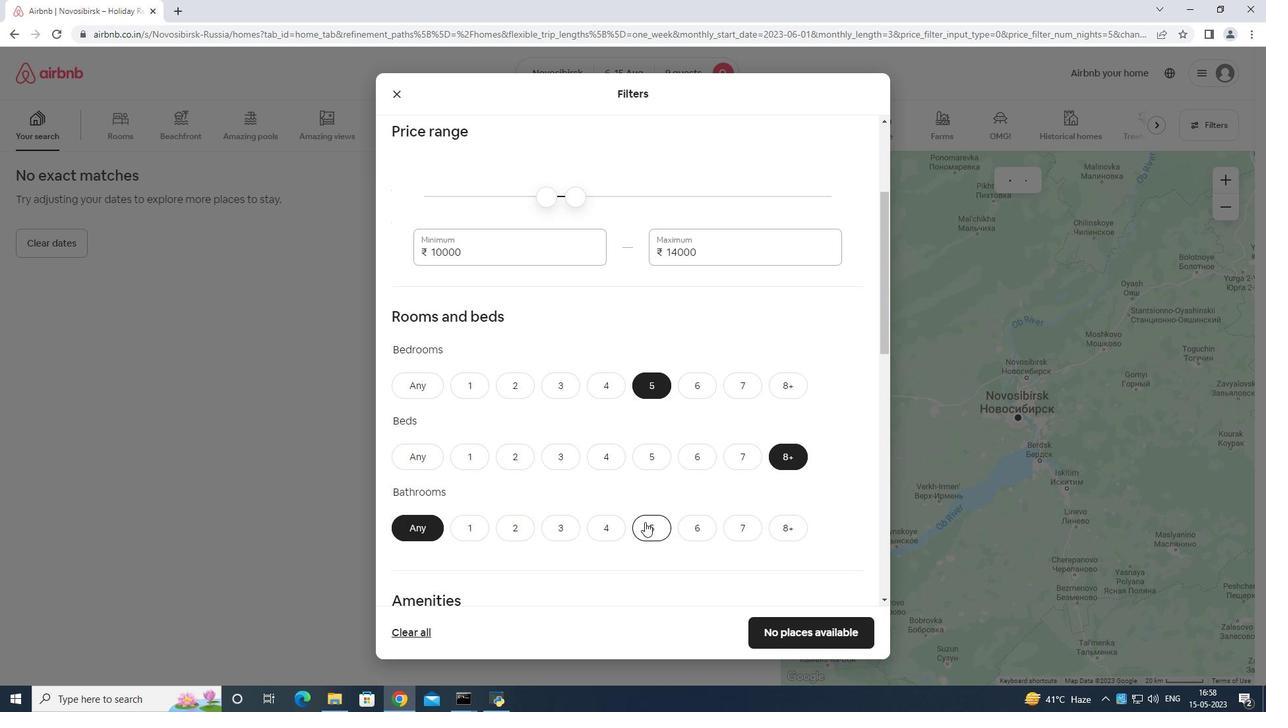 
Action: Mouse scrolled (656, 479) with delta (0, 0)
Screenshot: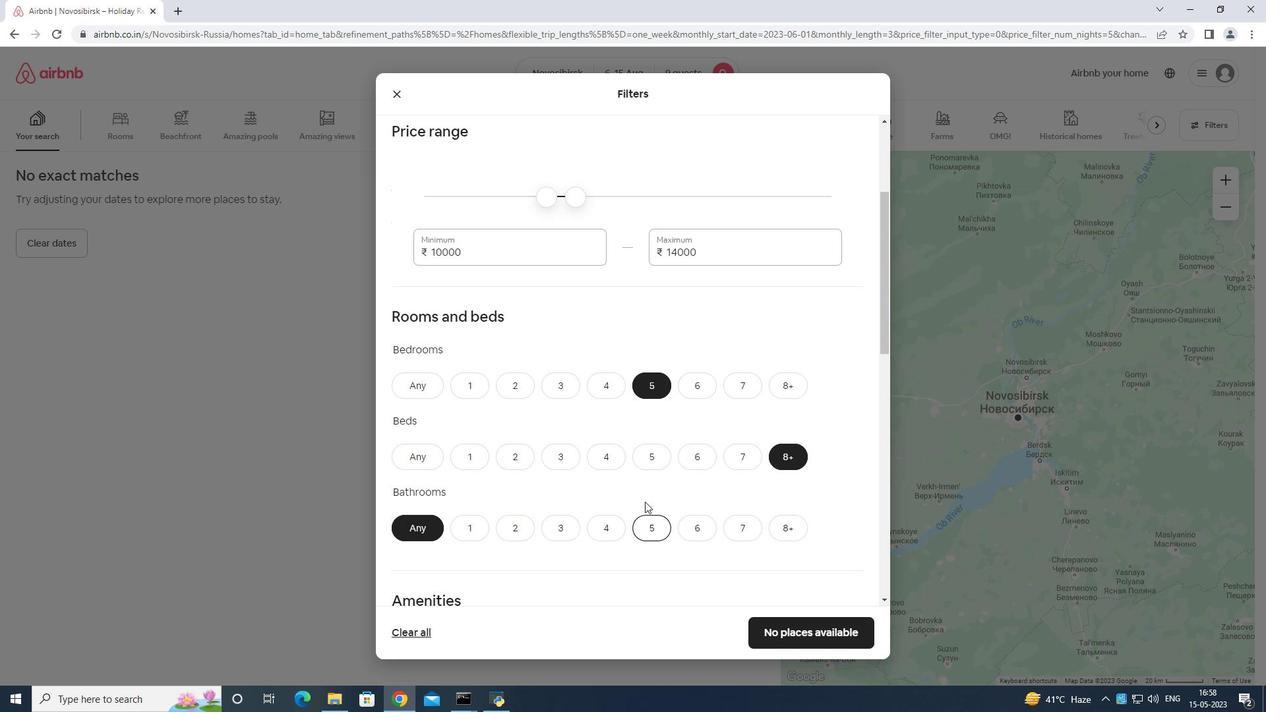 
Action: Mouse moved to (657, 481)
Screenshot: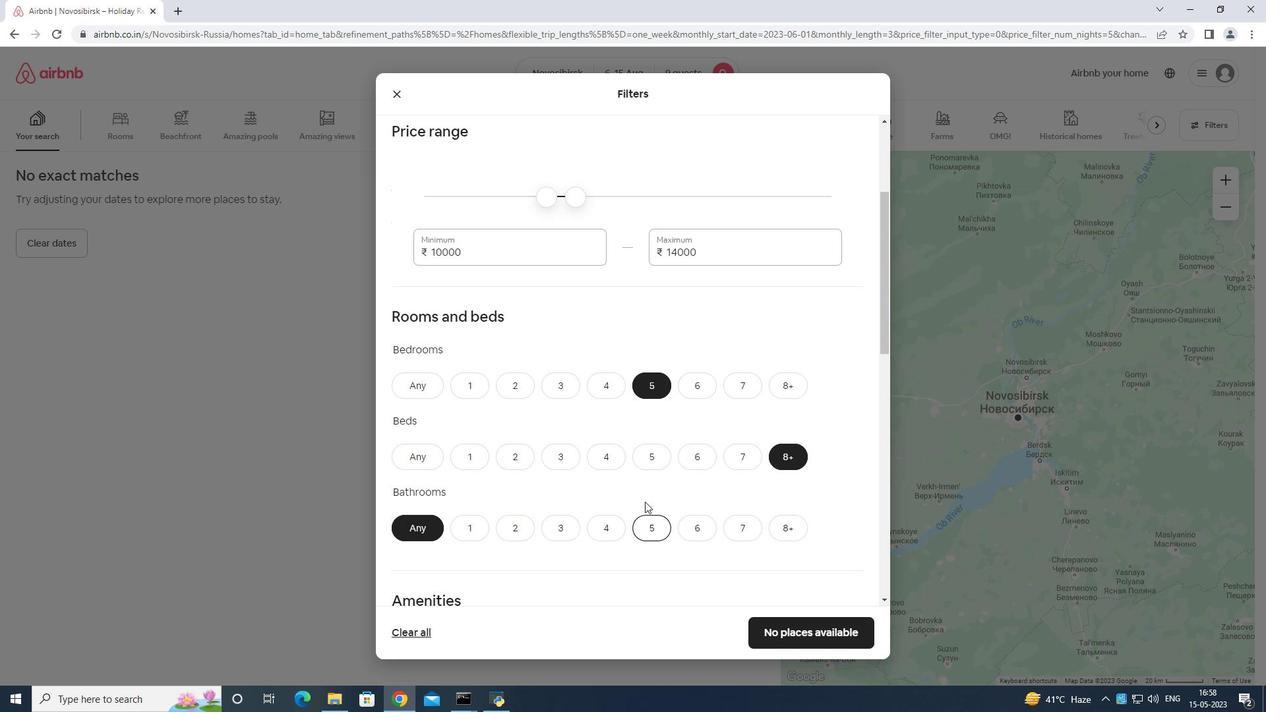 
Action: Mouse scrolled (657, 480) with delta (0, 0)
Screenshot: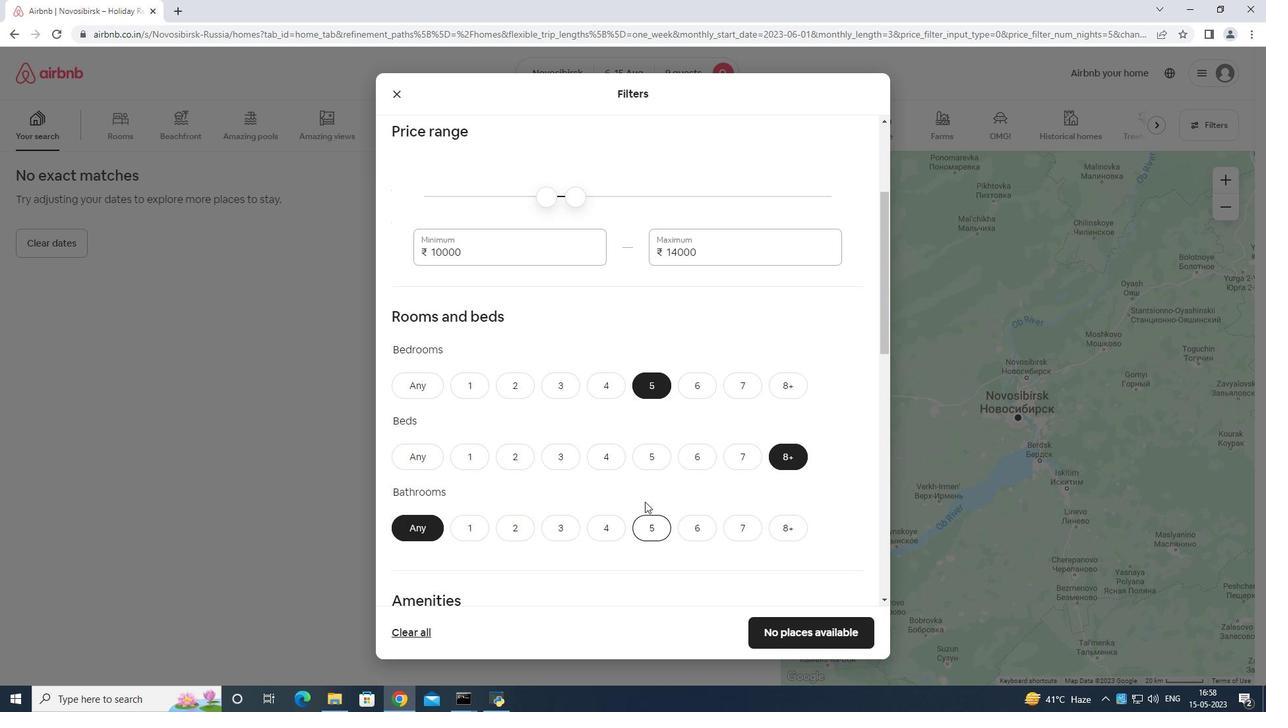 
Action: Mouse moved to (658, 481)
Screenshot: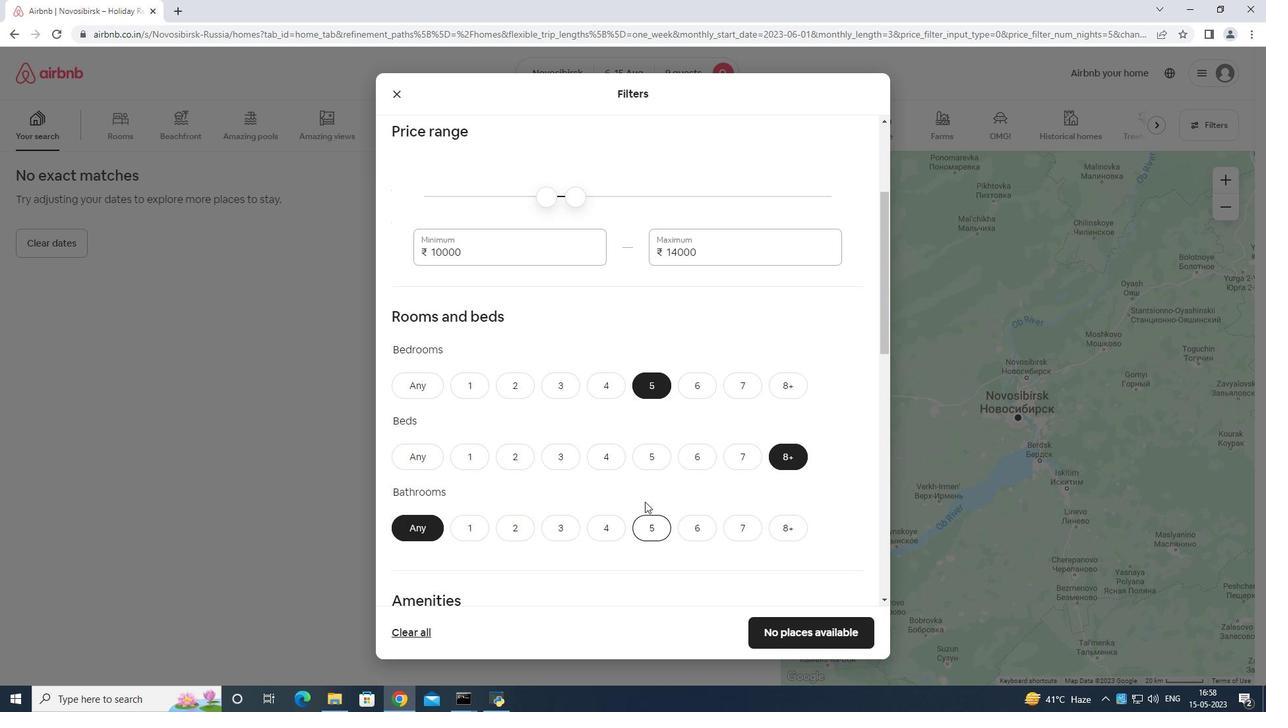 
Action: Mouse scrolled (658, 480) with delta (0, 0)
Screenshot: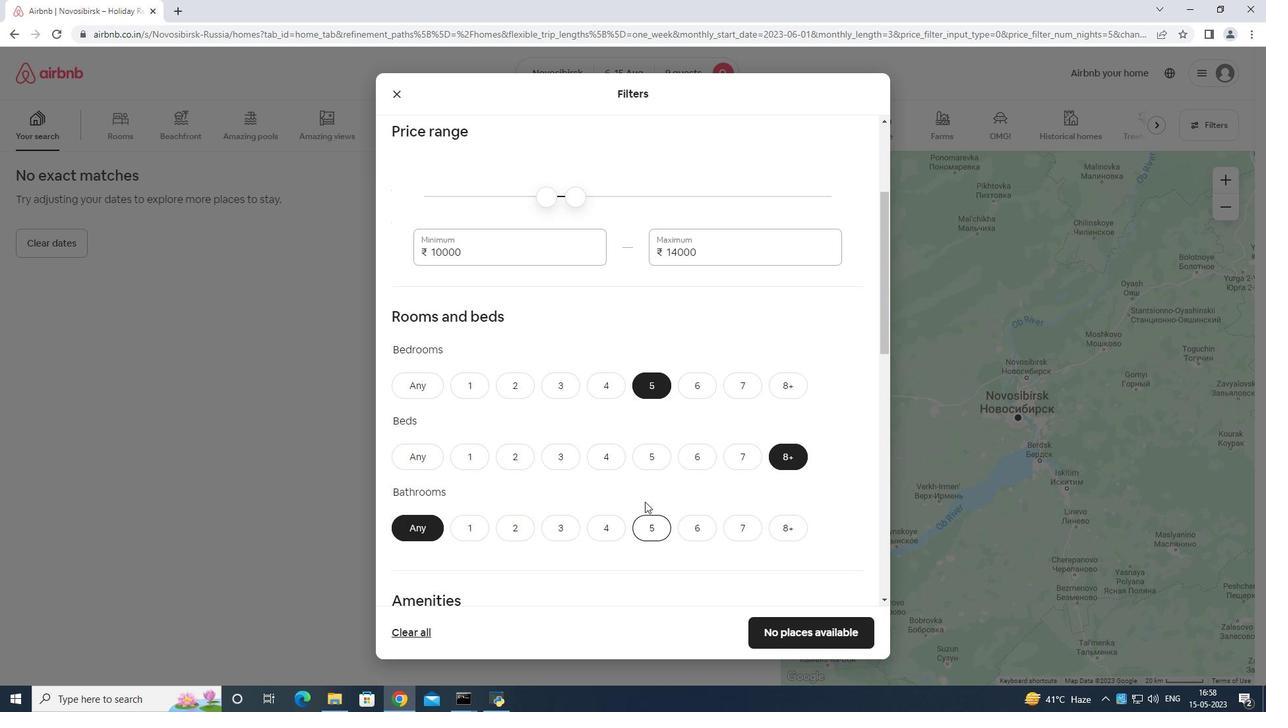 
Action: Mouse moved to (658, 481)
Screenshot: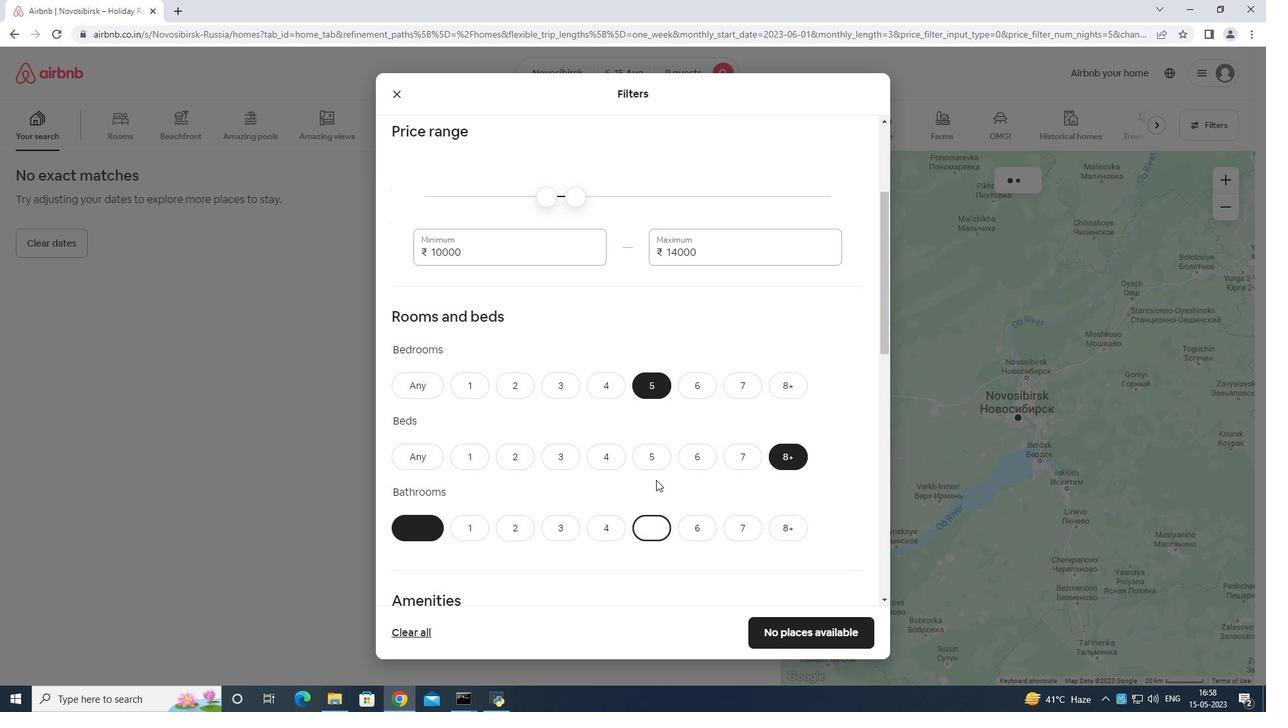 
Action: Mouse scrolled (658, 480) with delta (0, 0)
Screenshot: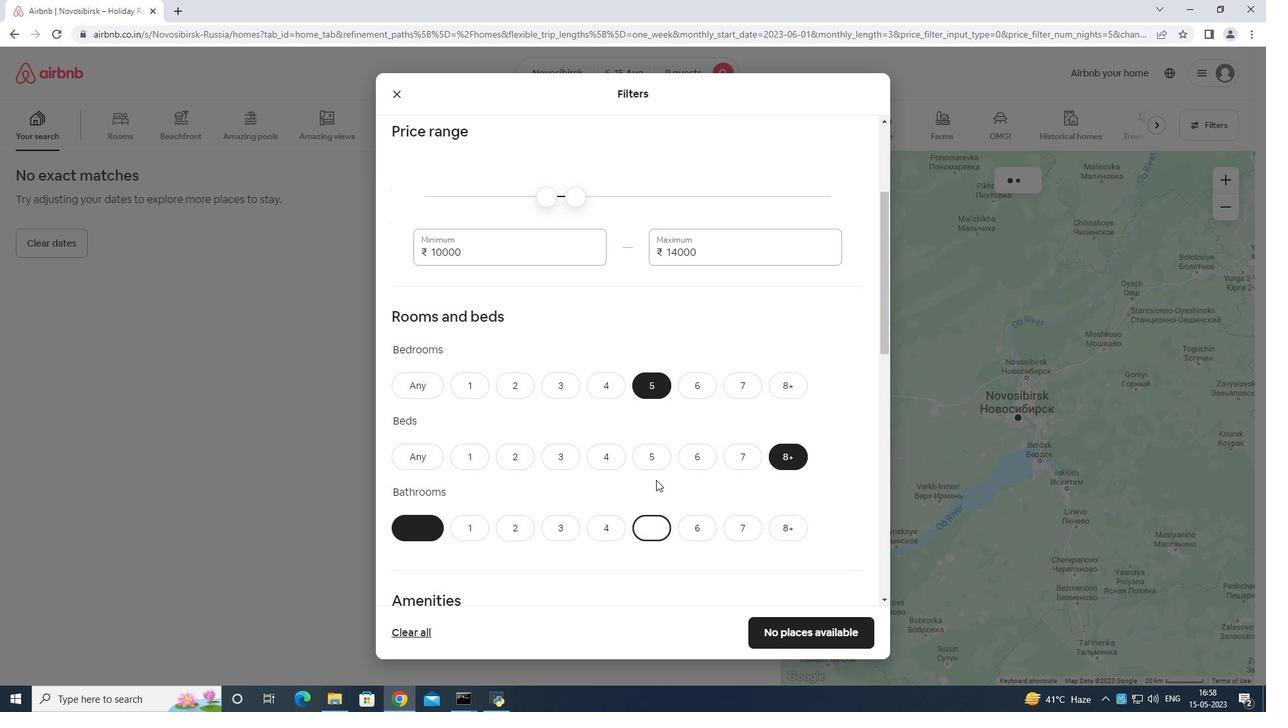 
Action: Mouse moved to (659, 478)
Screenshot: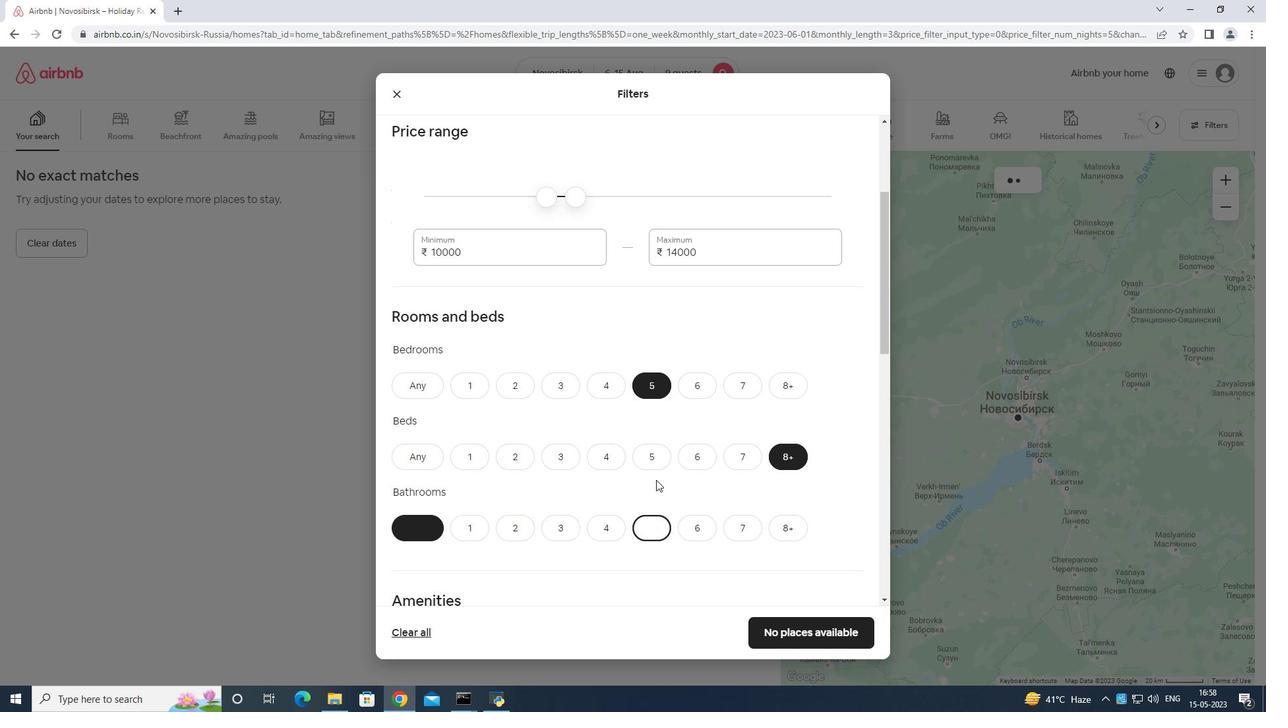 
Action: Mouse scrolled (658, 478) with delta (0, 0)
Screenshot: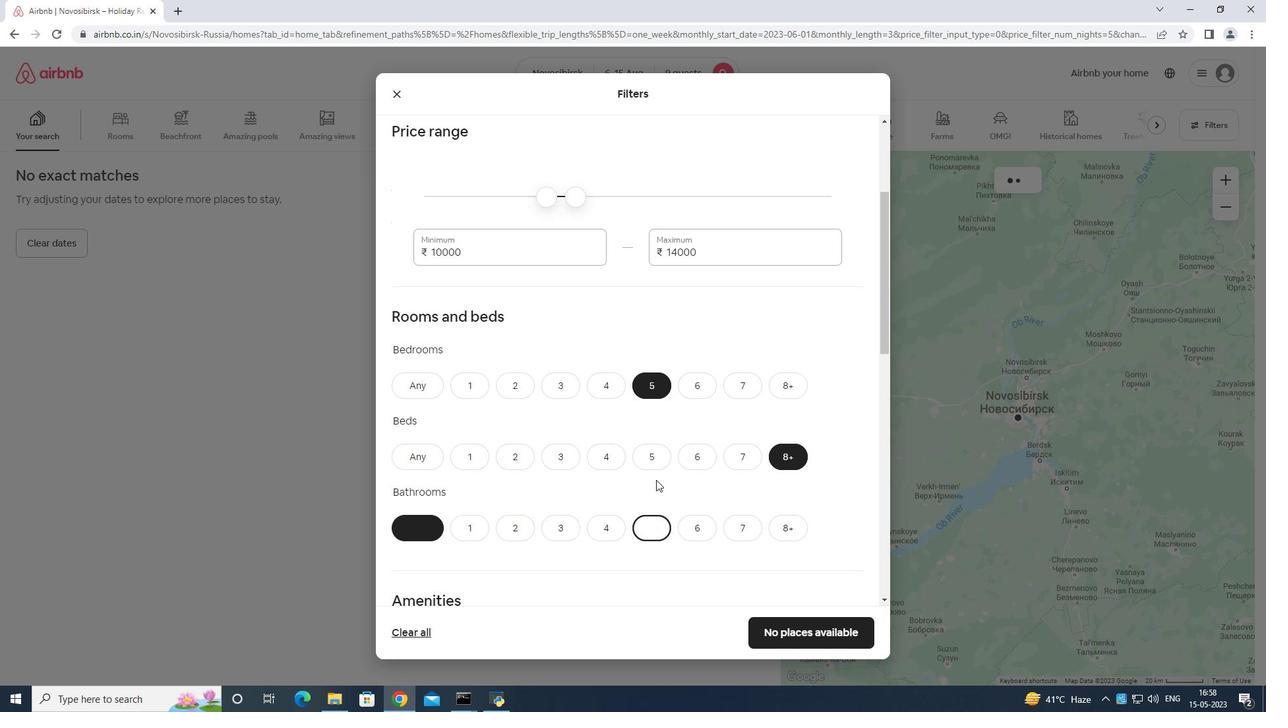 
Action: Mouse moved to (422, 329)
Screenshot: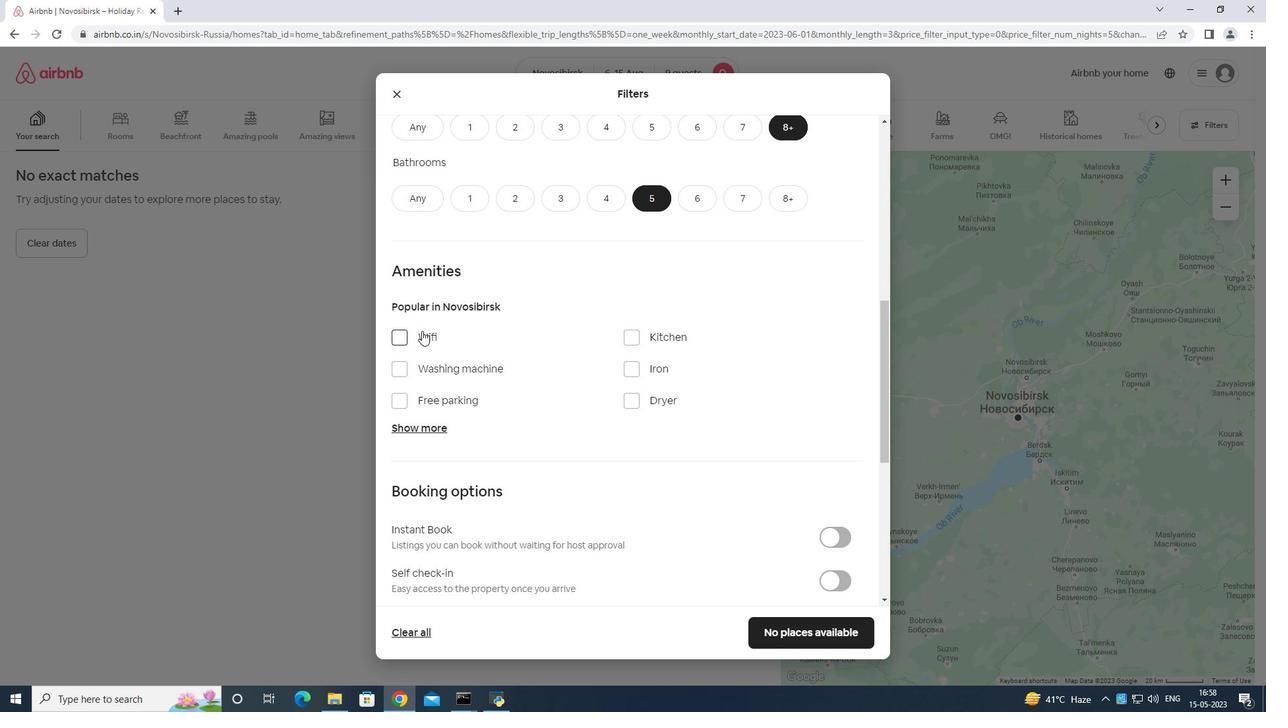 
Action: Mouse pressed left at (422, 329)
Screenshot: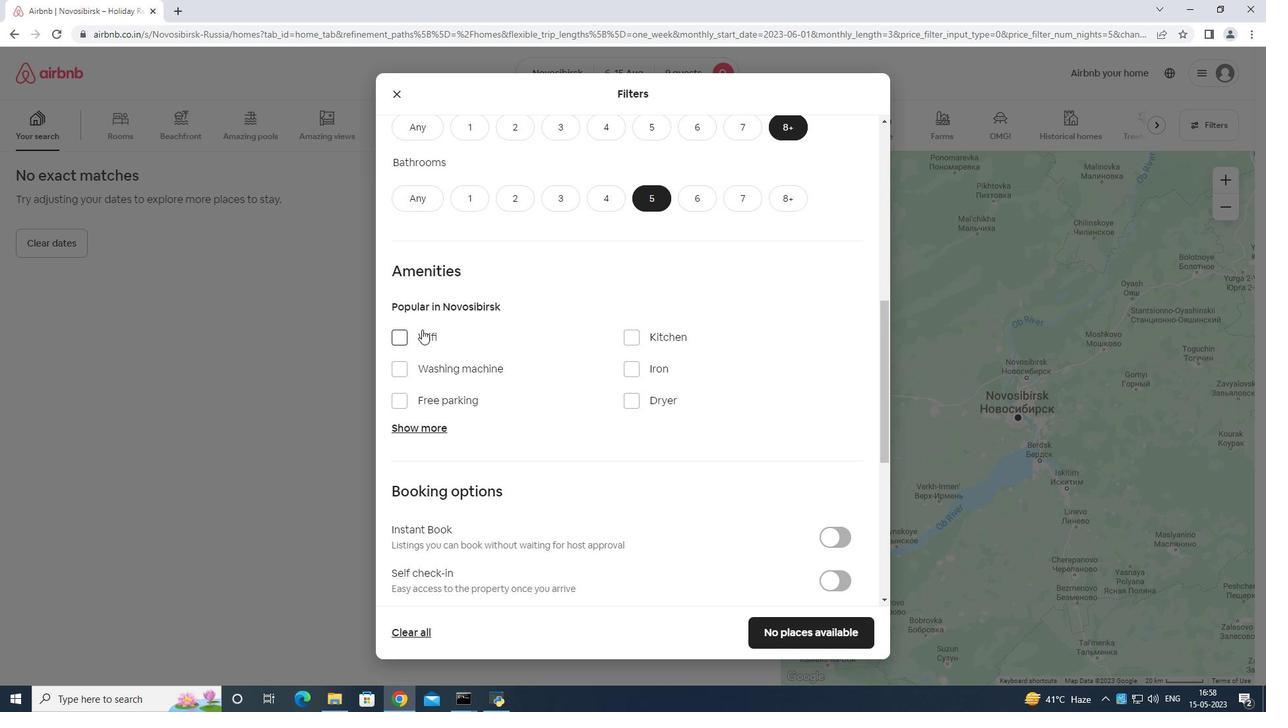 
Action: Mouse moved to (422, 395)
Screenshot: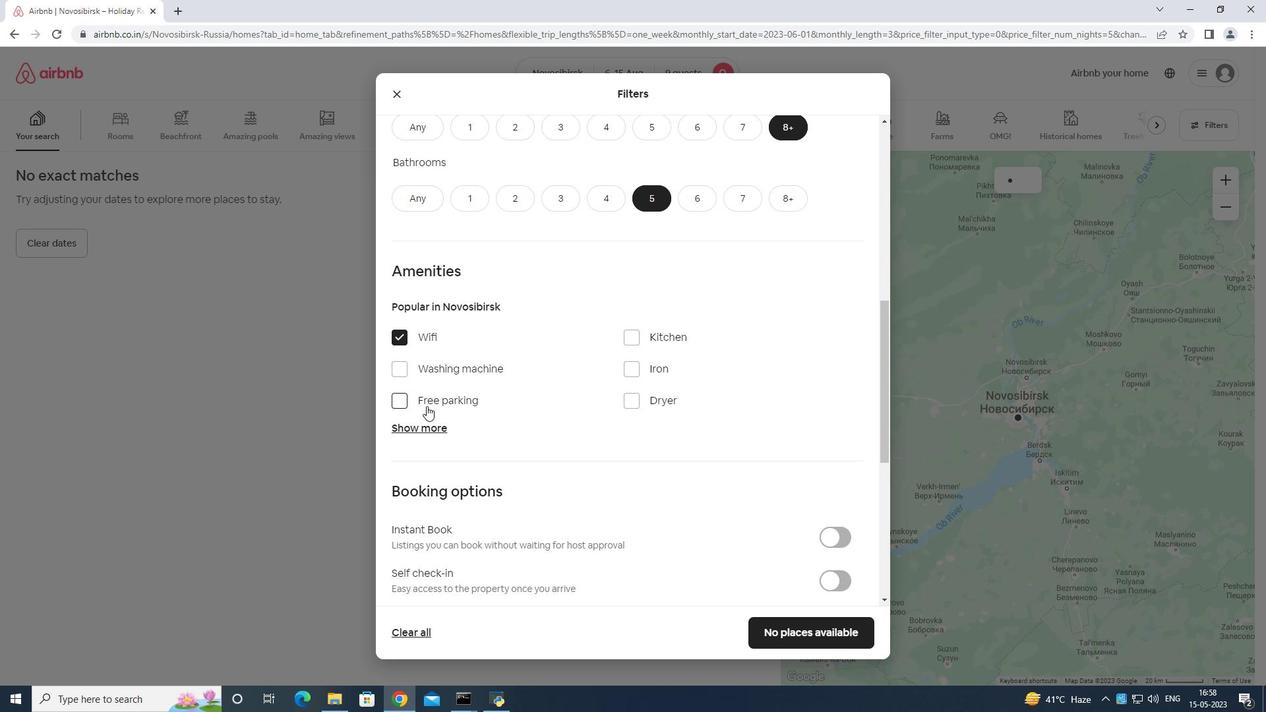 
Action: Mouse pressed left at (422, 395)
Screenshot: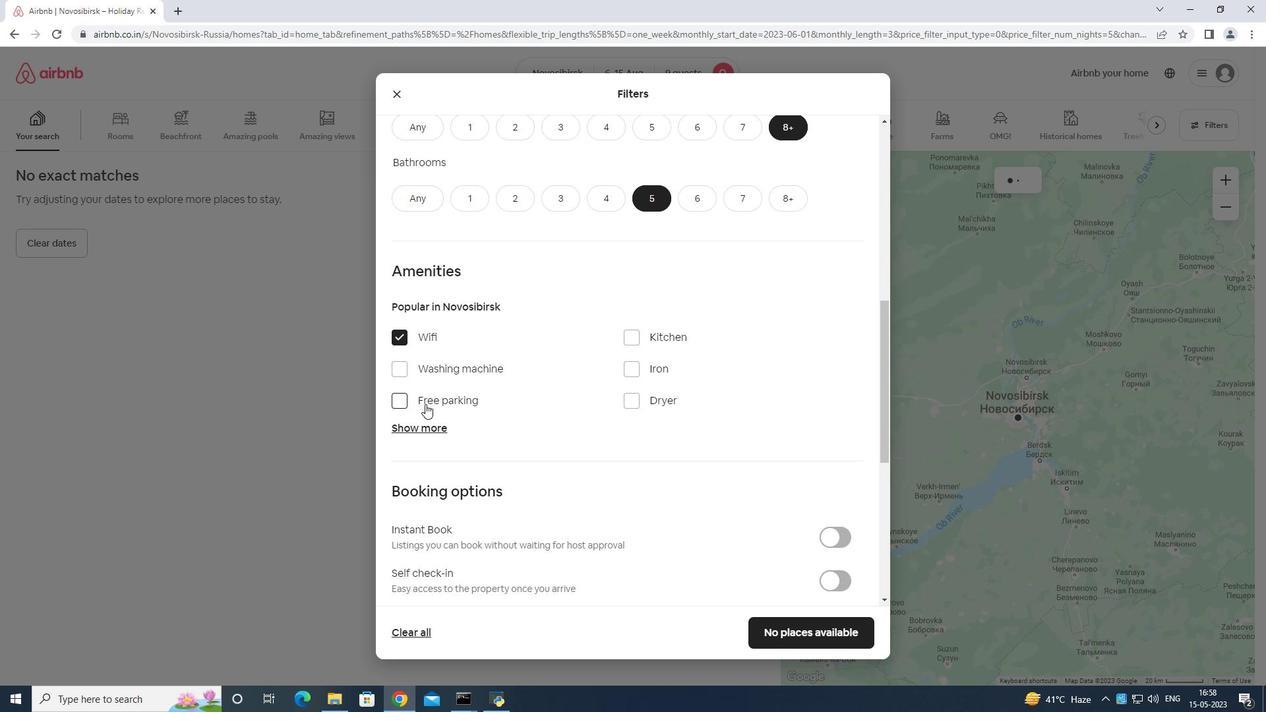 
Action: Mouse moved to (410, 428)
Screenshot: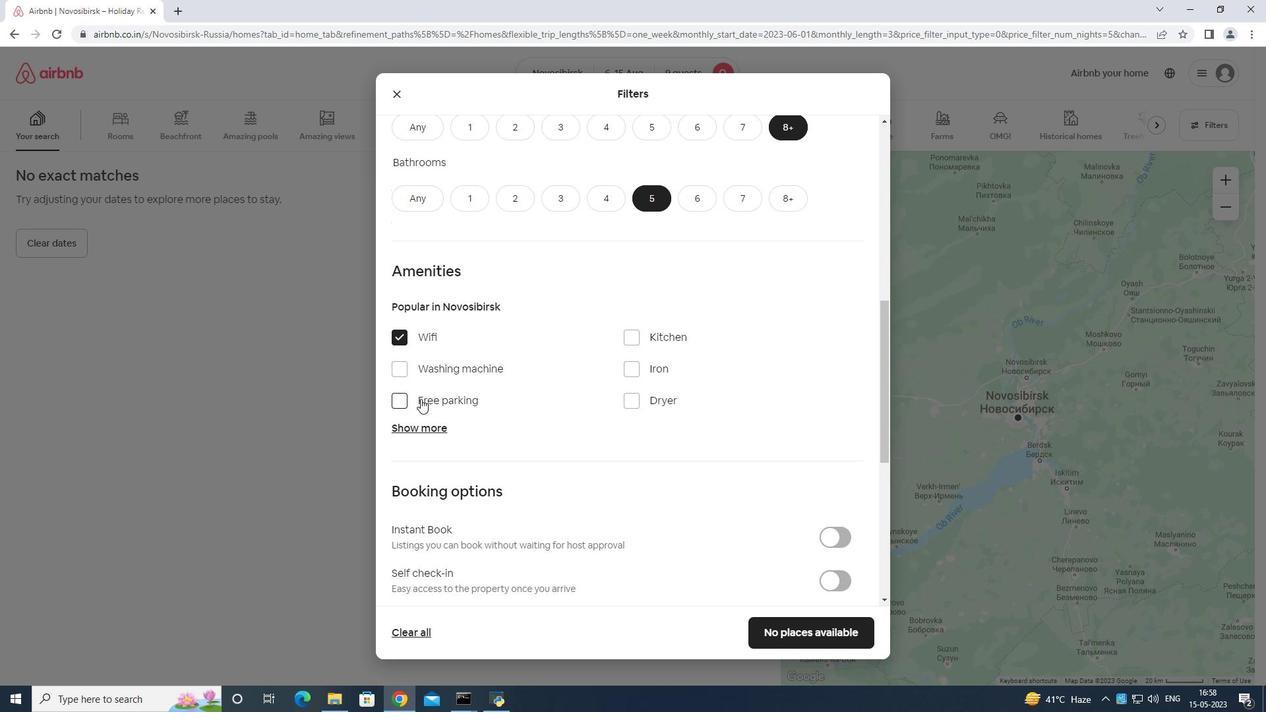
Action: Mouse pressed left at (410, 428)
Screenshot: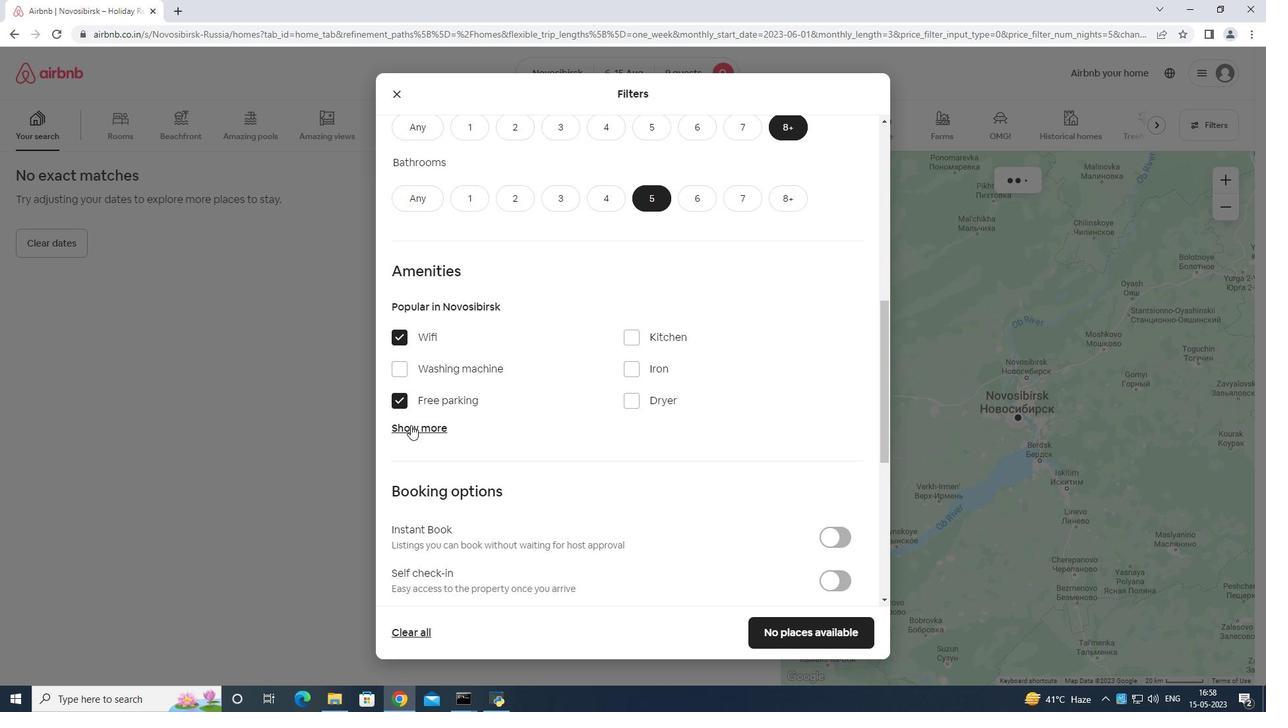 
Action: Mouse moved to (630, 503)
Screenshot: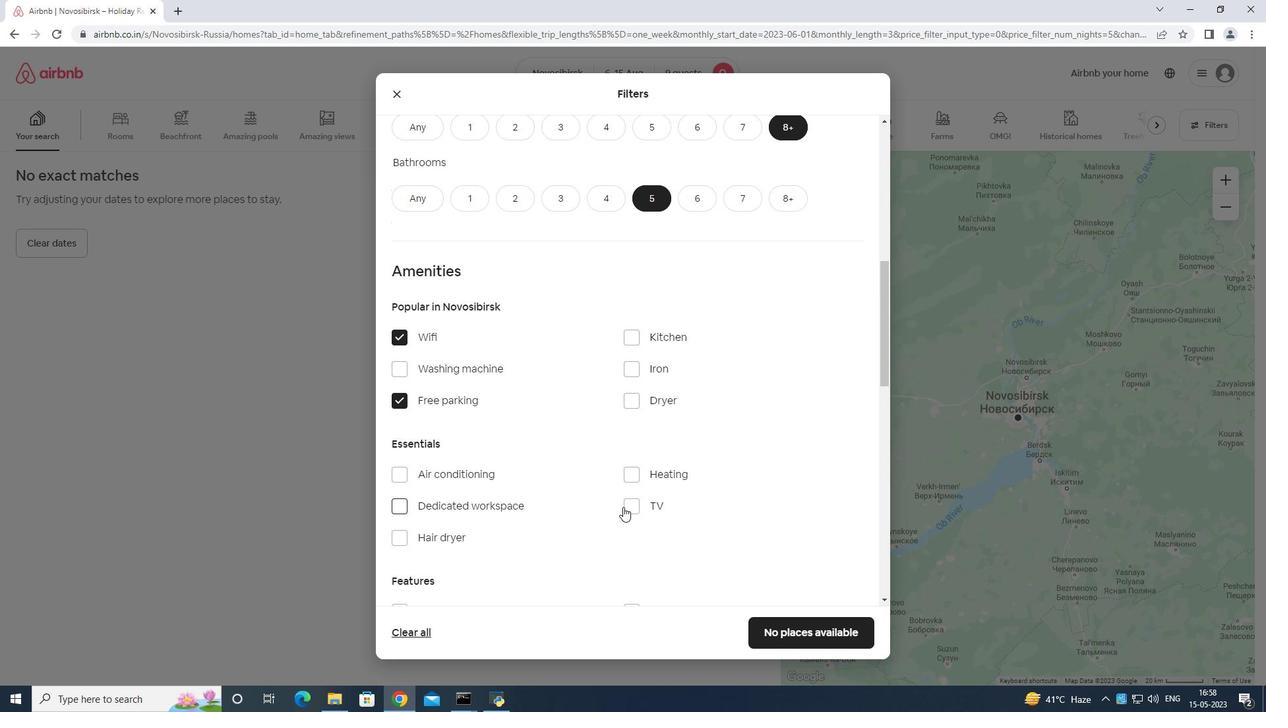 
Action: Mouse pressed left at (630, 503)
Screenshot: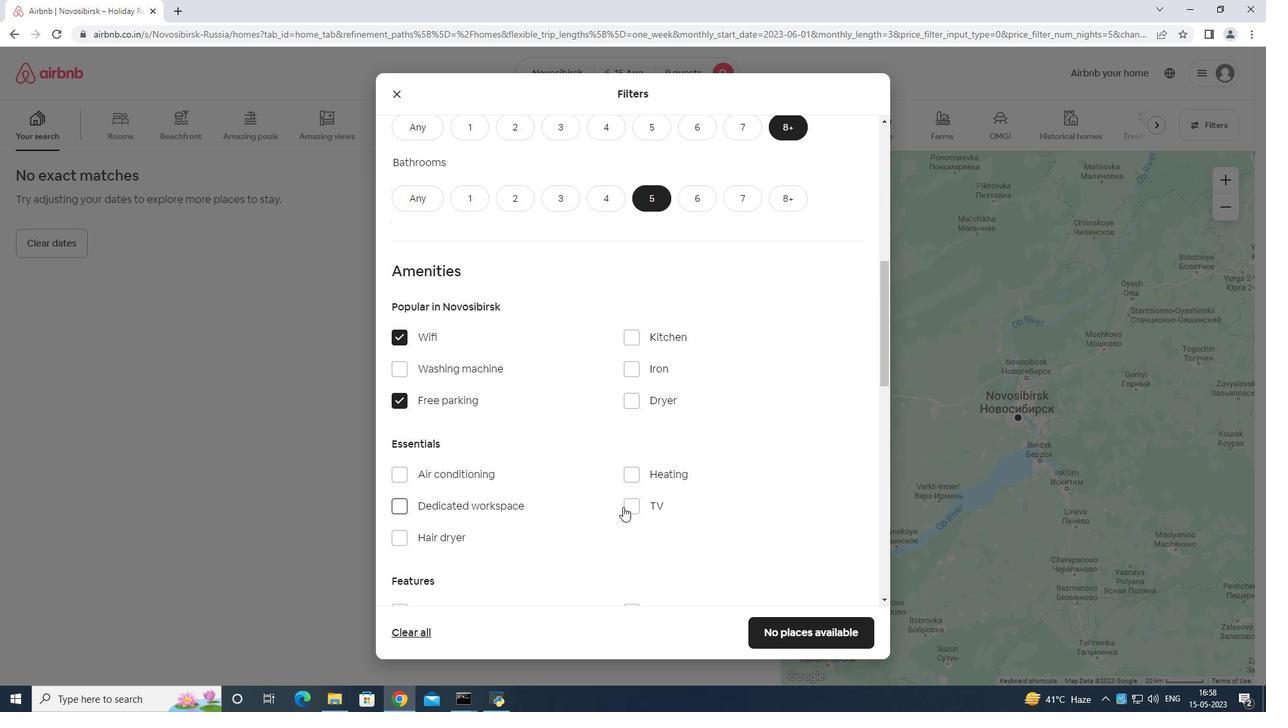 
Action: Mouse moved to (629, 505)
Screenshot: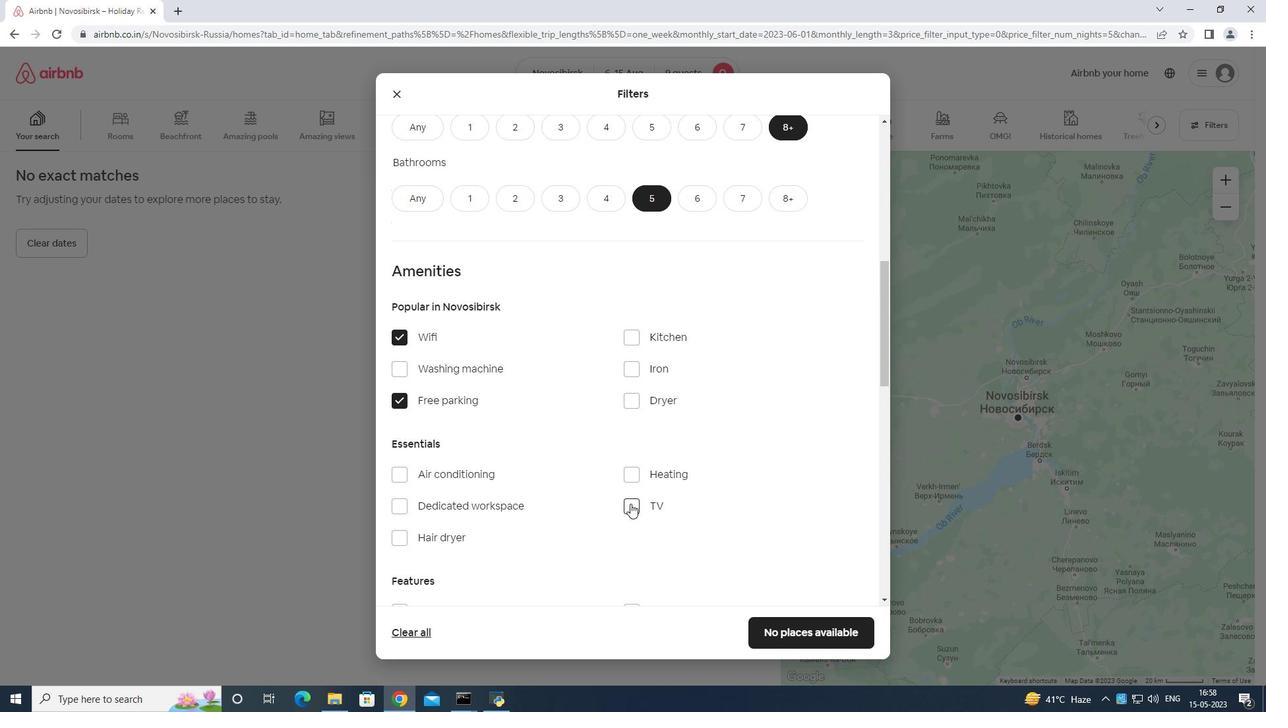 
Action: Mouse scrolled (629, 505) with delta (0, 0)
Screenshot: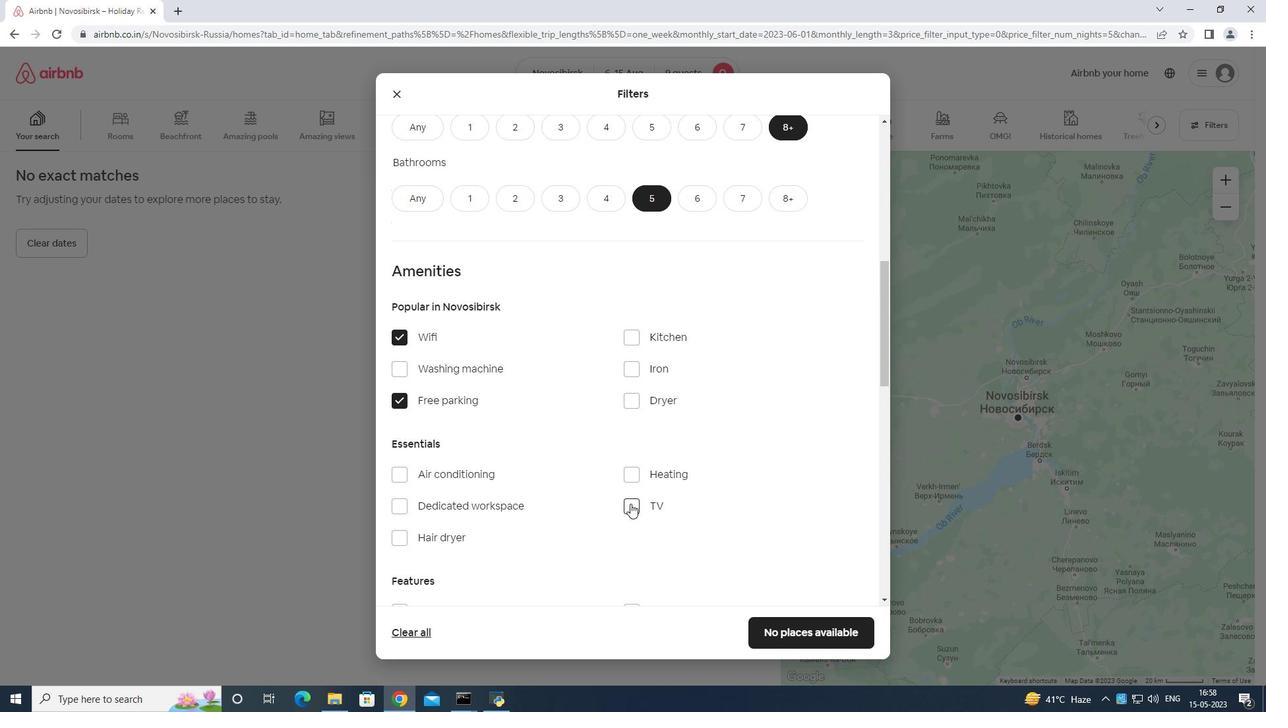 
Action: Mouse moved to (625, 513)
Screenshot: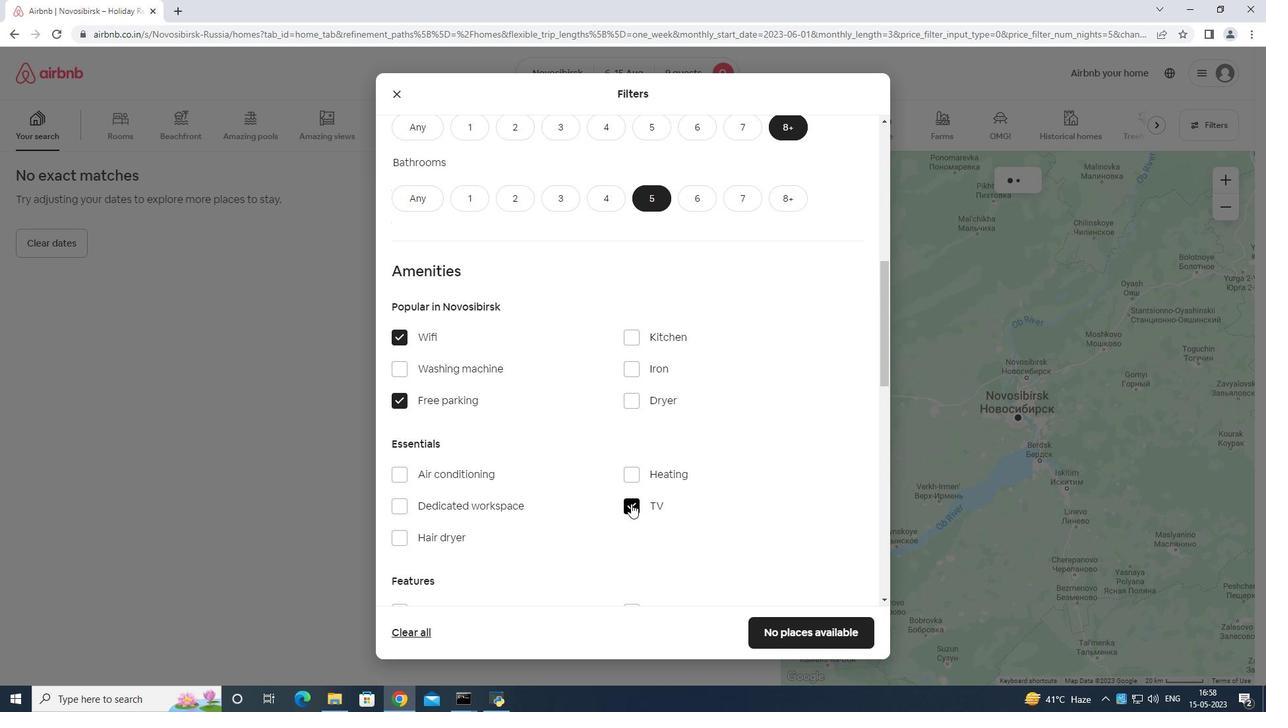 
Action: Mouse scrolled (625, 512) with delta (0, 0)
Screenshot: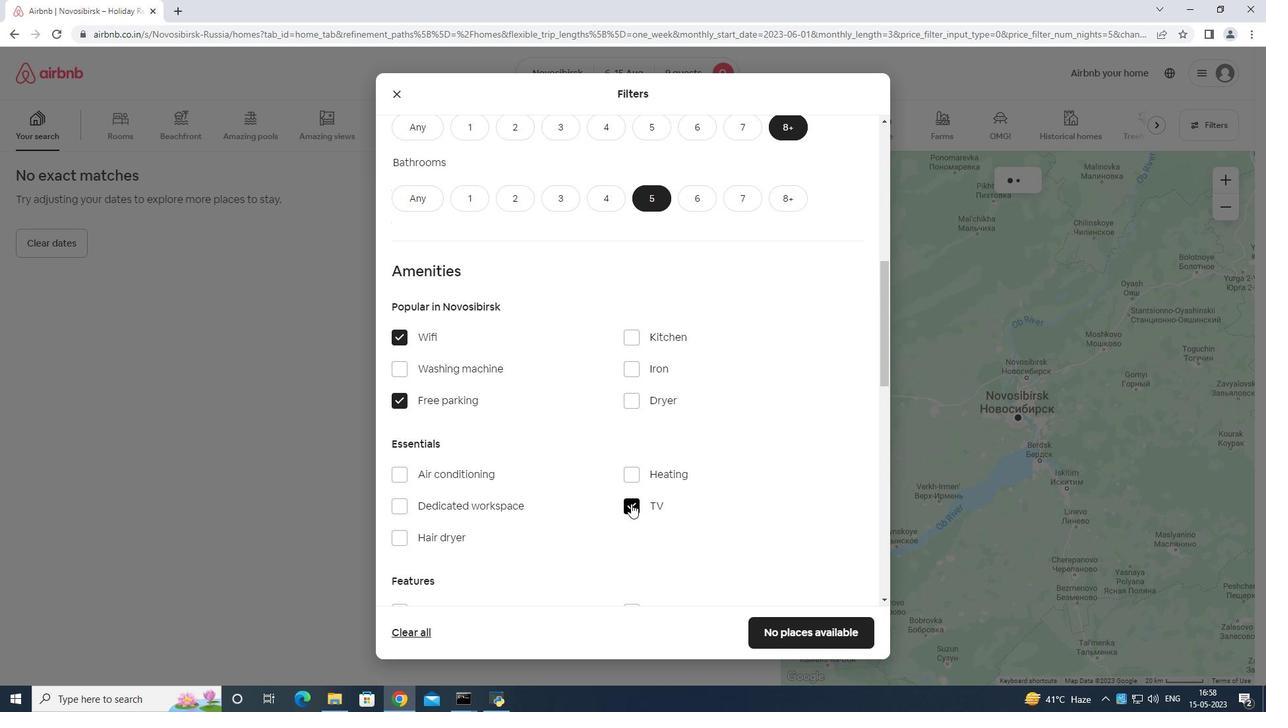 
Action: Mouse moved to (624, 513)
Screenshot: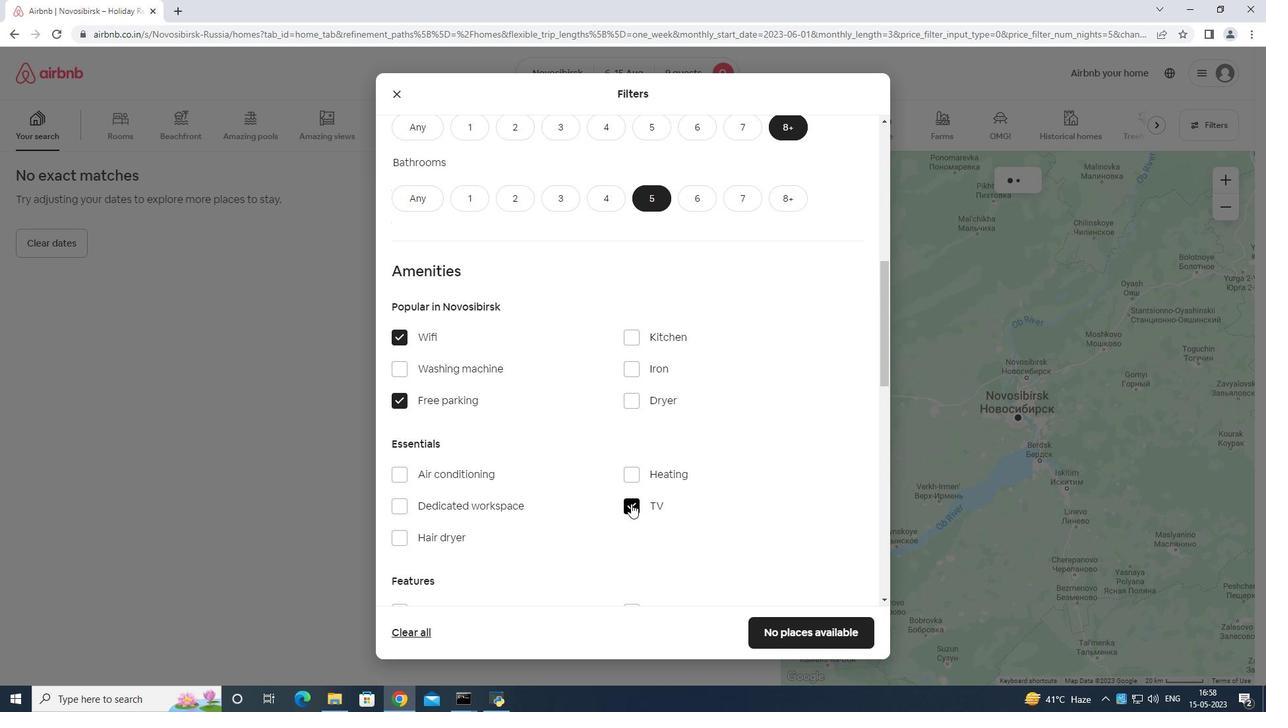 
Action: Mouse scrolled (624, 513) with delta (0, 0)
Screenshot: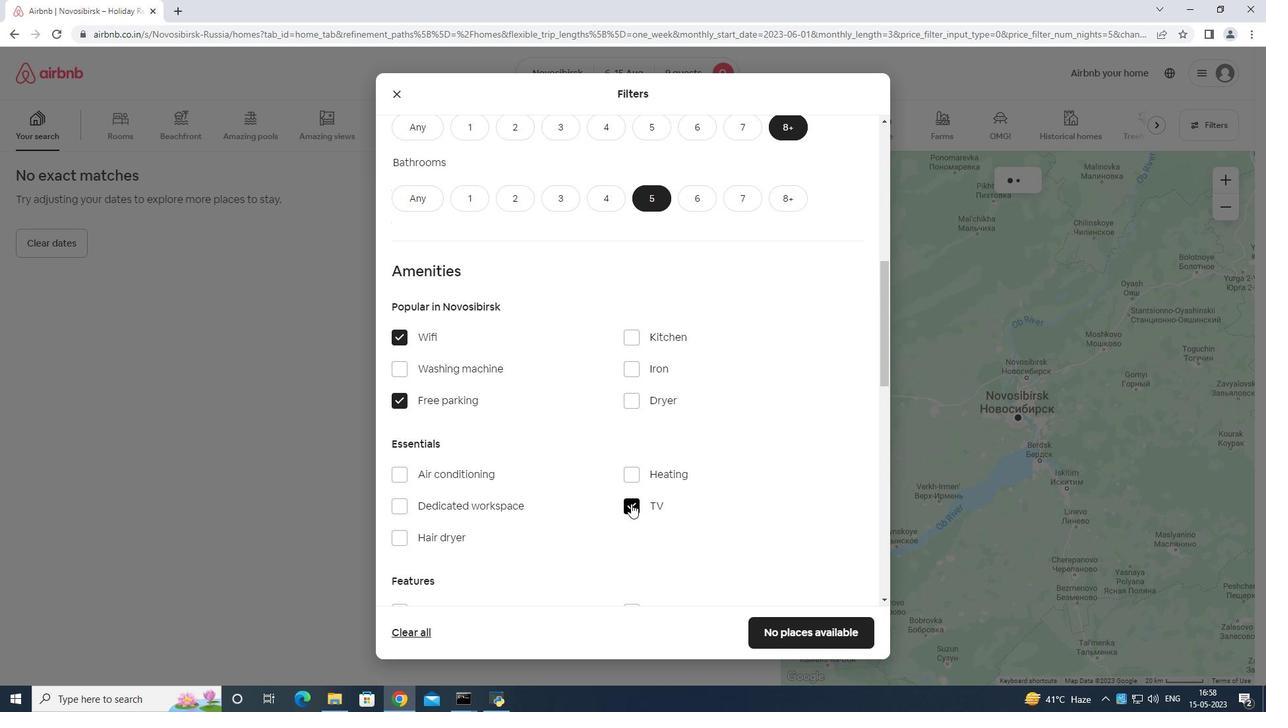 
Action: Mouse scrolled (624, 513) with delta (0, 0)
Screenshot: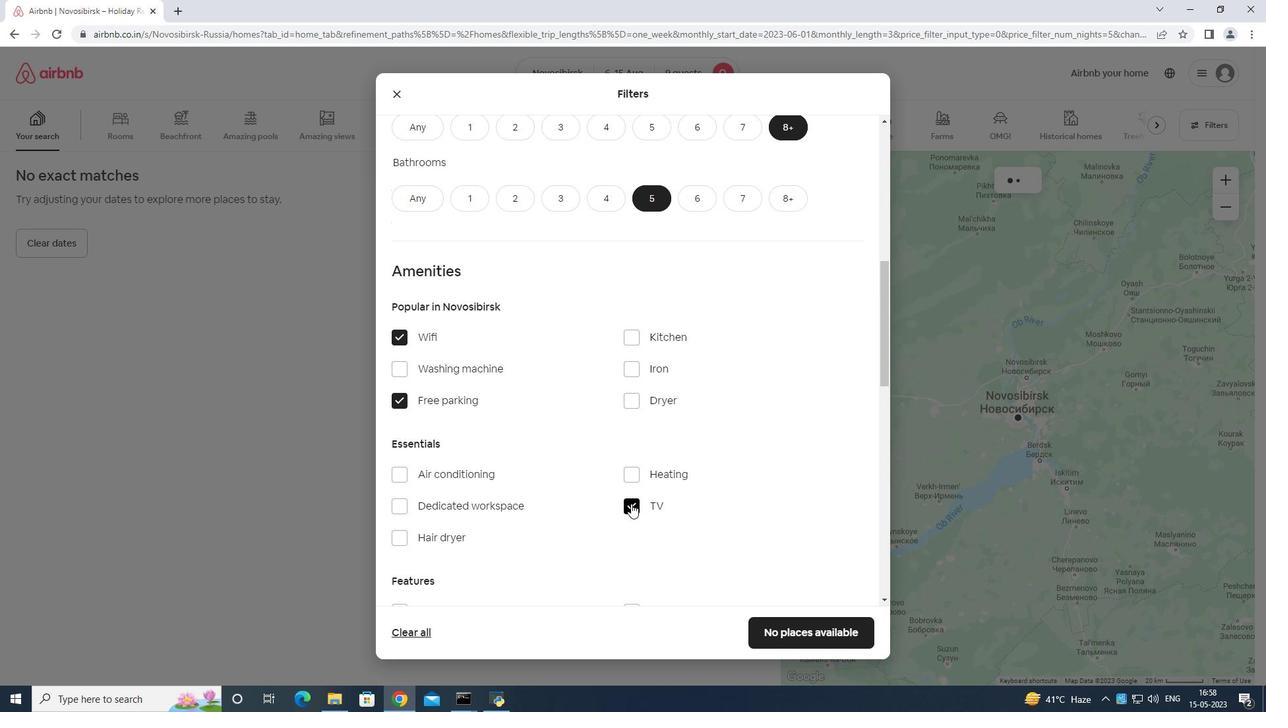 
Action: Mouse moved to (453, 414)
Screenshot: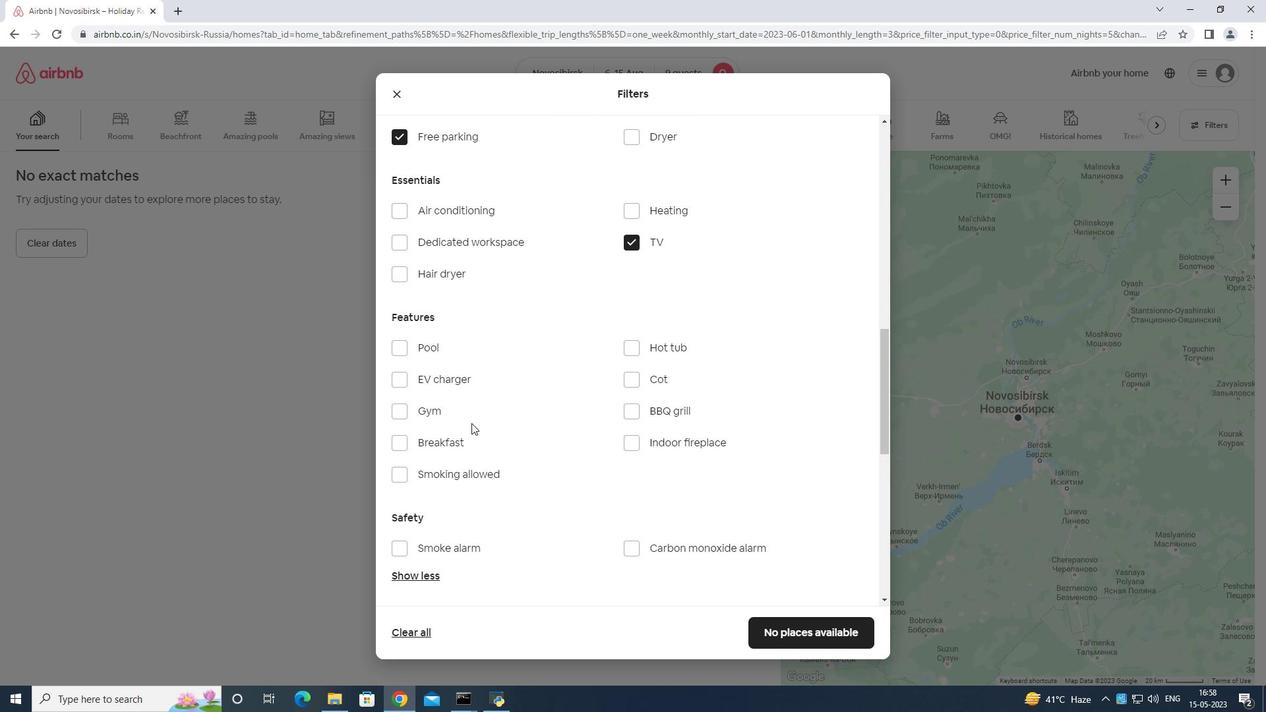 
Action: Mouse pressed left at (453, 414)
Screenshot: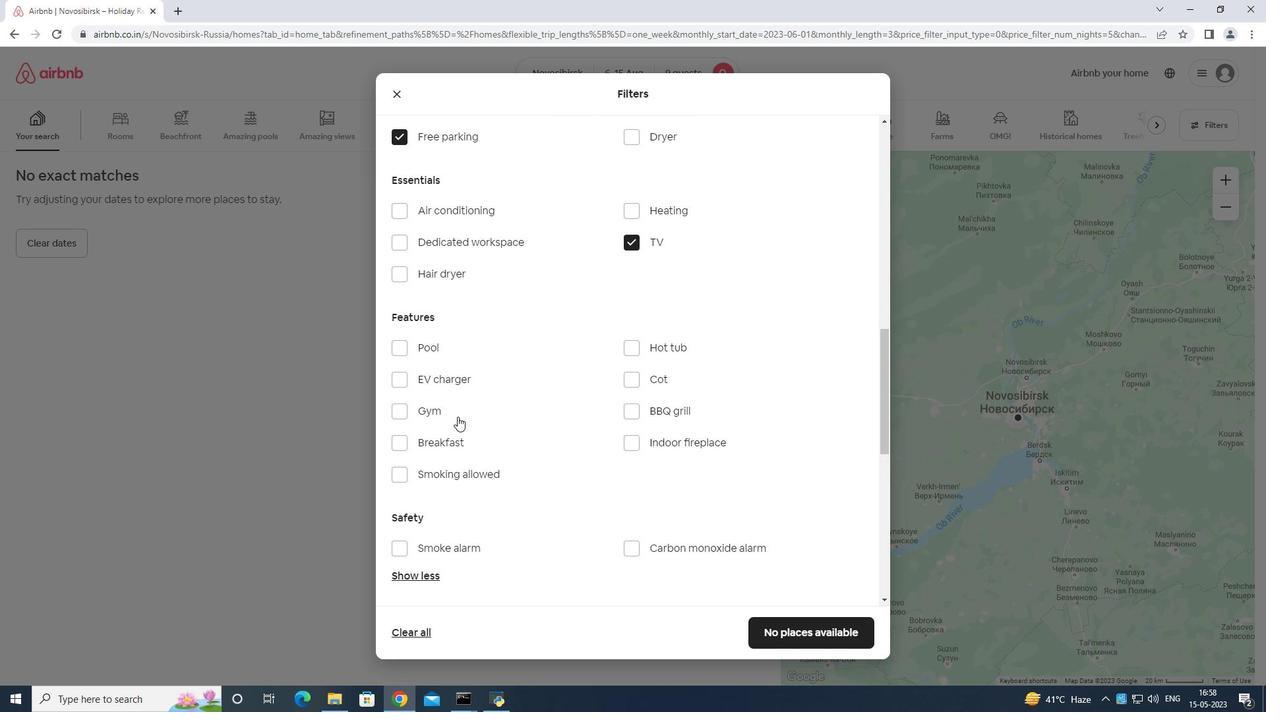 
Action: Mouse moved to (442, 437)
Screenshot: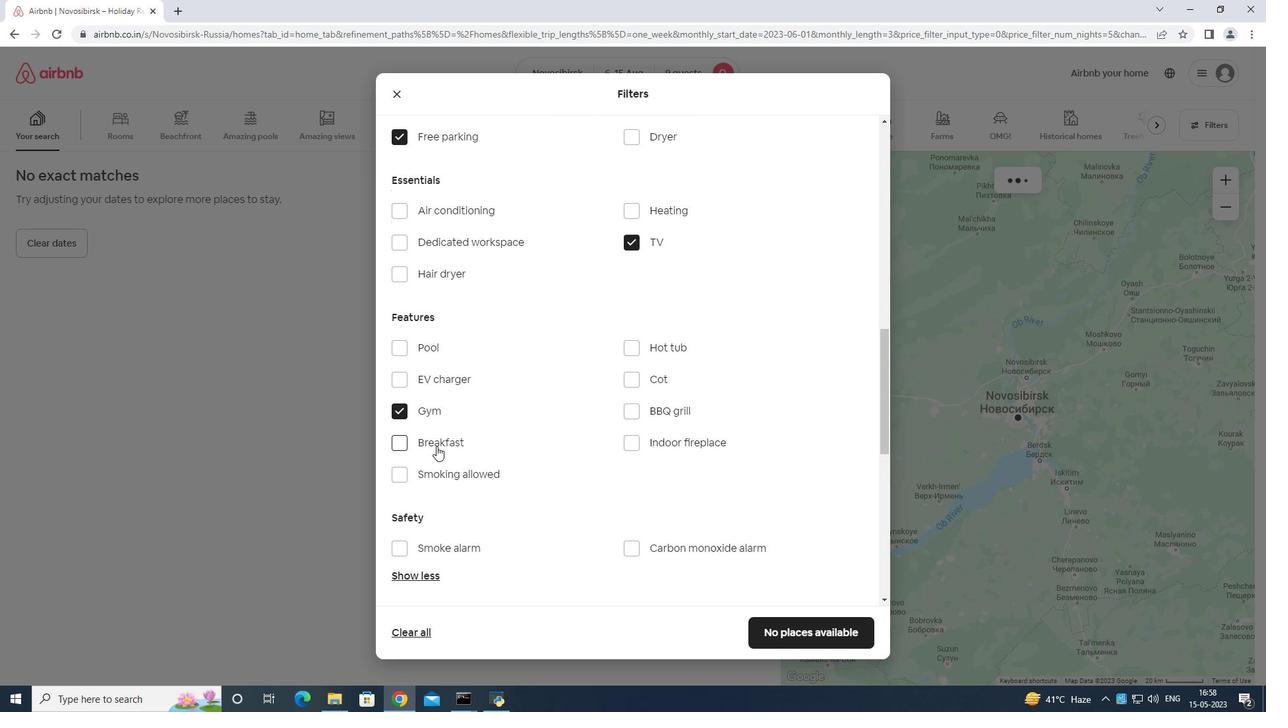 
Action: Mouse pressed left at (442, 437)
Screenshot: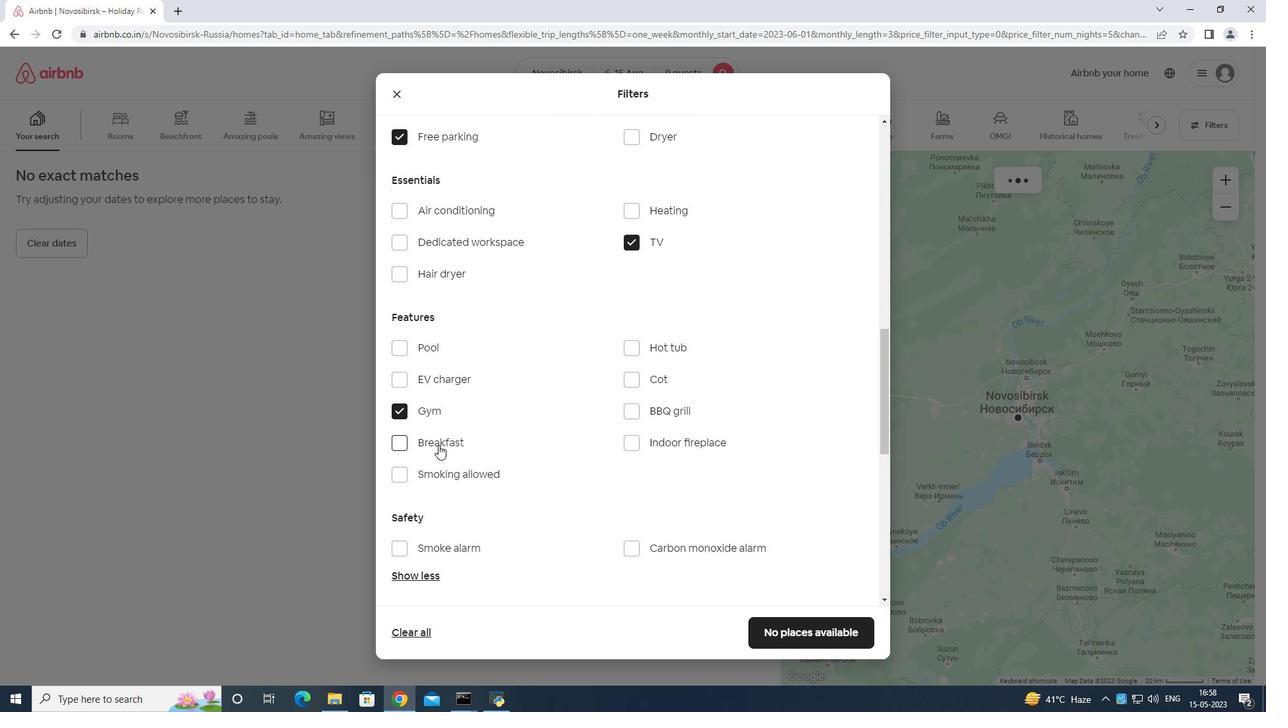 
Action: Mouse moved to (593, 432)
Screenshot: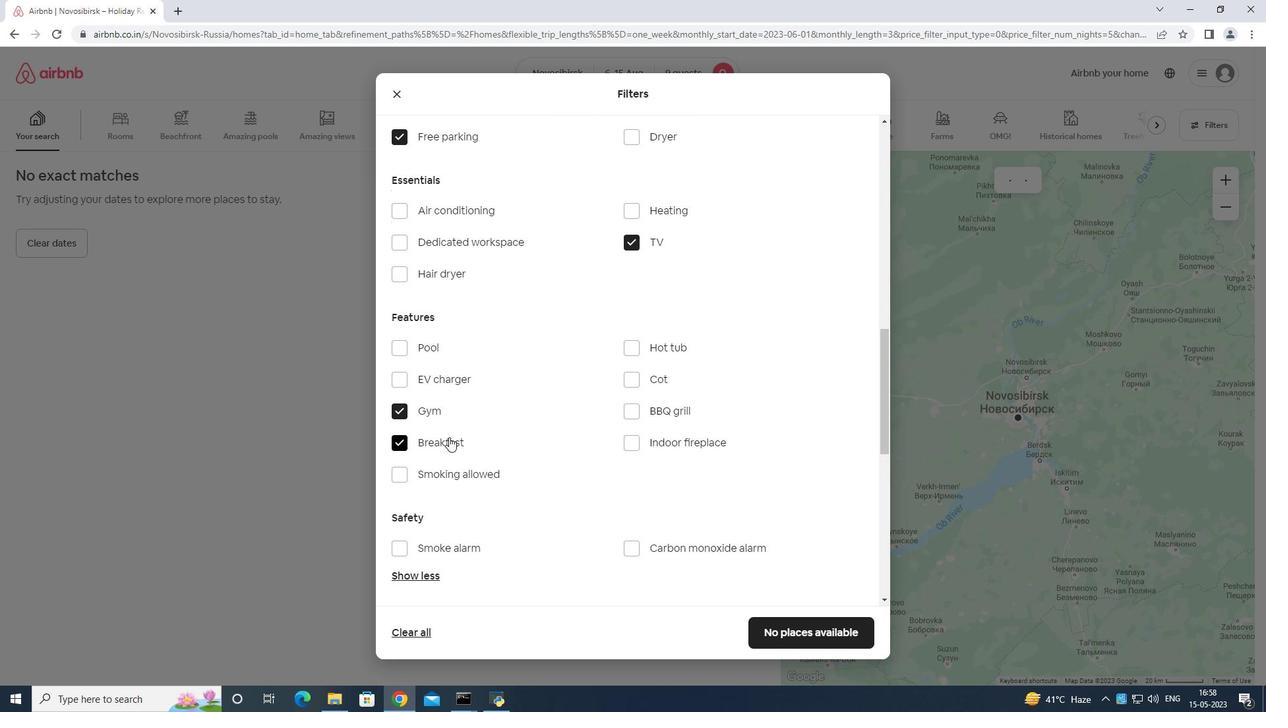 
Action: Mouse scrolled (584, 427) with delta (0, 0)
Screenshot: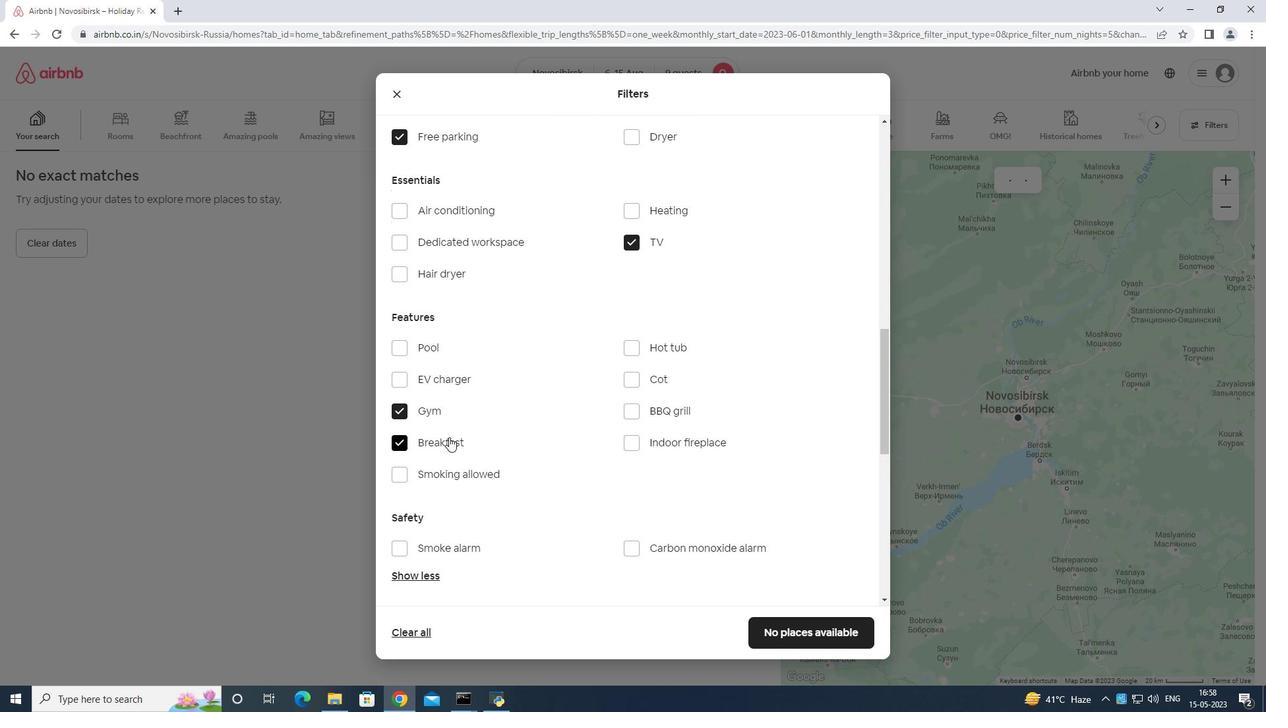 
Action: Mouse moved to (604, 437)
Screenshot: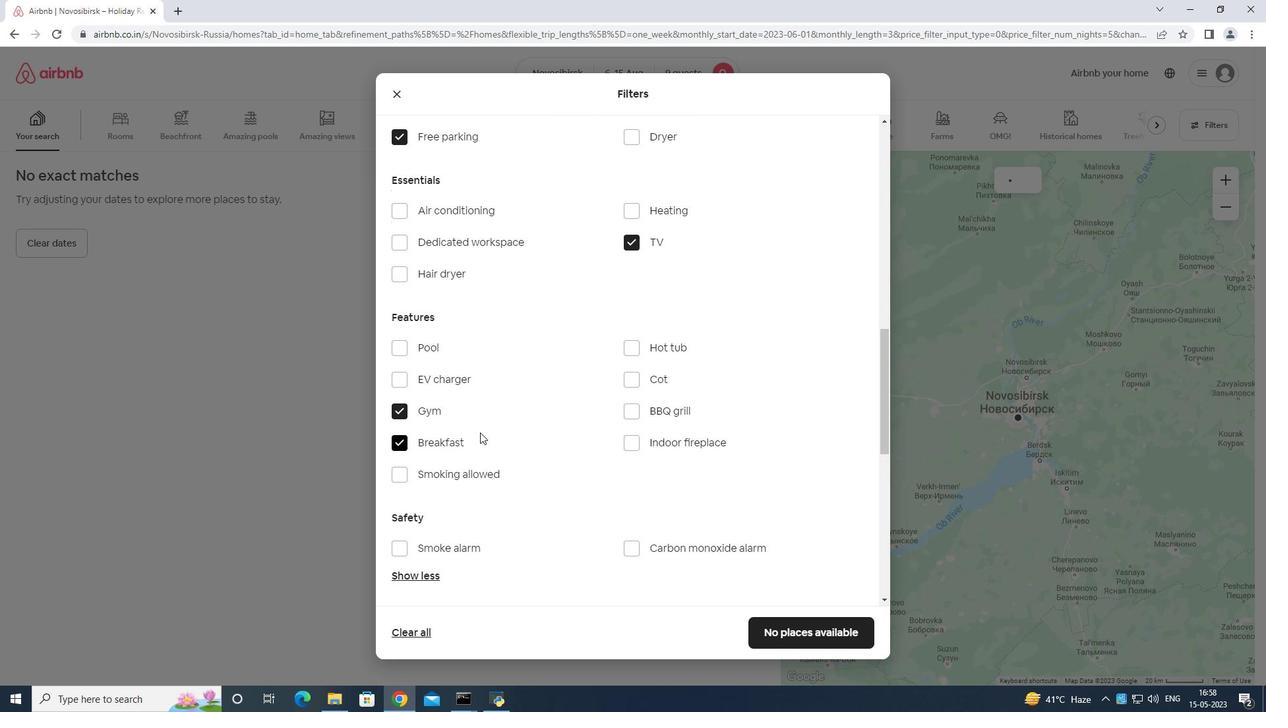 
Action: Mouse scrolled (596, 433) with delta (0, 0)
Screenshot: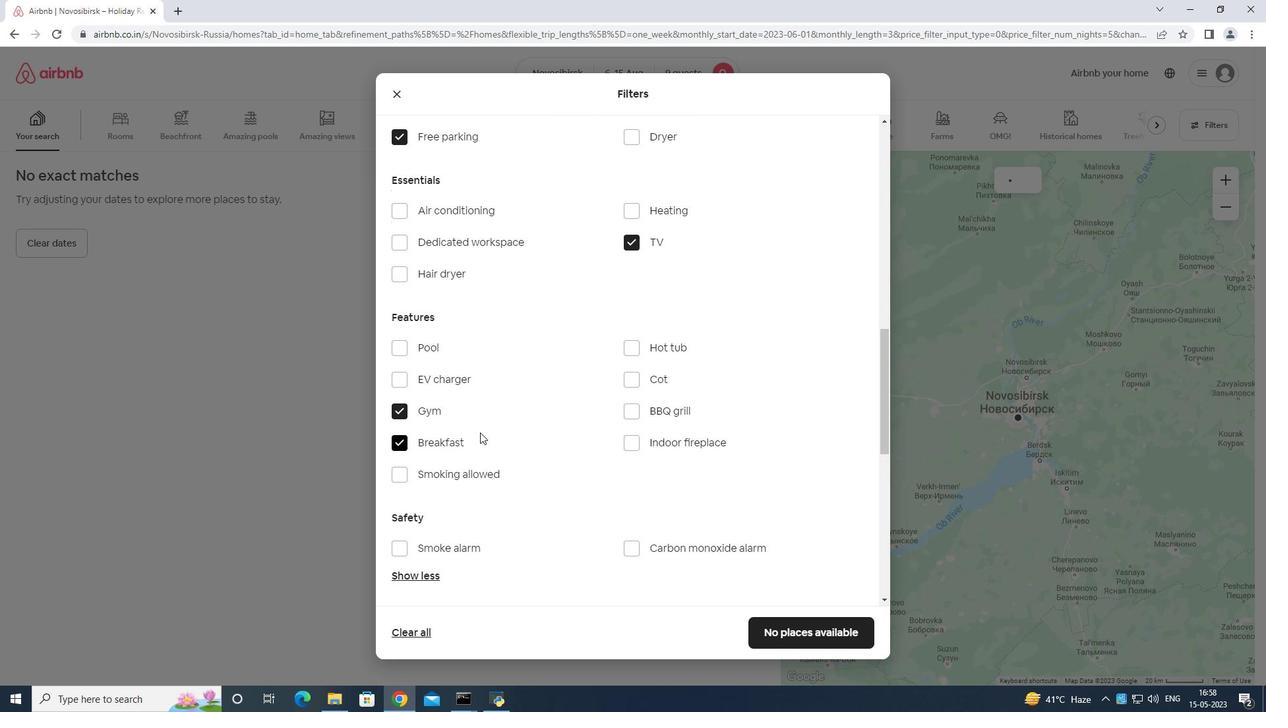 
Action: Mouse moved to (619, 441)
Screenshot: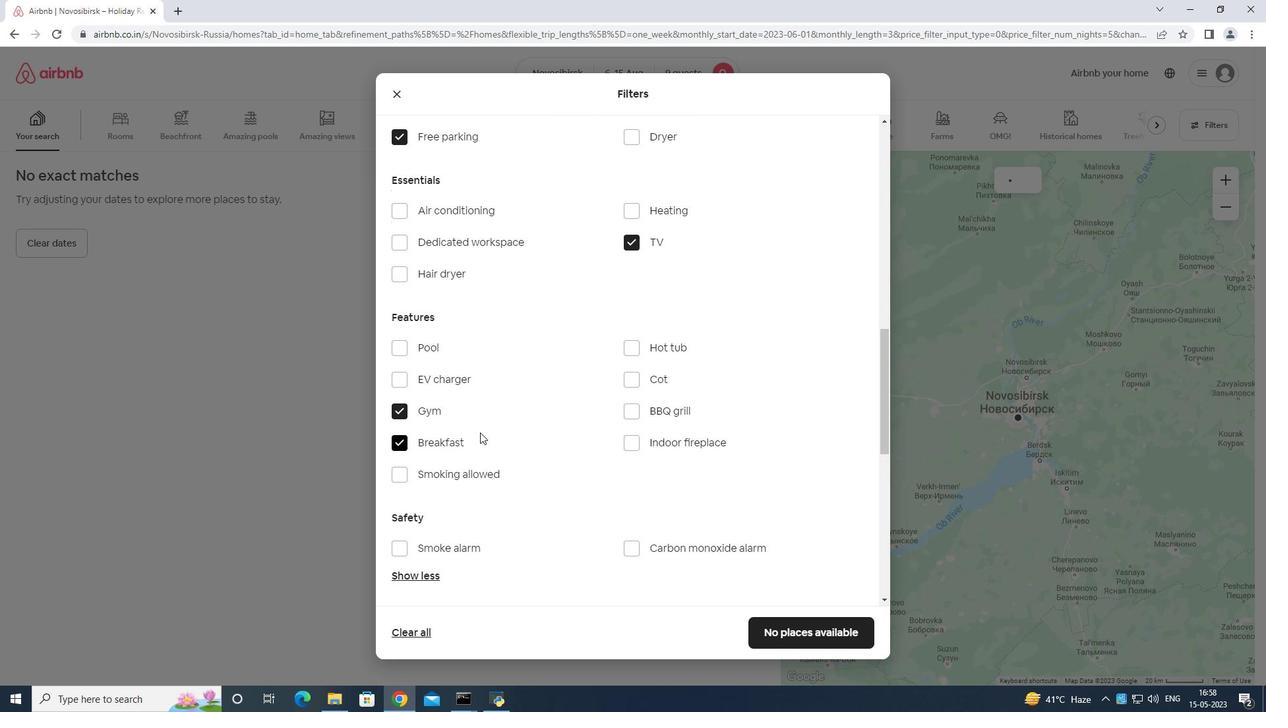 
Action: Mouse scrolled (611, 439) with delta (0, 0)
Screenshot: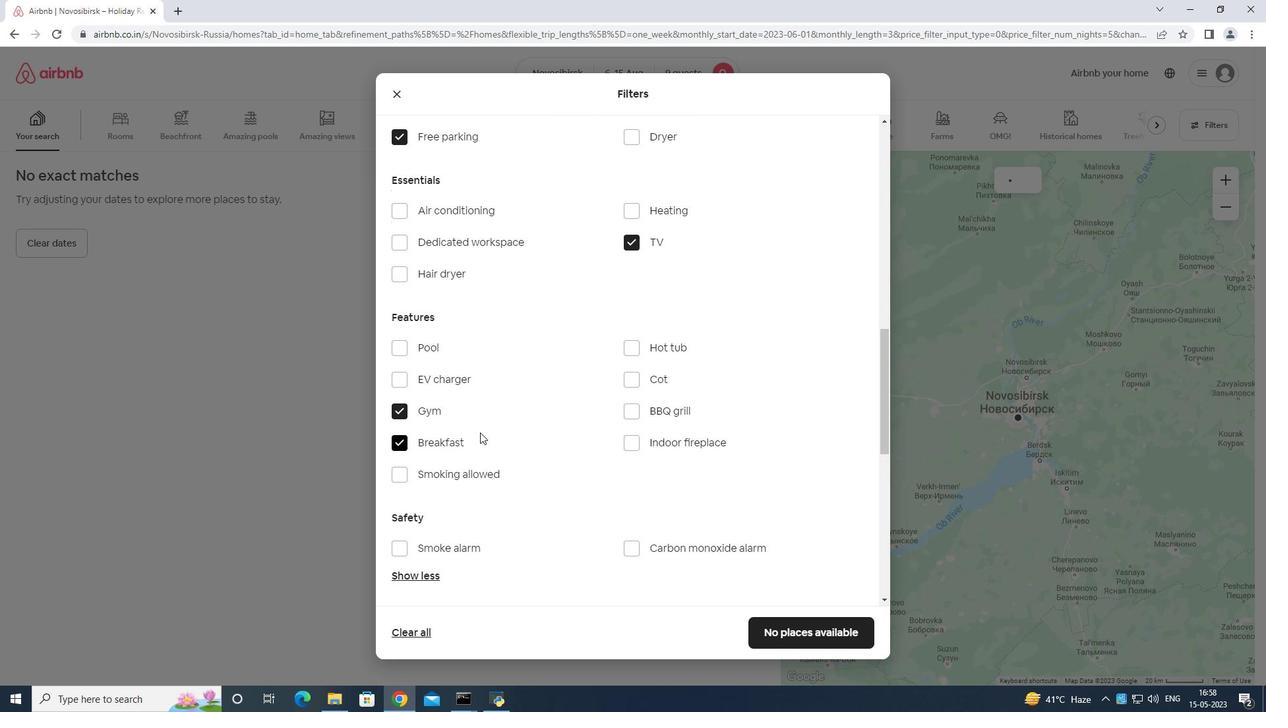 
Action: Mouse moved to (636, 445)
Screenshot: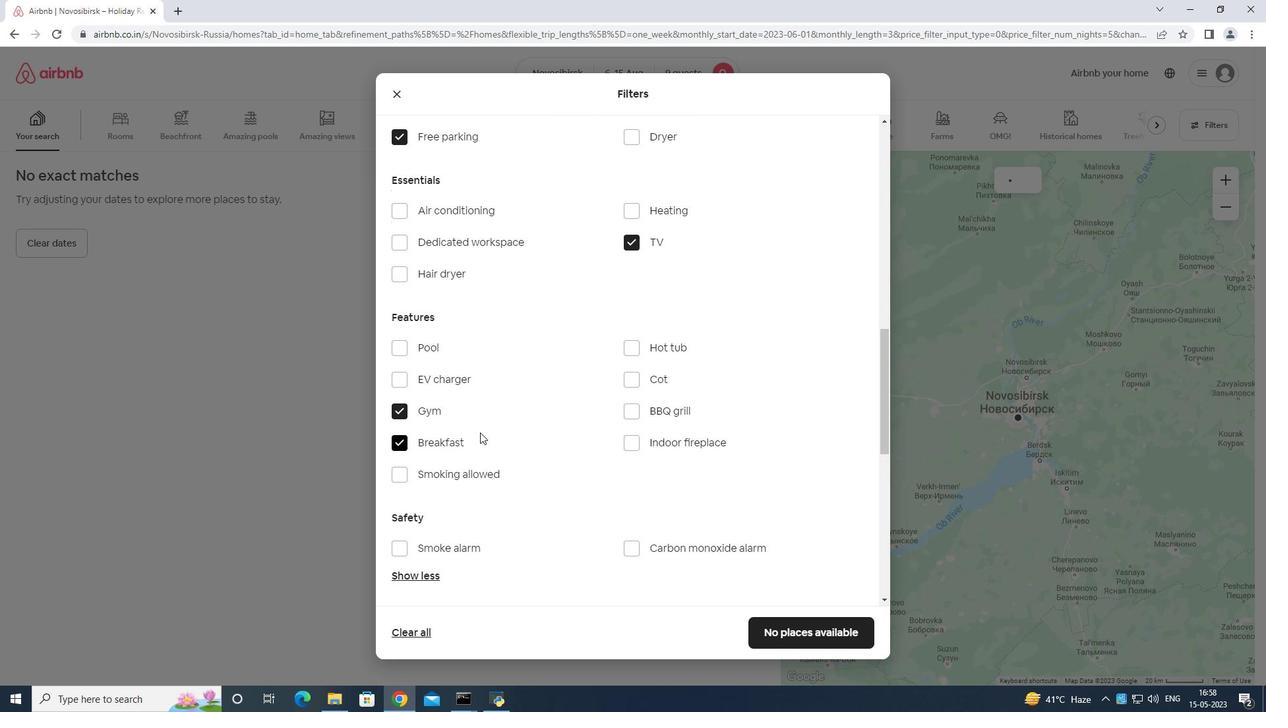 
Action: Mouse scrolled (636, 445) with delta (0, 0)
Screenshot: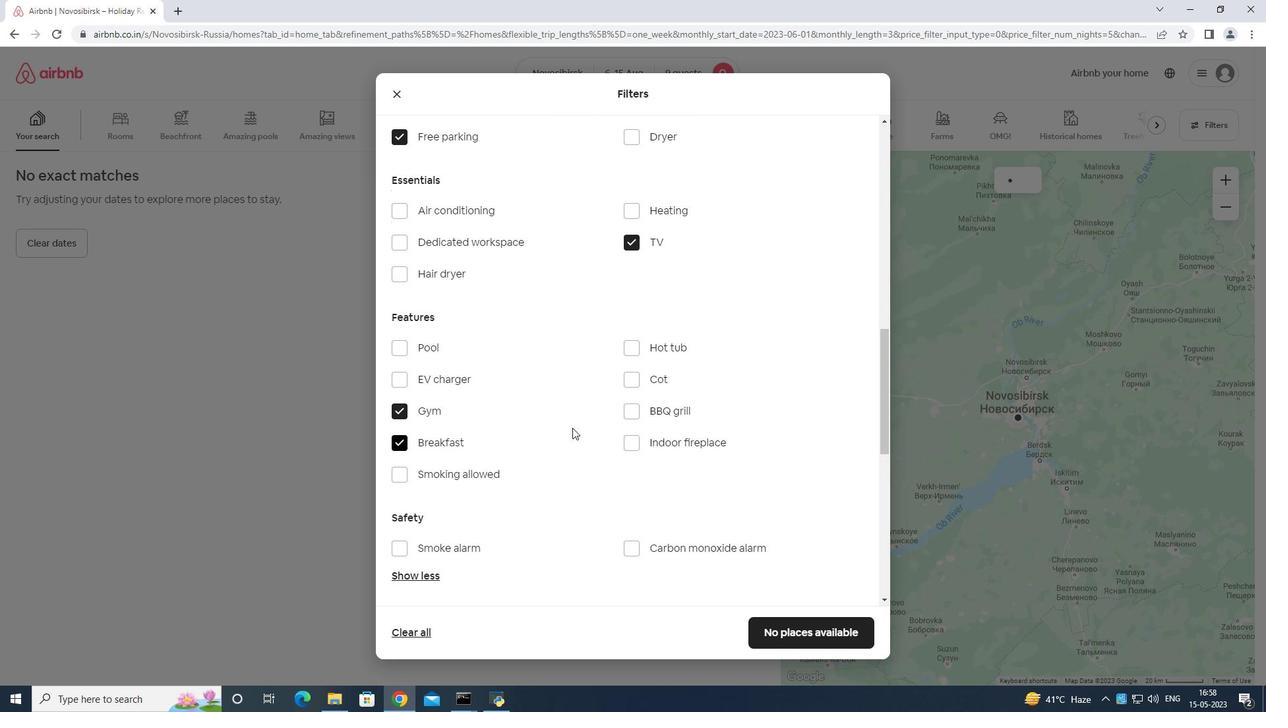 
Action: Mouse moved to (676, 446)
Screenshot: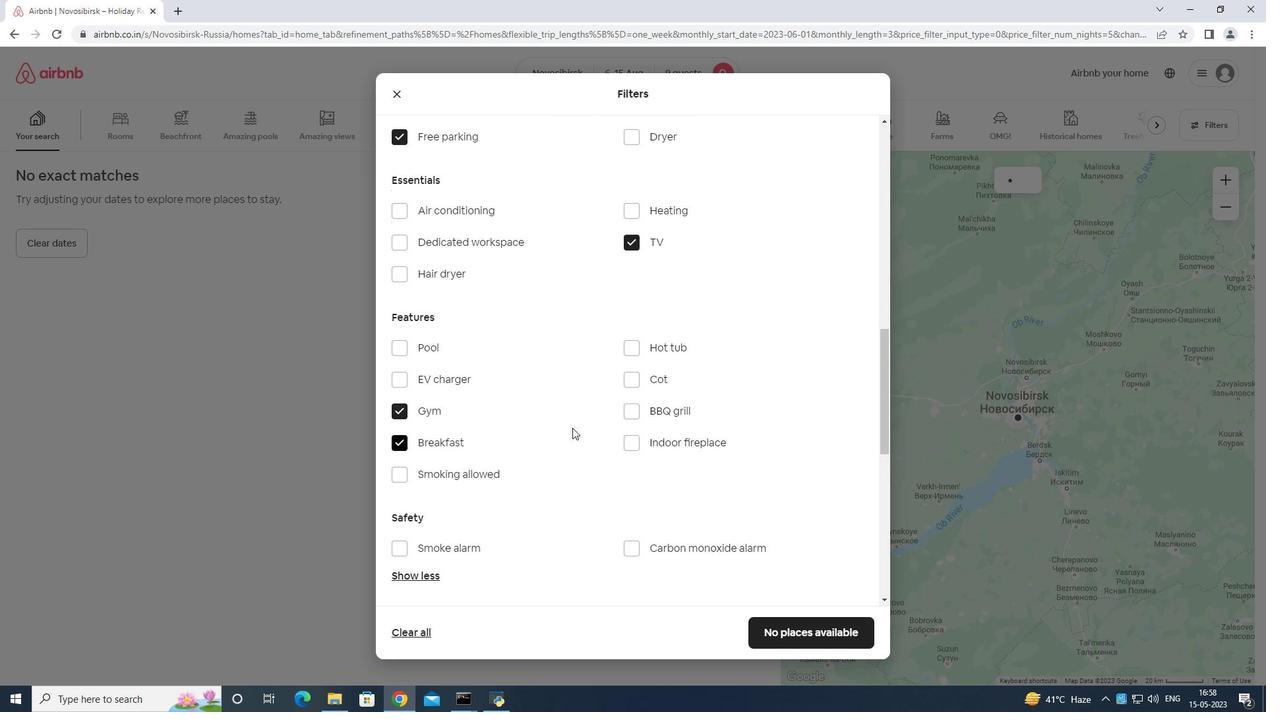
Action: Mouse scrolled (676, 445) with delta (0, 0)
Screenshot: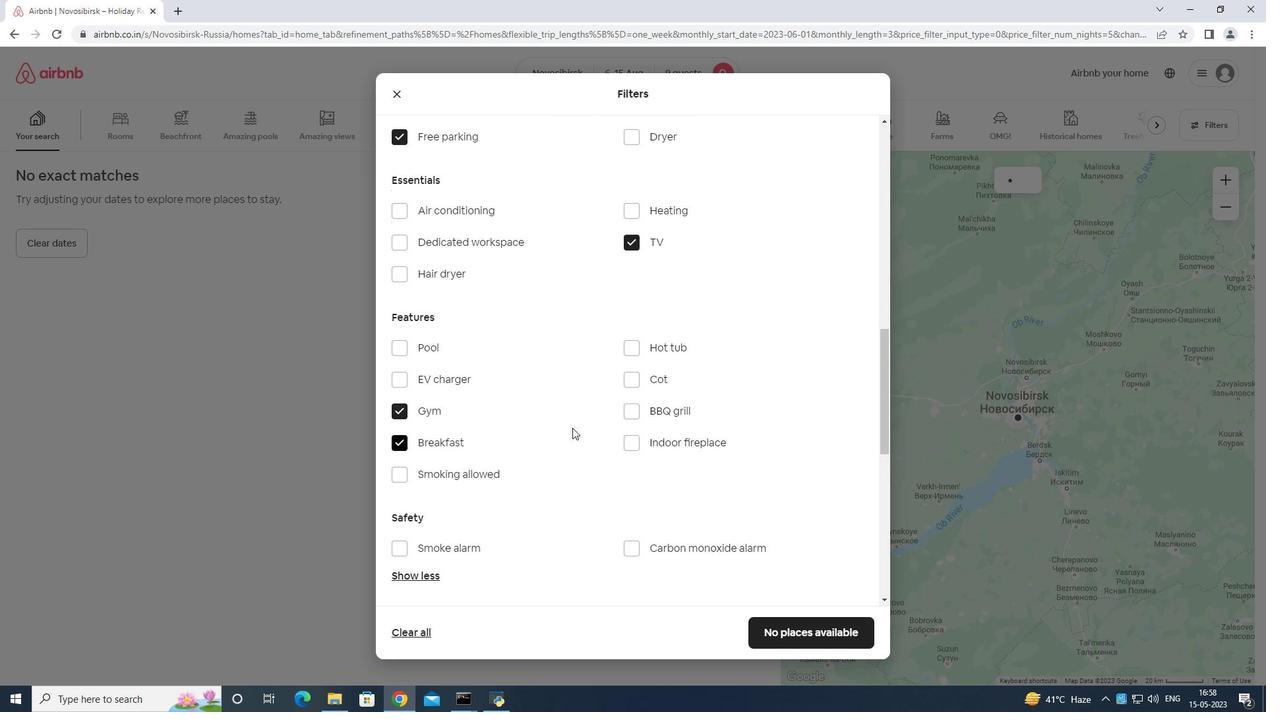 
Action: Mouse moved to (829, 400)
Screenshot: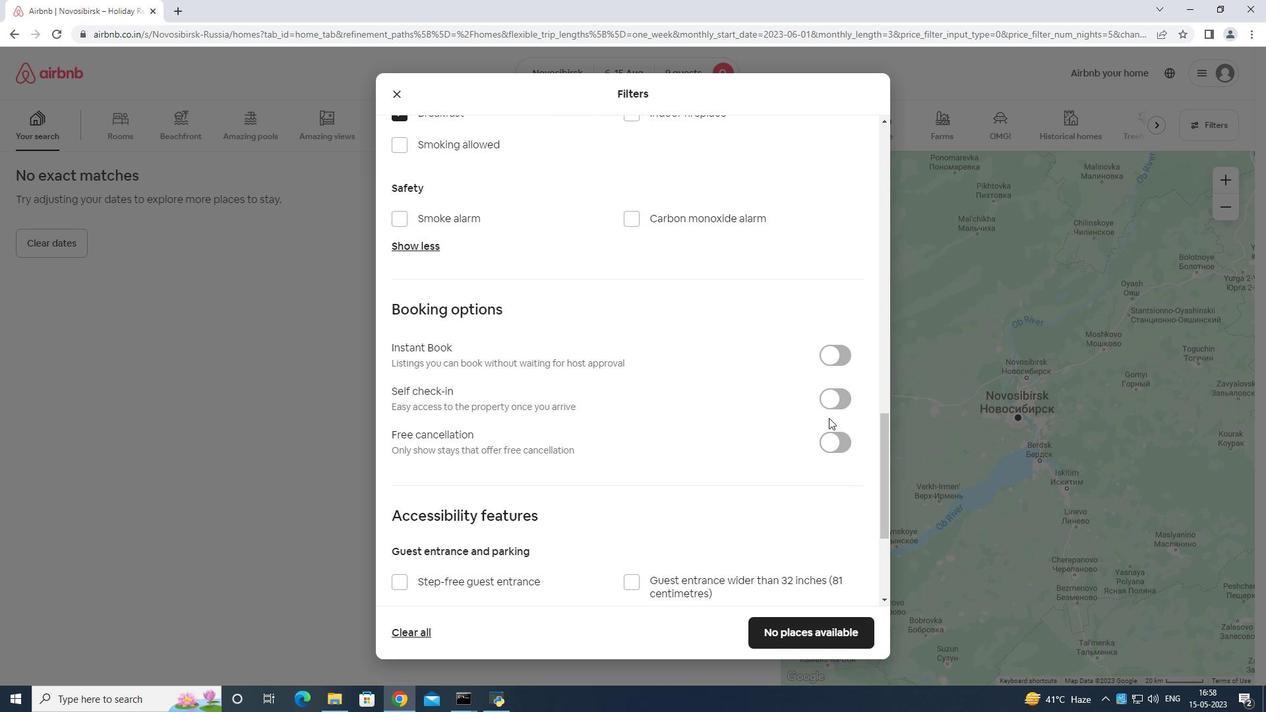
Action: Mouse pressed left at (829, 400)
Screenshot: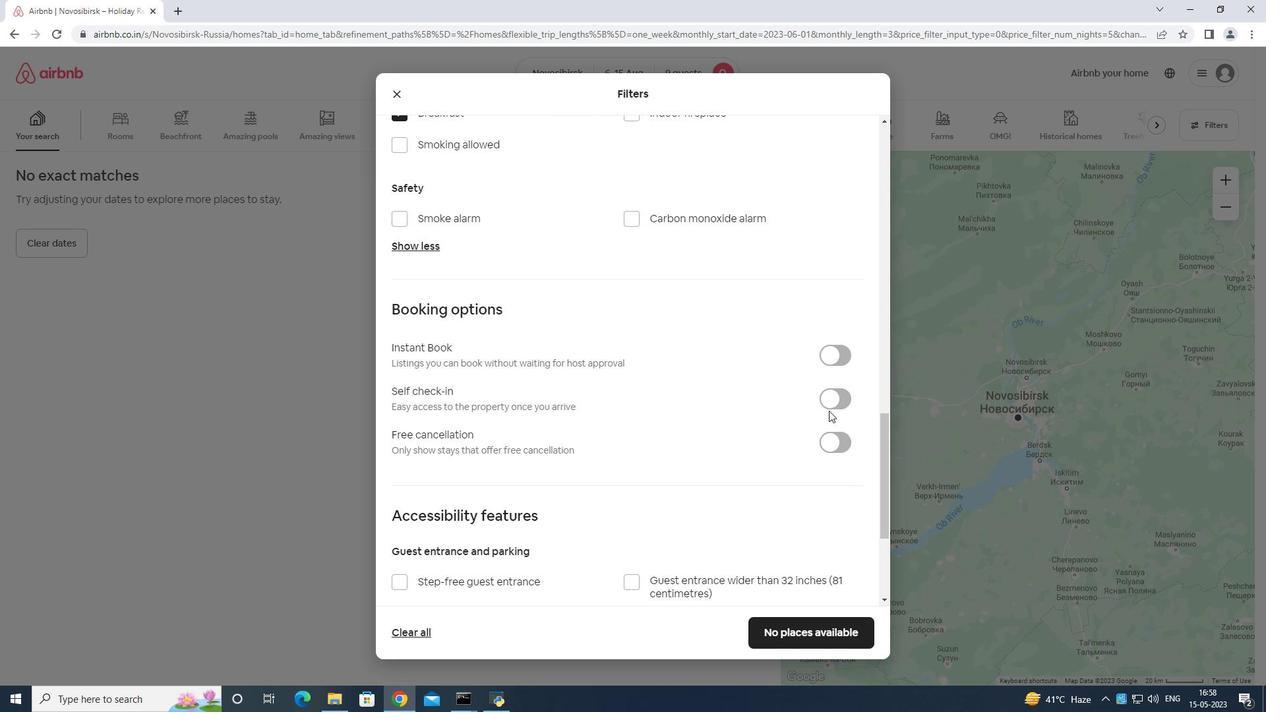 
Action: Mouse moved to (826, 401)
Screenshot: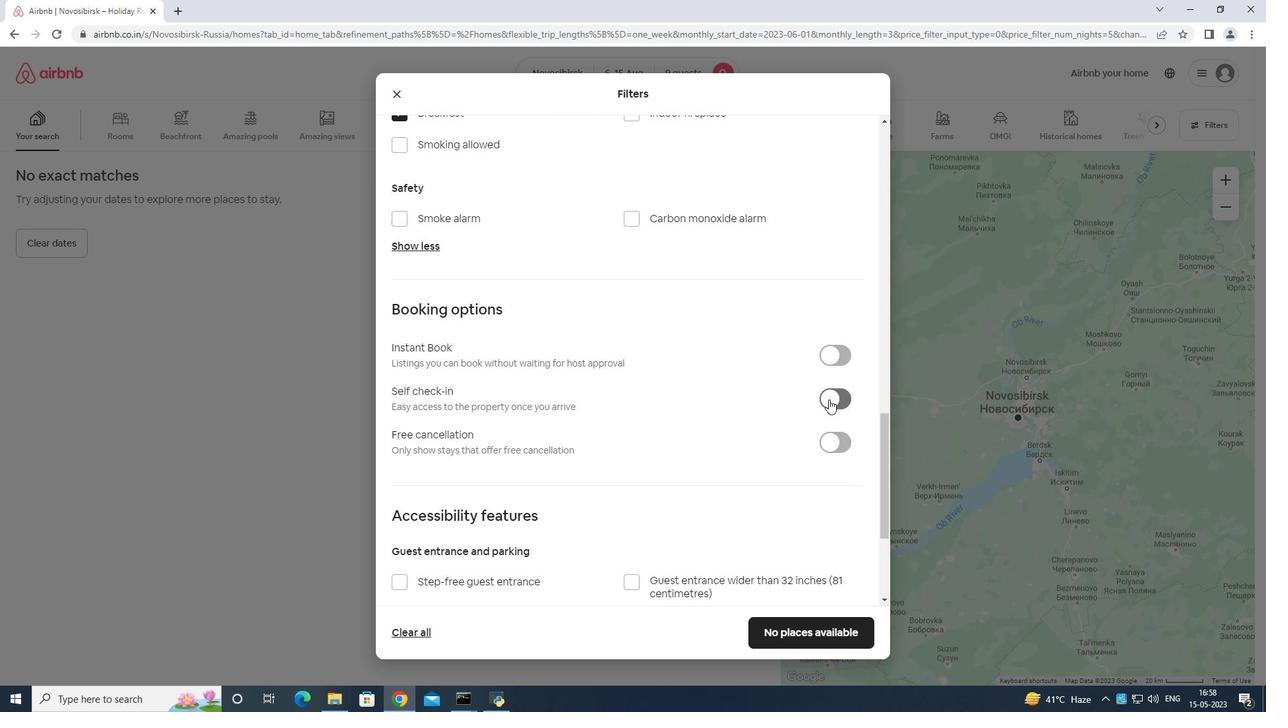
Action: Mouse scrolled (826, 400) with delta (0, 0)
Screenshot: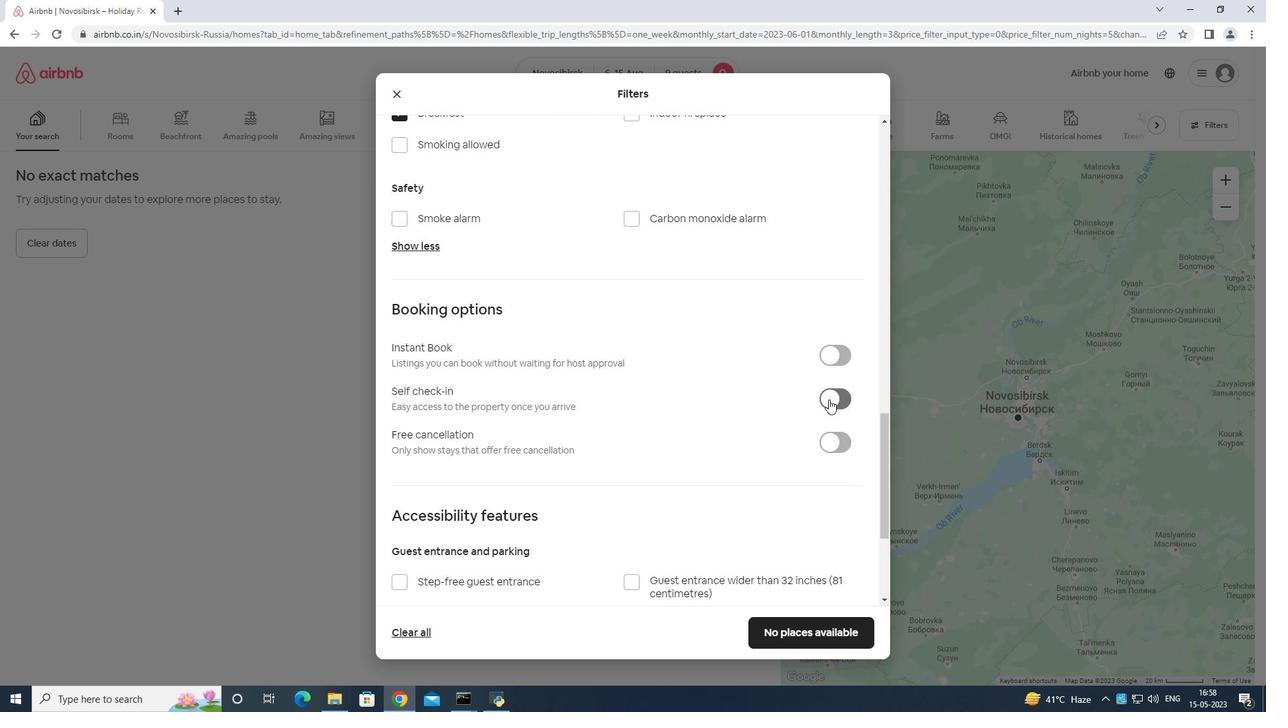 
Action: Mouse moved to (819, 415)
Screenshot: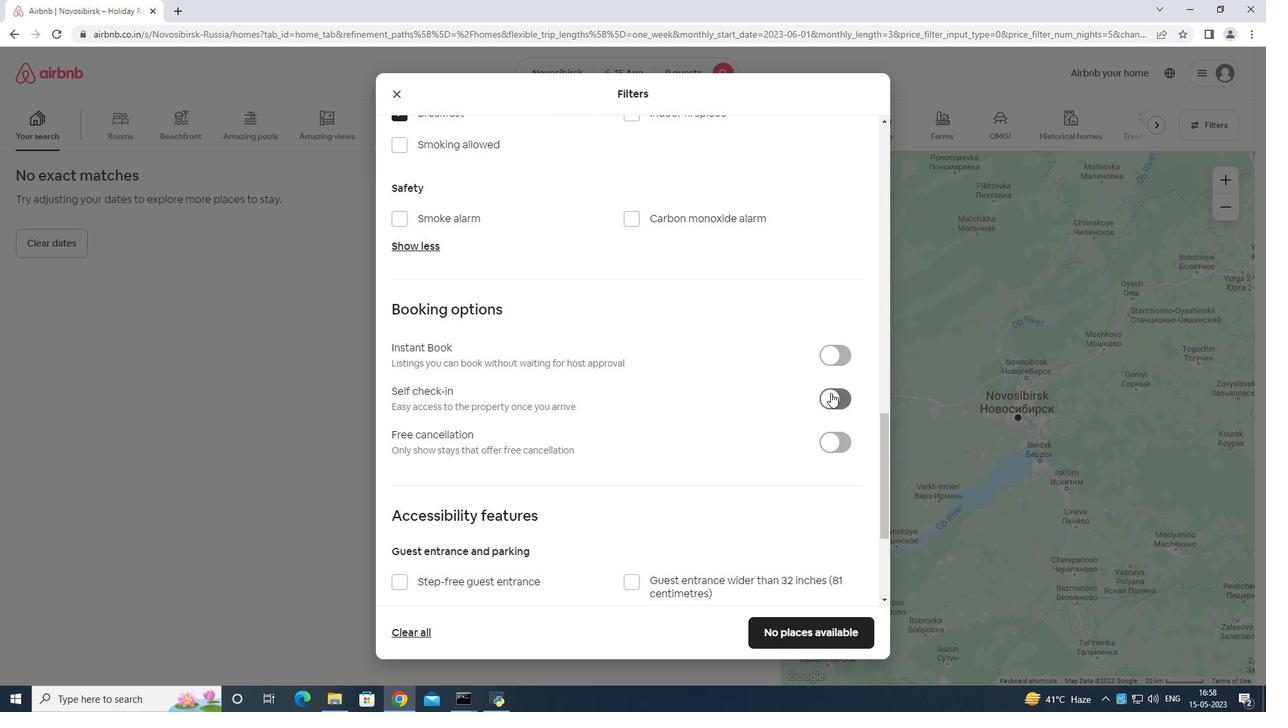 
Action: Mouse scrolled (819, 414) with delta (0, 0)
Screenshot: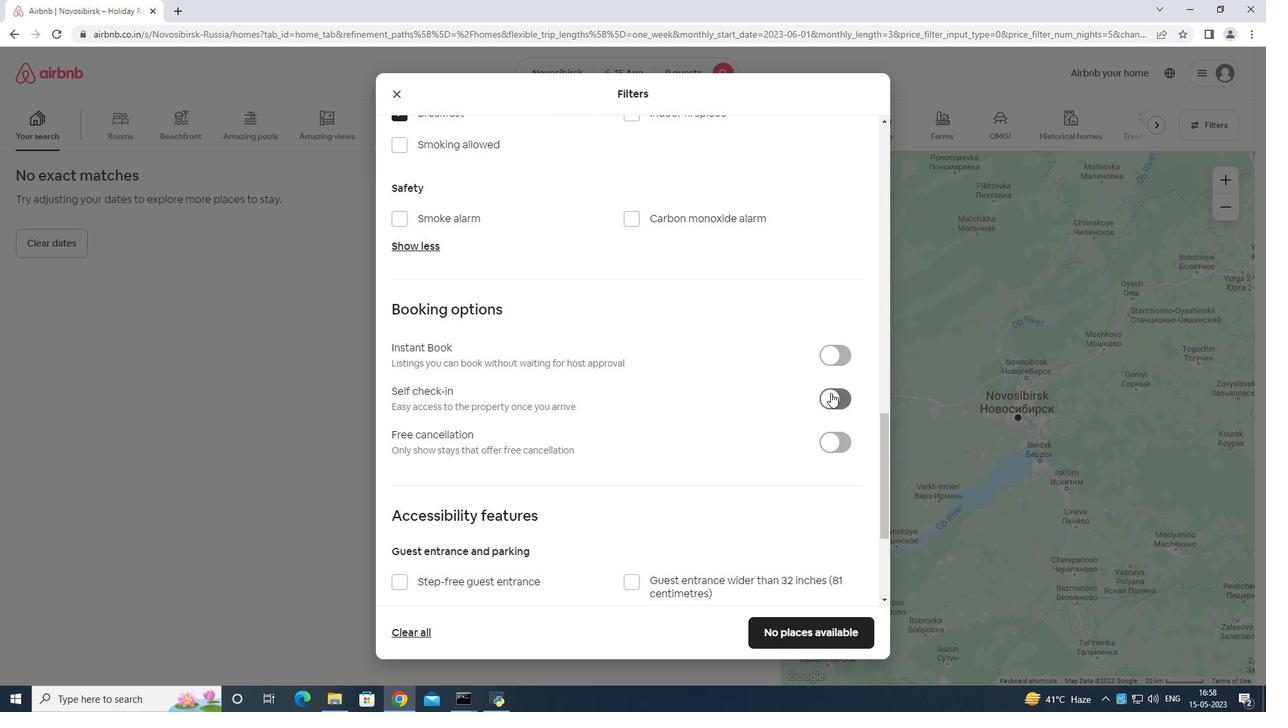 
Action: Mouse moved to (801, 414)
Screenshot: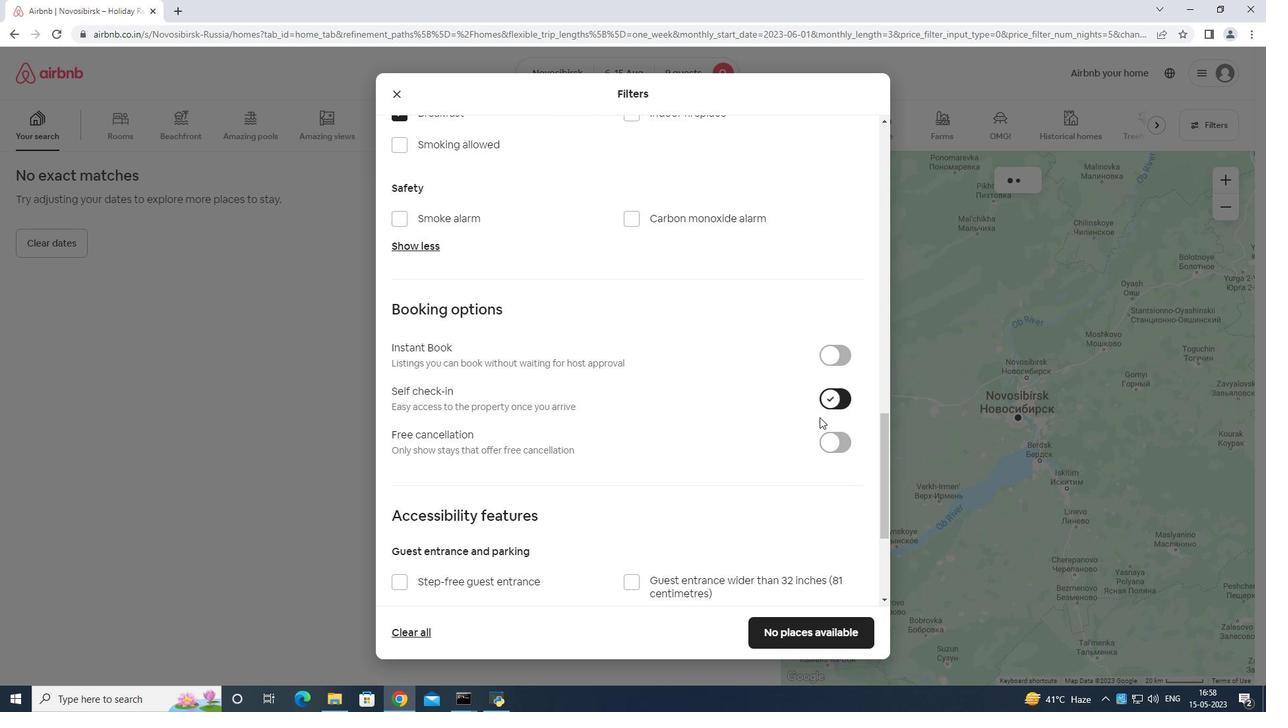 
Action: Mouse scrolled (803, 410) with delta (0, 0)
Screenshot: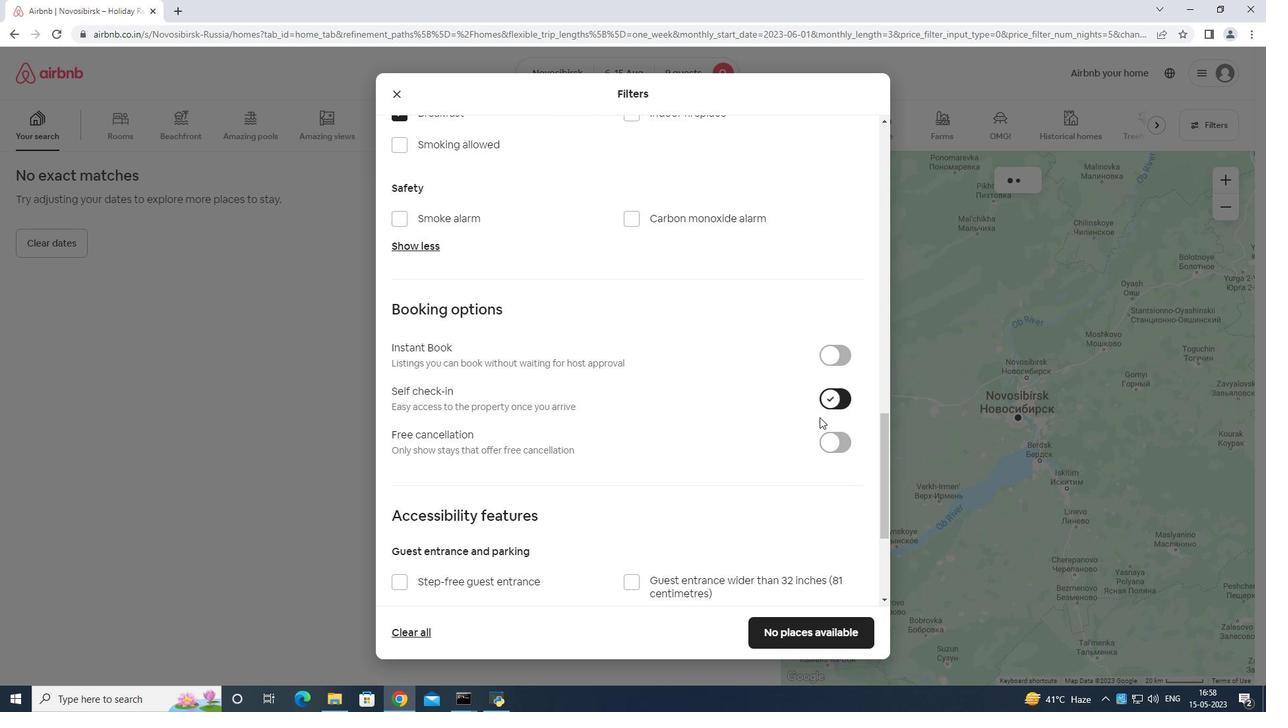 
Action: Mouse moved to (800, 418)
Screenshot: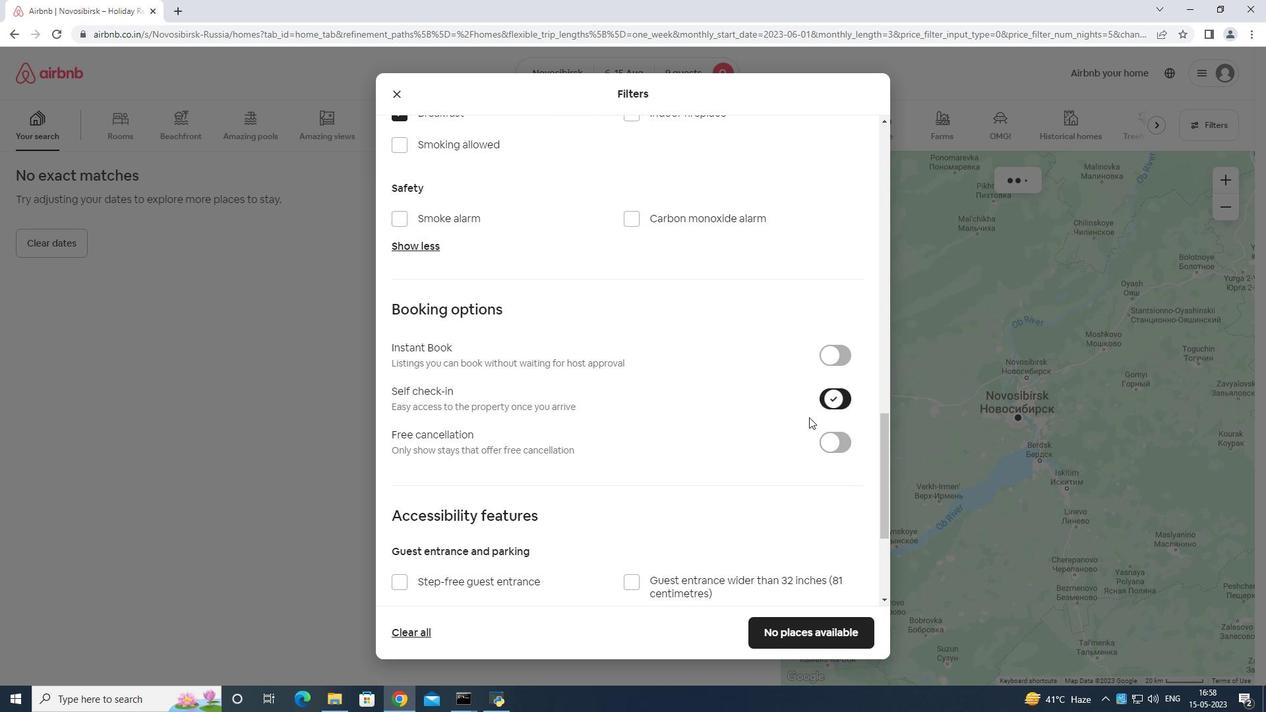 
Action: Mouse scrolled (800, 416) with delta (0, 0)
Screenshot: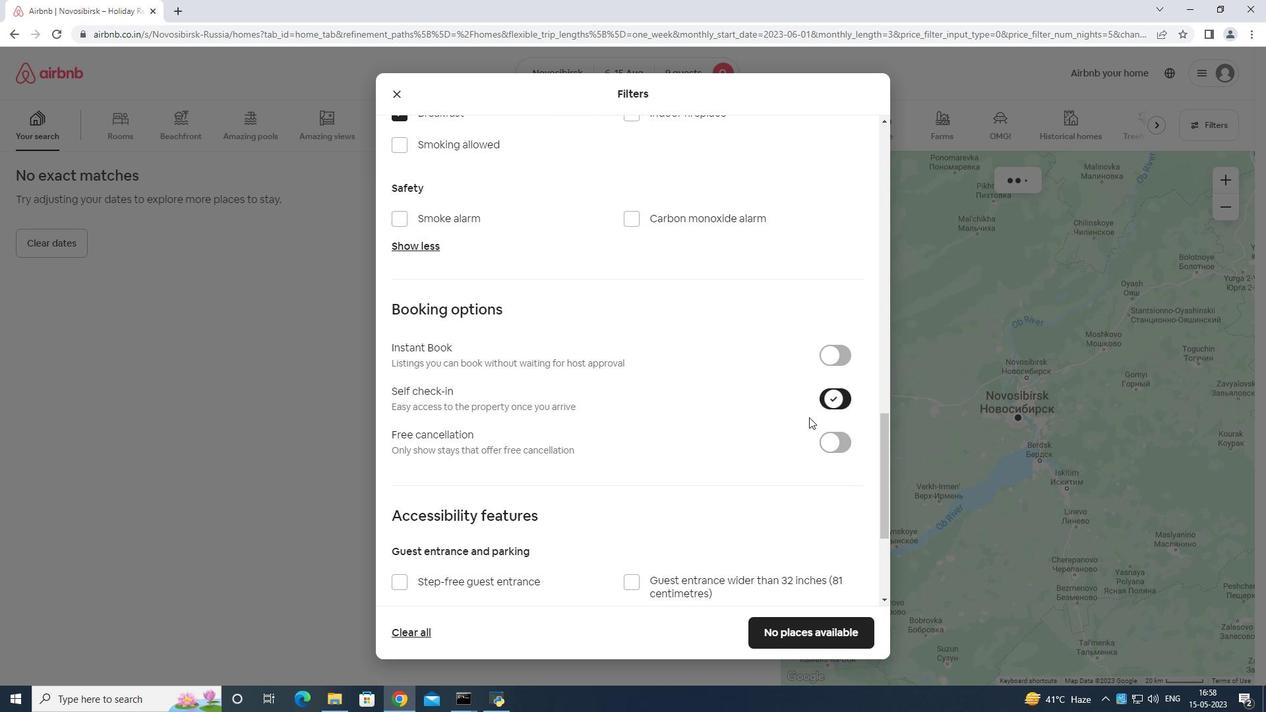 
Action: Mouse moved to (799, 424)
Screenshot: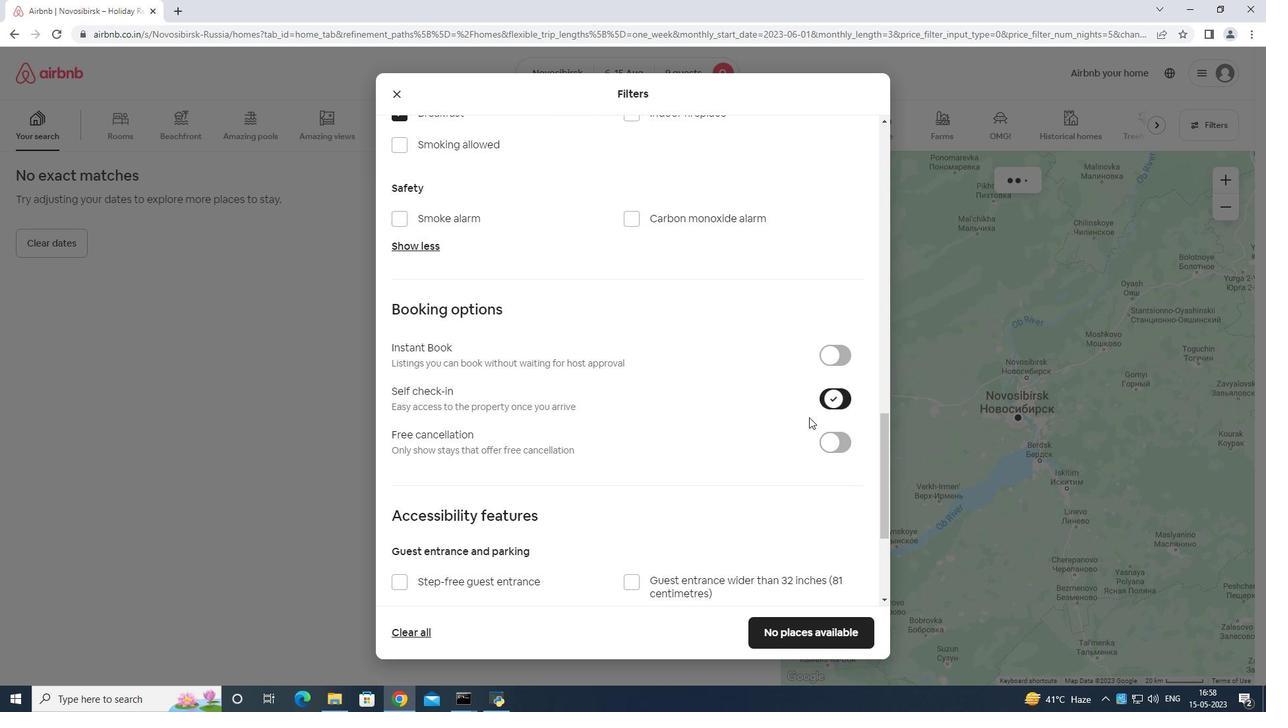 
Action: Mouse scrolled (799, 418) with delta (0, 0)
Screenshot: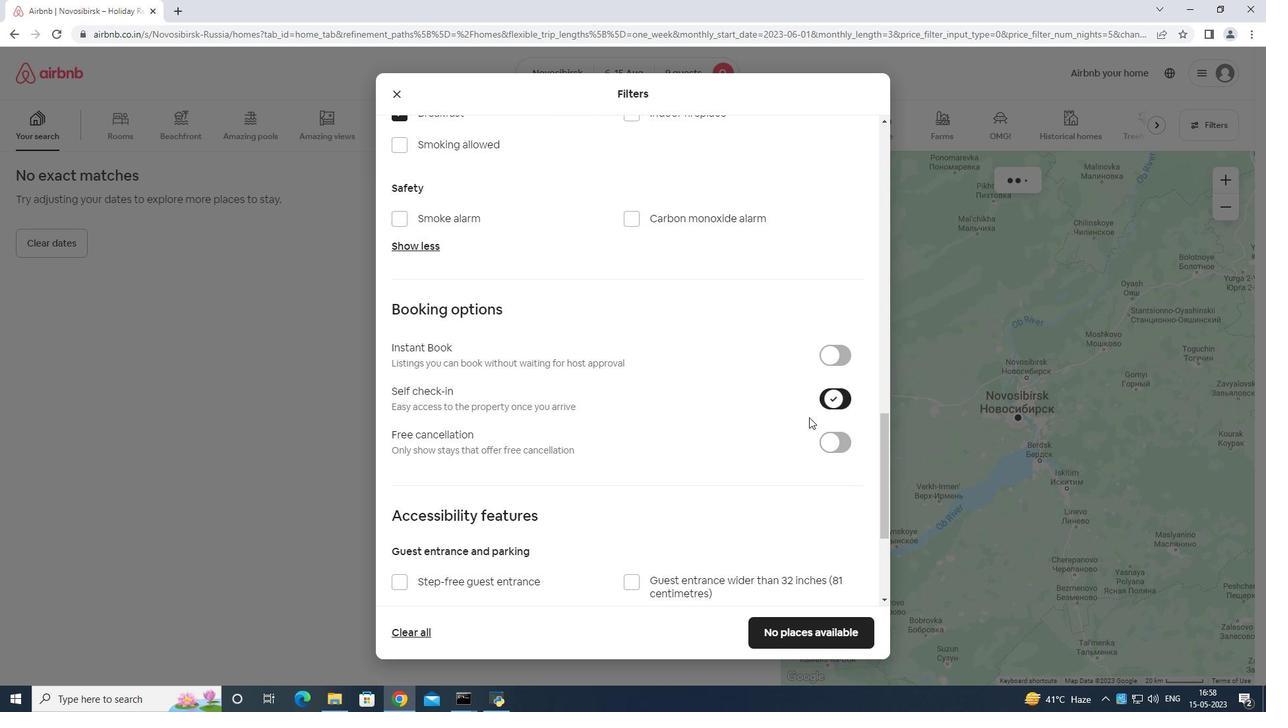 
Action: Mouse moved to (798, 424)
Screenshot: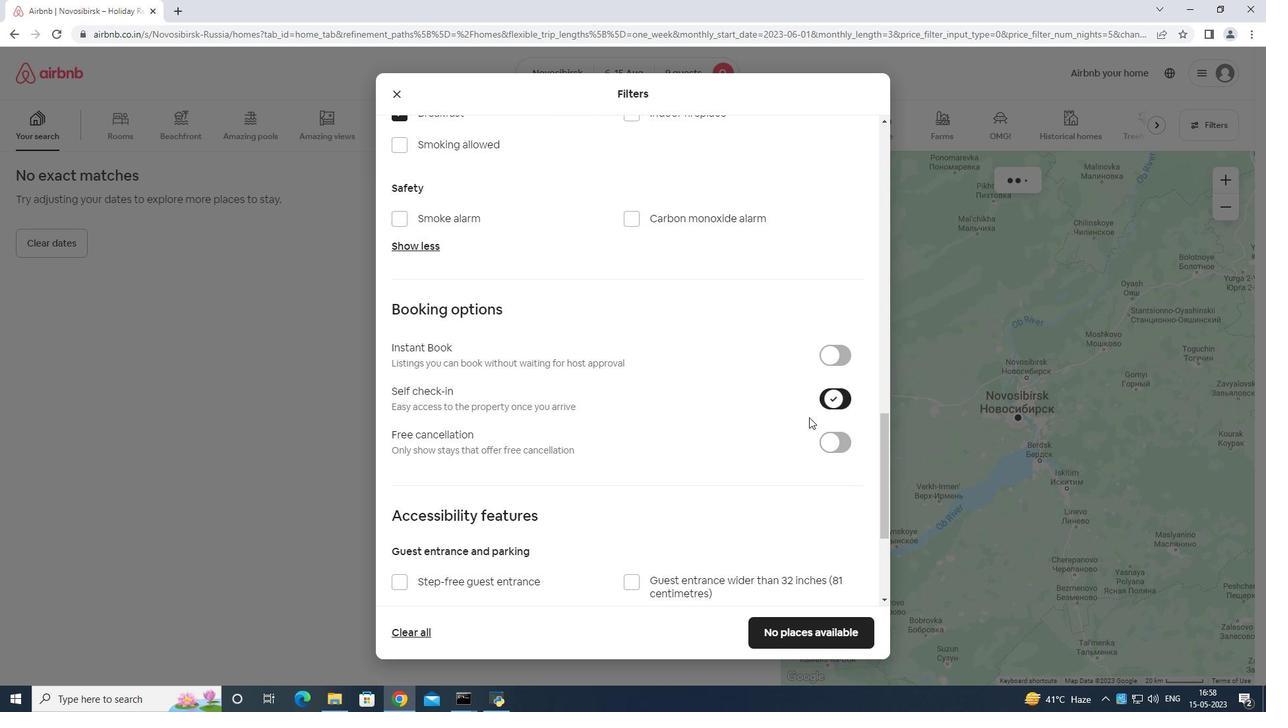 
Action: Mouse scrolled (799, 423) with delta (0, 0)
Screenshot: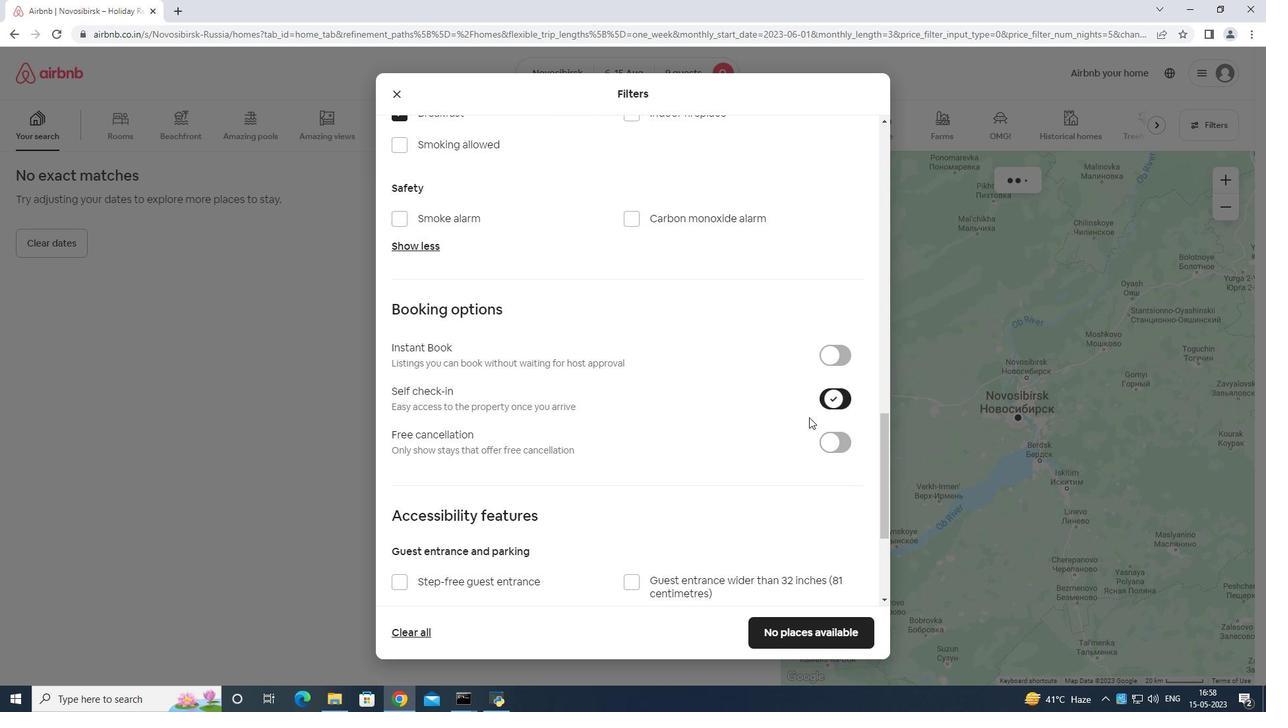 
Action: Mouse moved to (784, 431)
Screenshot: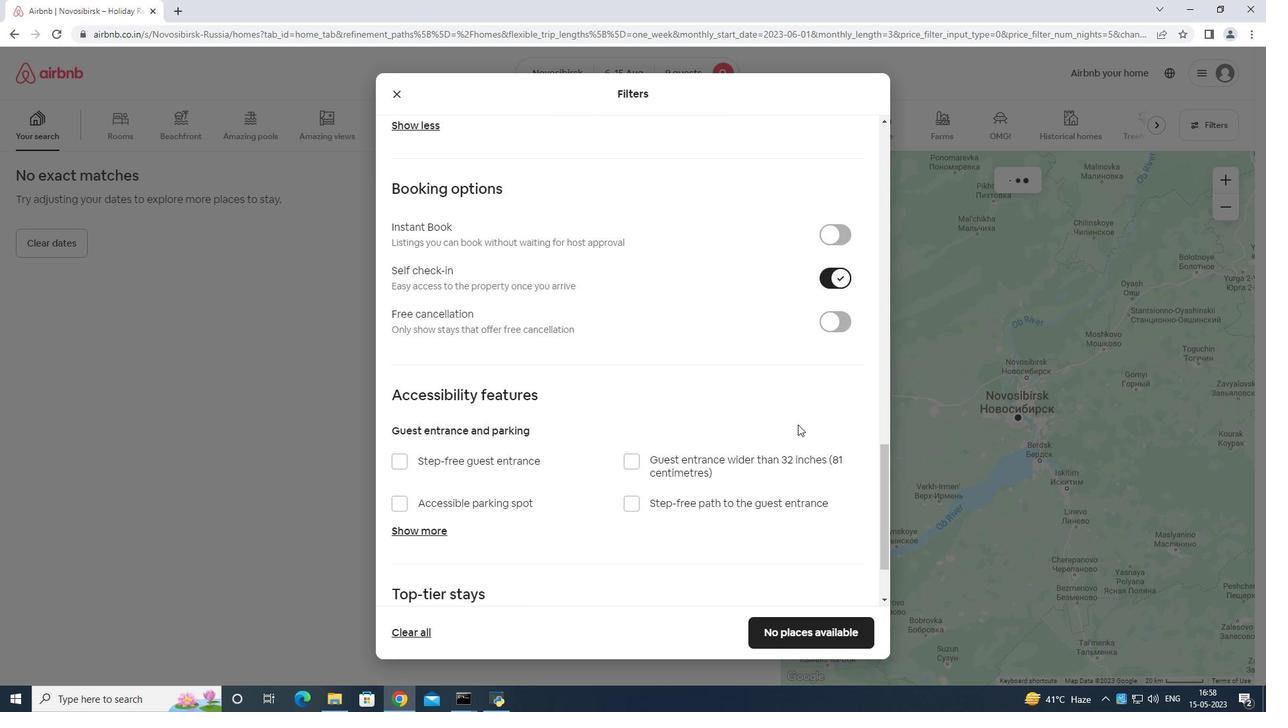 
Action: Mouse scrolled (786, 428) with delta (0, 0)
Screenshot: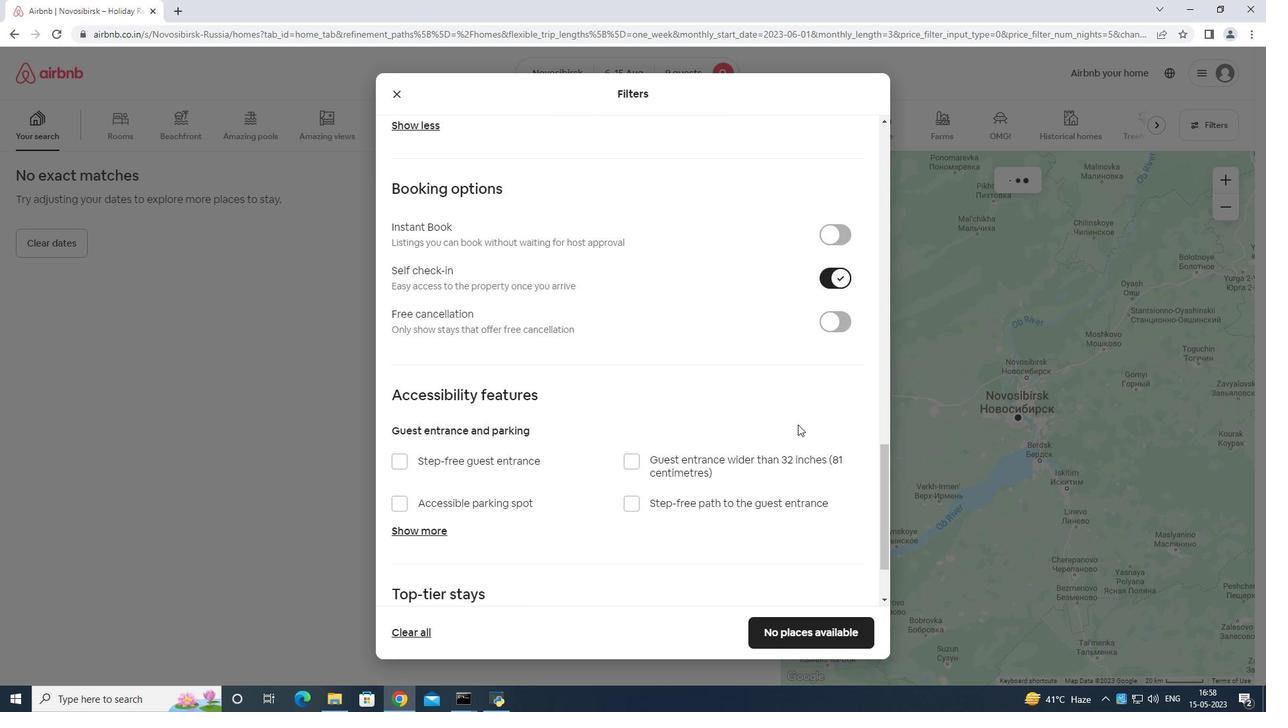 
Action: Mouse moved to (782, 431)
Screenshot: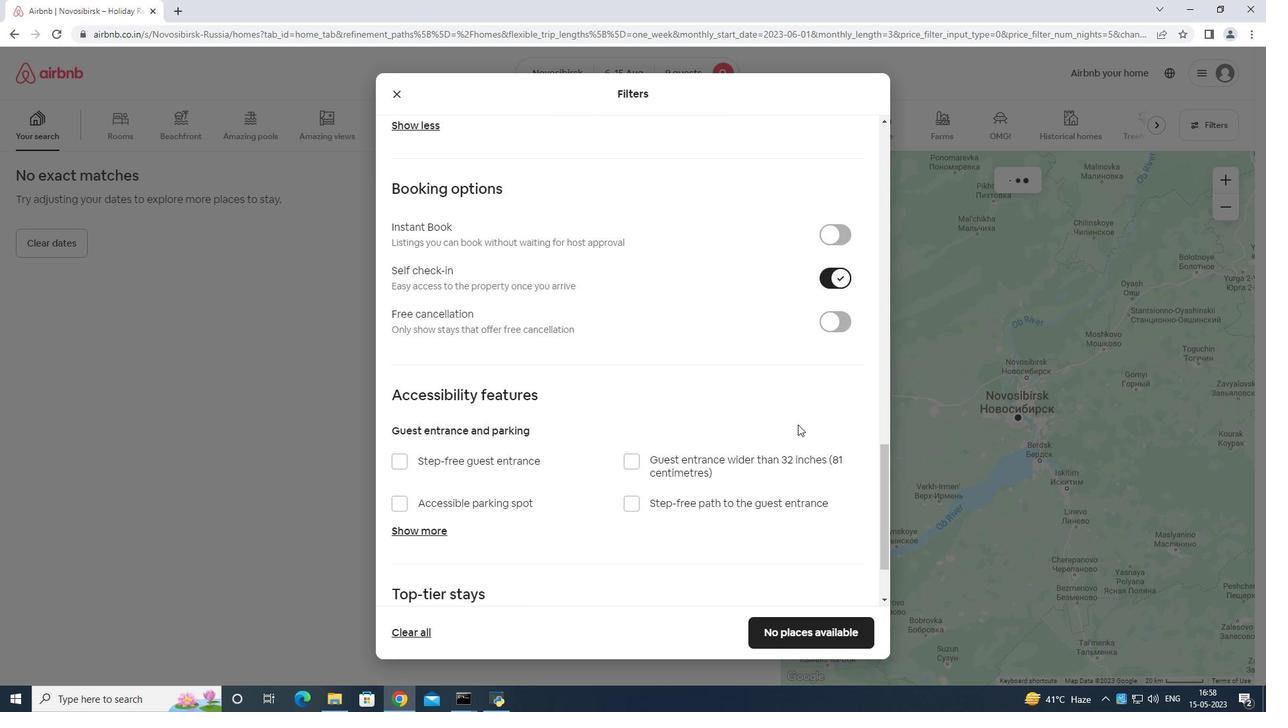 
Action: Mouse scrolled (784, 430) with delta (0, 0)
Screenshot: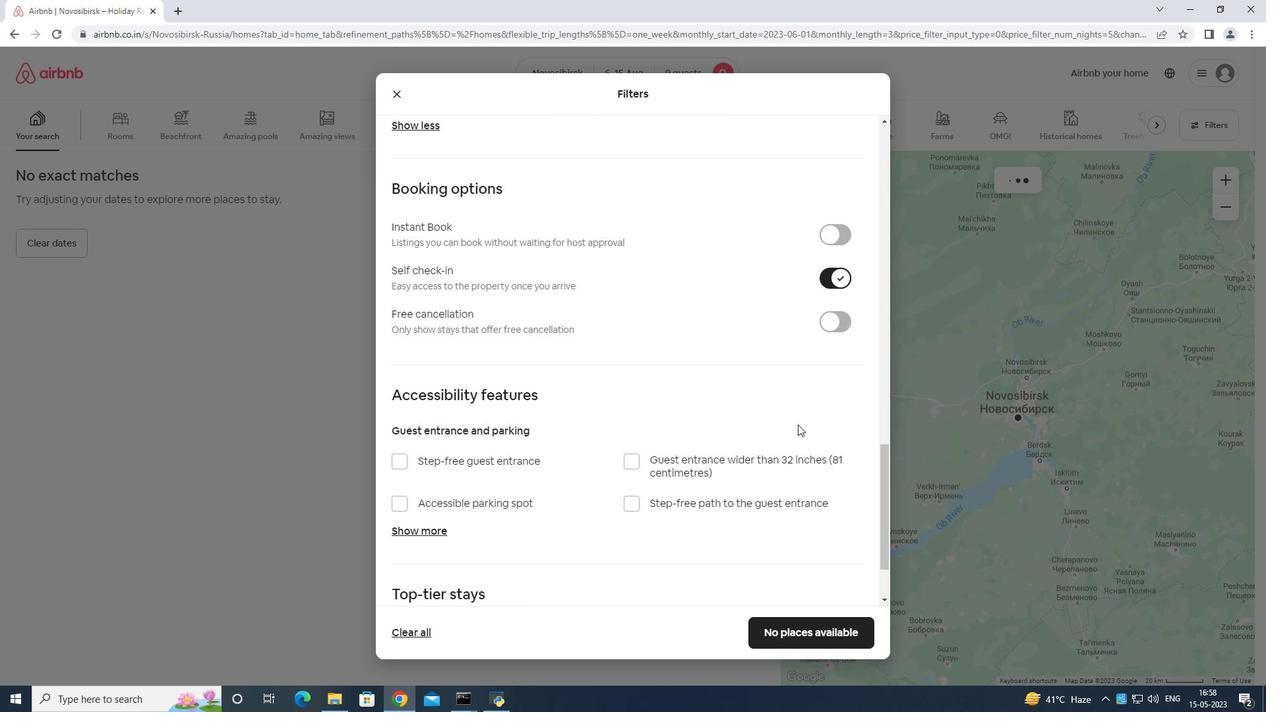 
Action: Mouse moved to (780, 433)
Screenshot: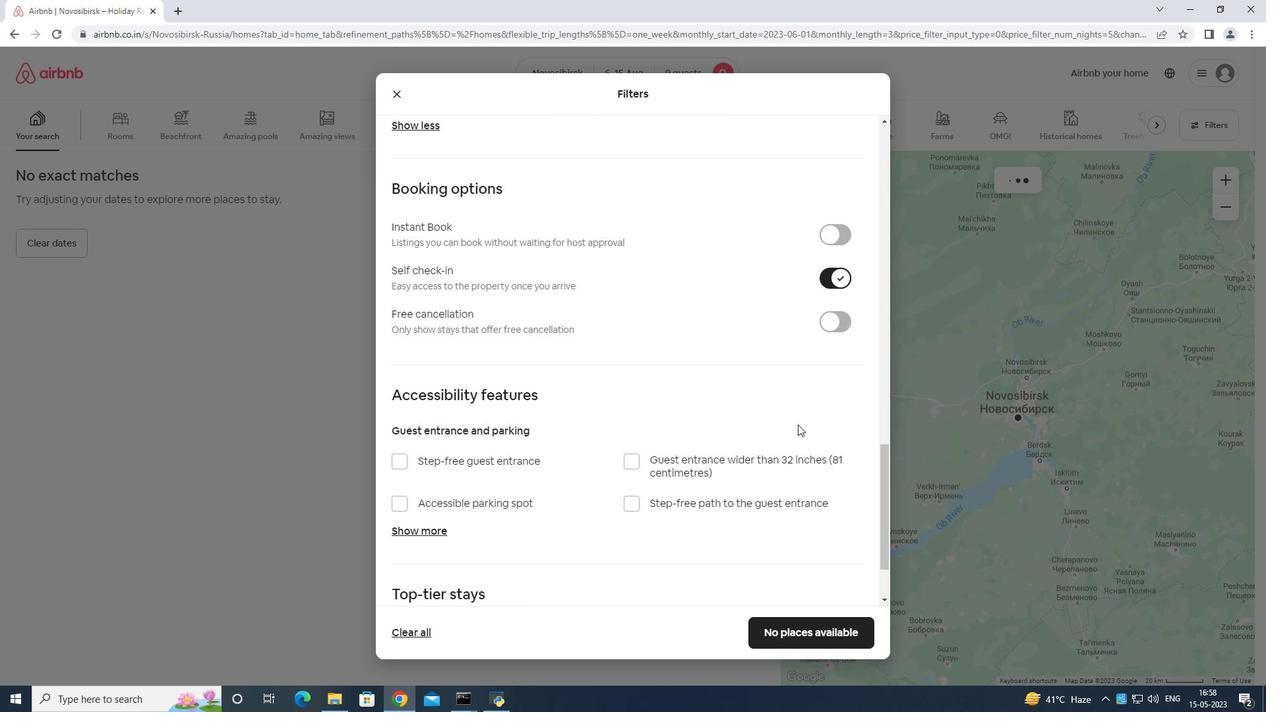 
Action: Mouse scrolled (781, 432) with delta (0, 0)
Screenshot: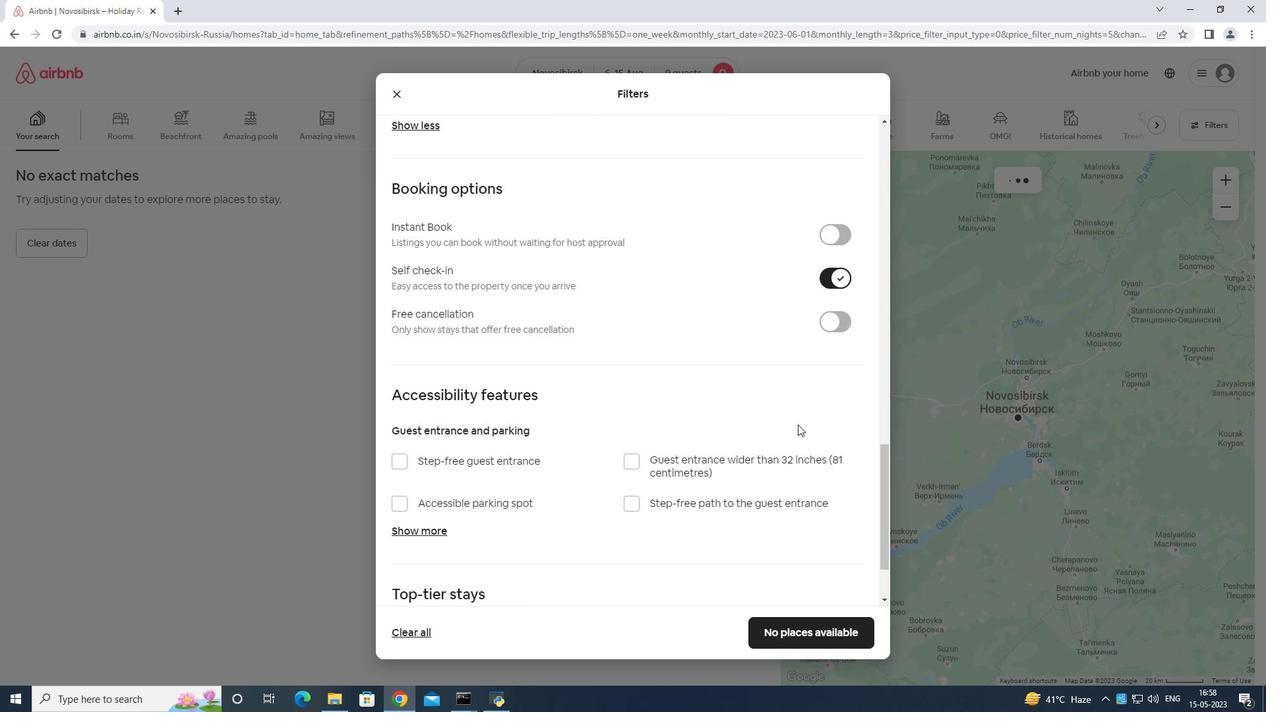 
Action: Mouse moved to (685, 462)
Screenshot: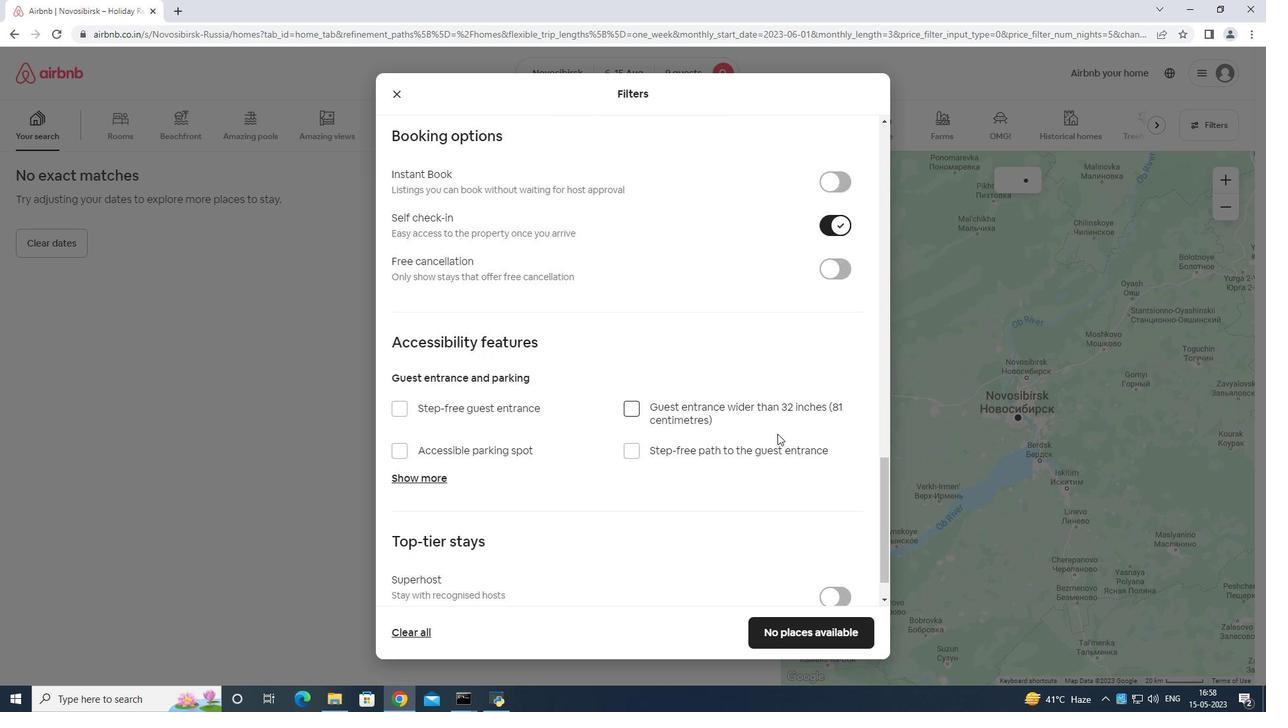 
Action: Mouse scrolled (685, 462) with delta (0, 0)
Screenshot: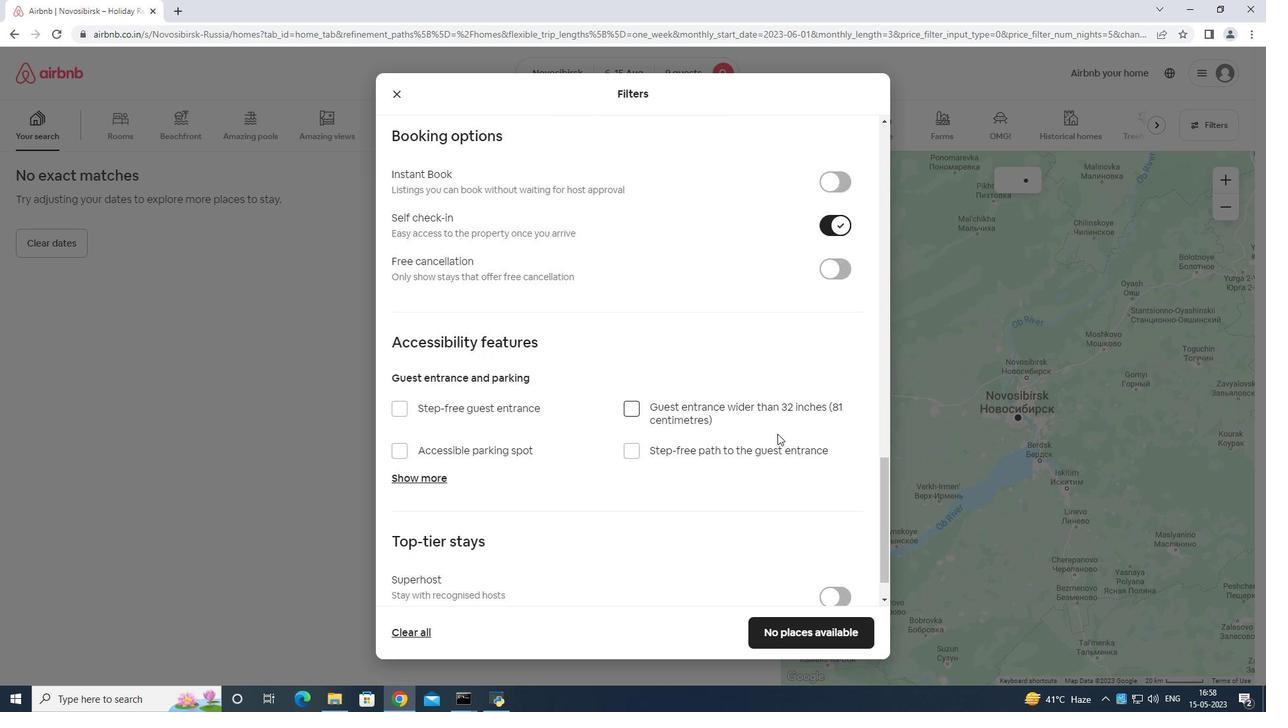 
Action: Mouse moved to (652, 472)
Screenshot: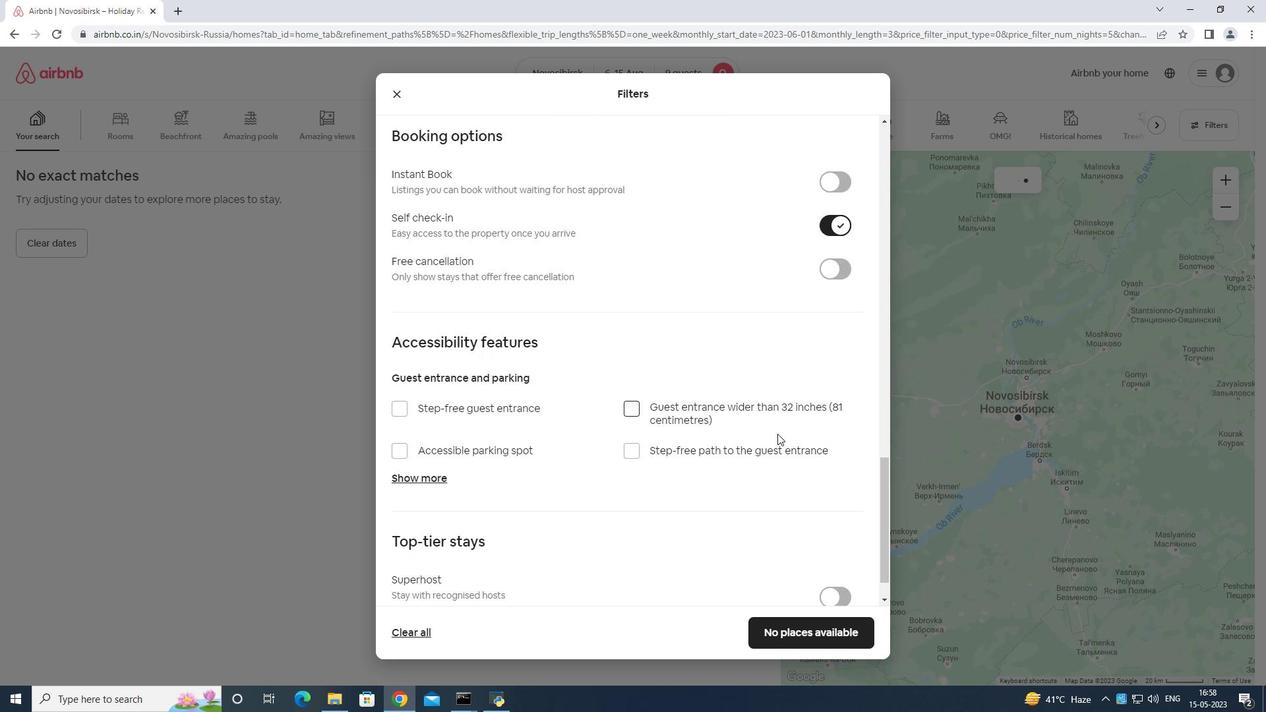 
Action: Mouse scrolled (652, 472) with delta (0, 0)
Screenshot: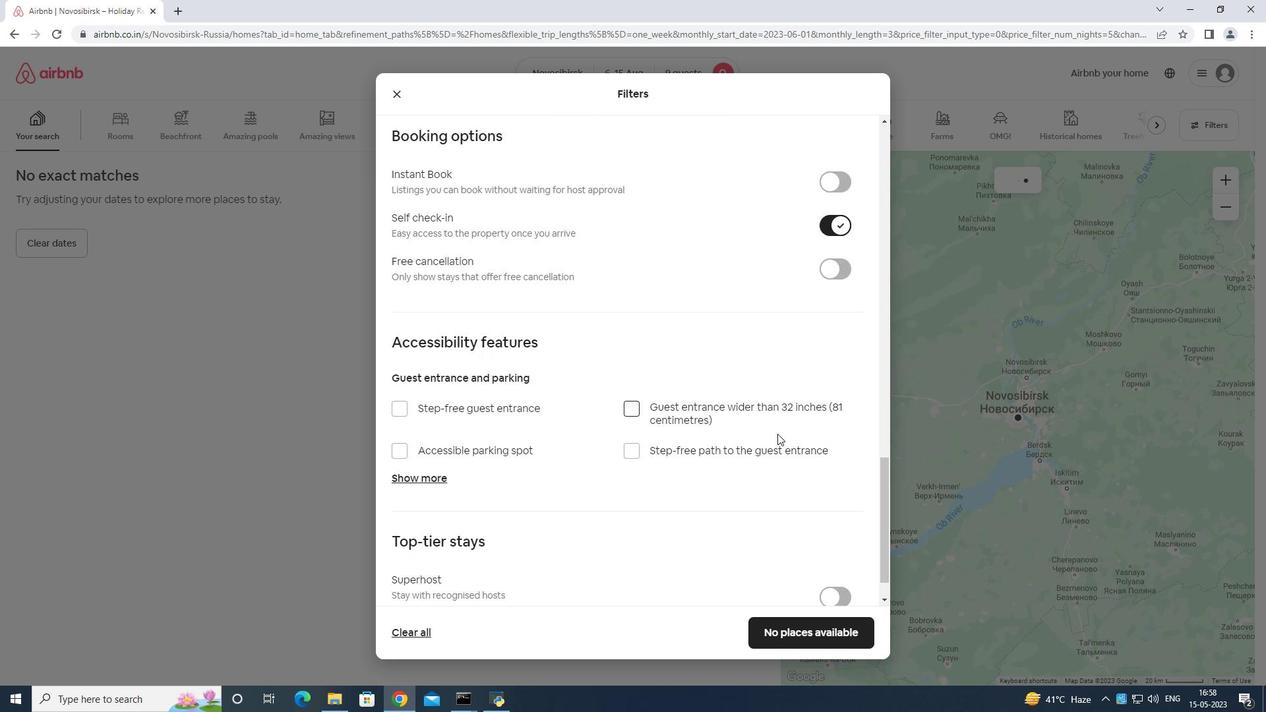 
Action: Mouse moved to (629, 474)
Screenshot: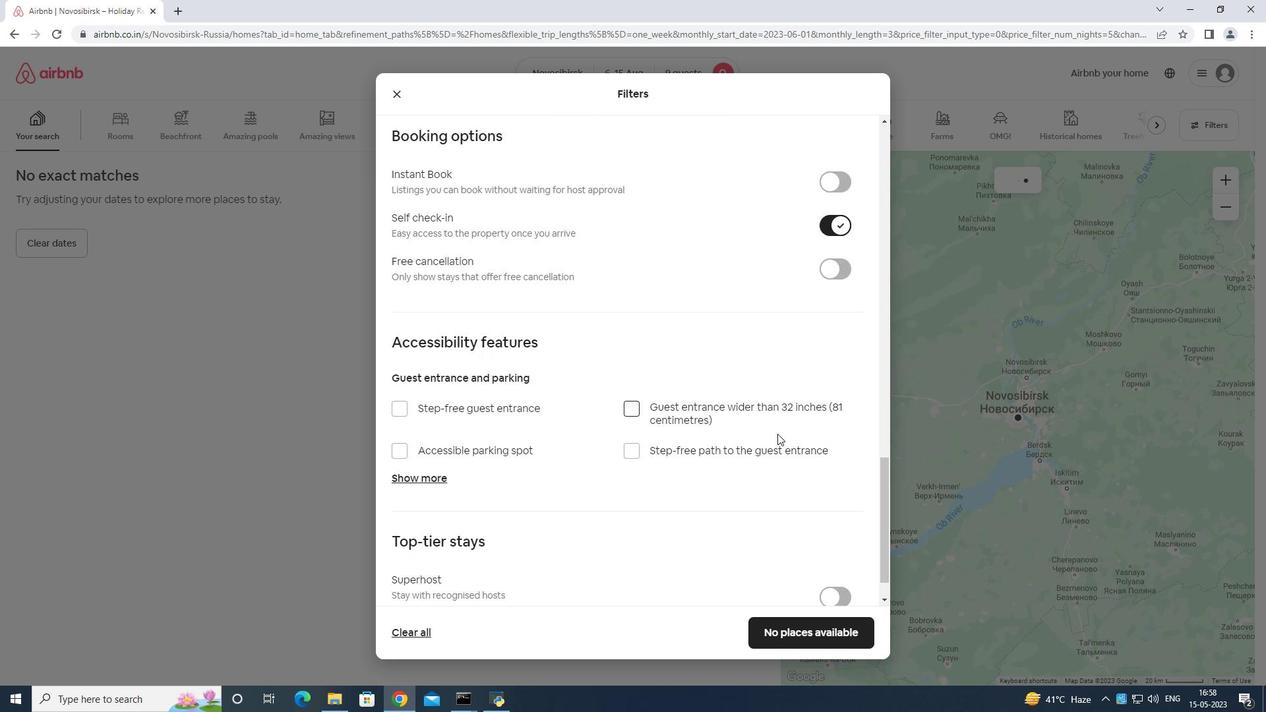 
Action: Mouse scrolled (638, 473) with delta (0, 0)
Screenshot: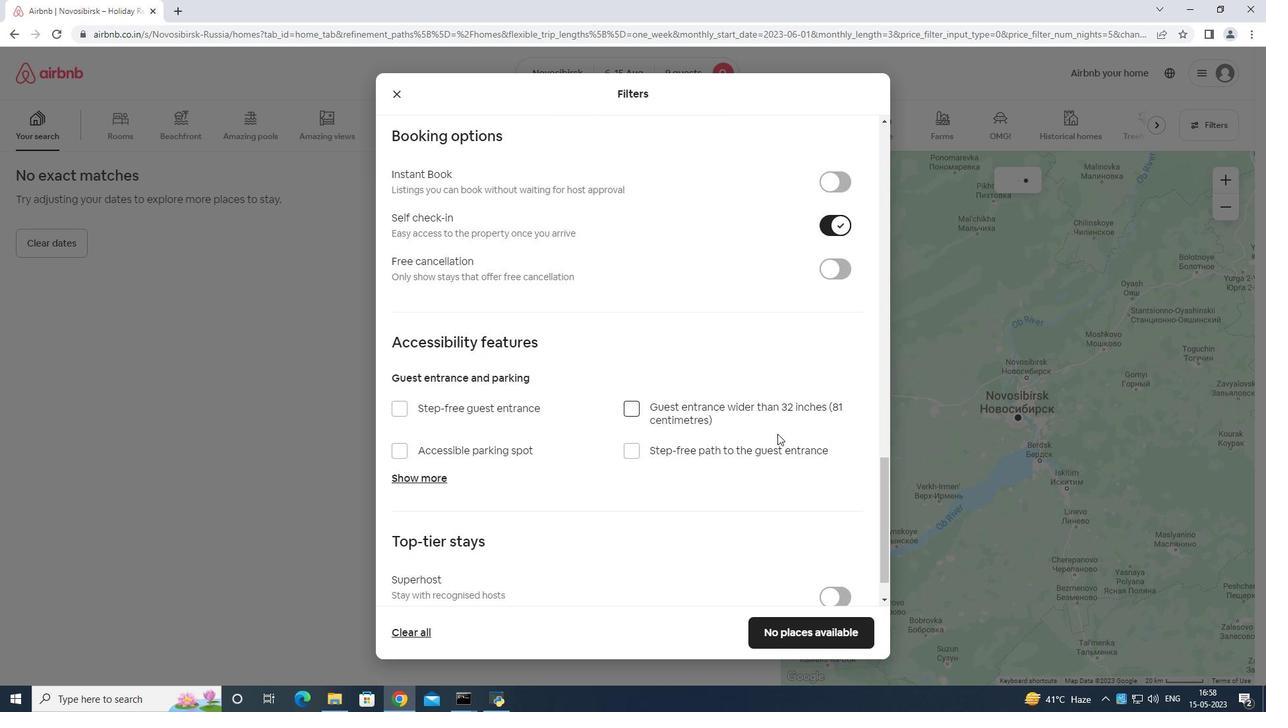 
Action: Mouse moved to (413, 516)
Screenshot: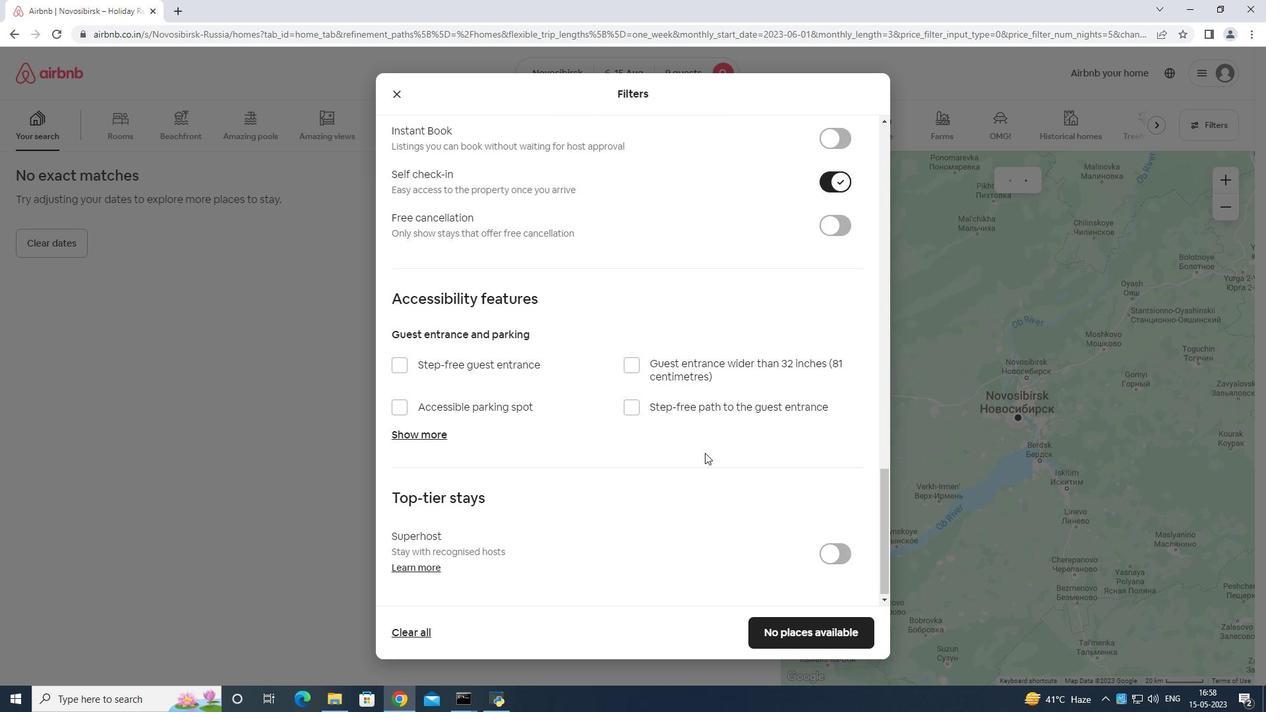 
Action: Mouse scrolled (413, 515) with delta (0, 0)
Screenshot: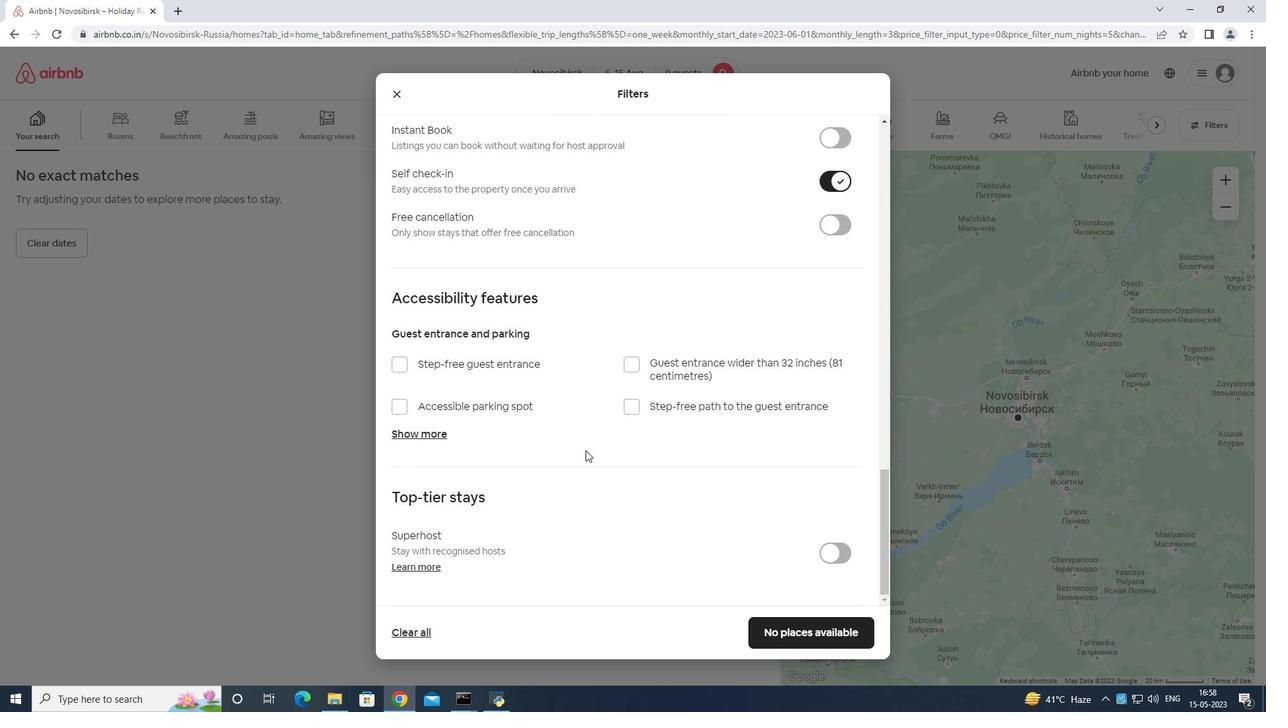 
Action: Mouse moved to (410, 528)
Screenshot: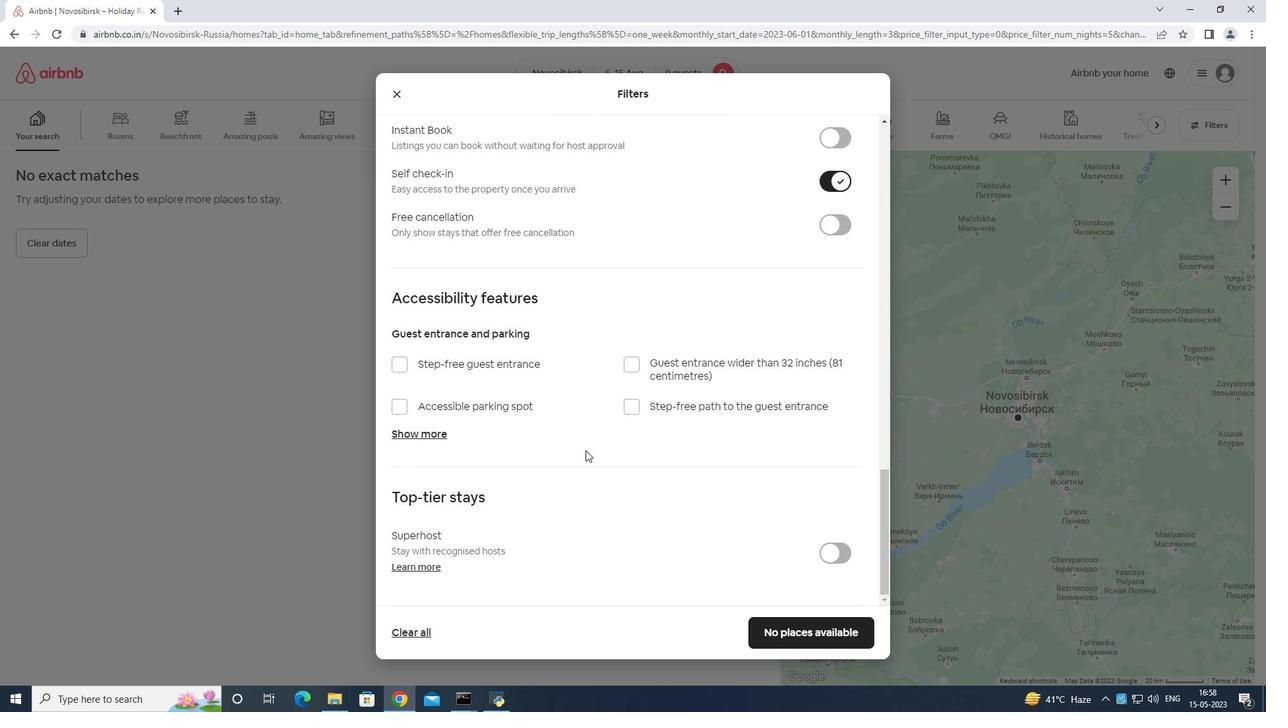 
Action: Mouse scrolled (410, 527) with delta (0, 0)
Screenshot: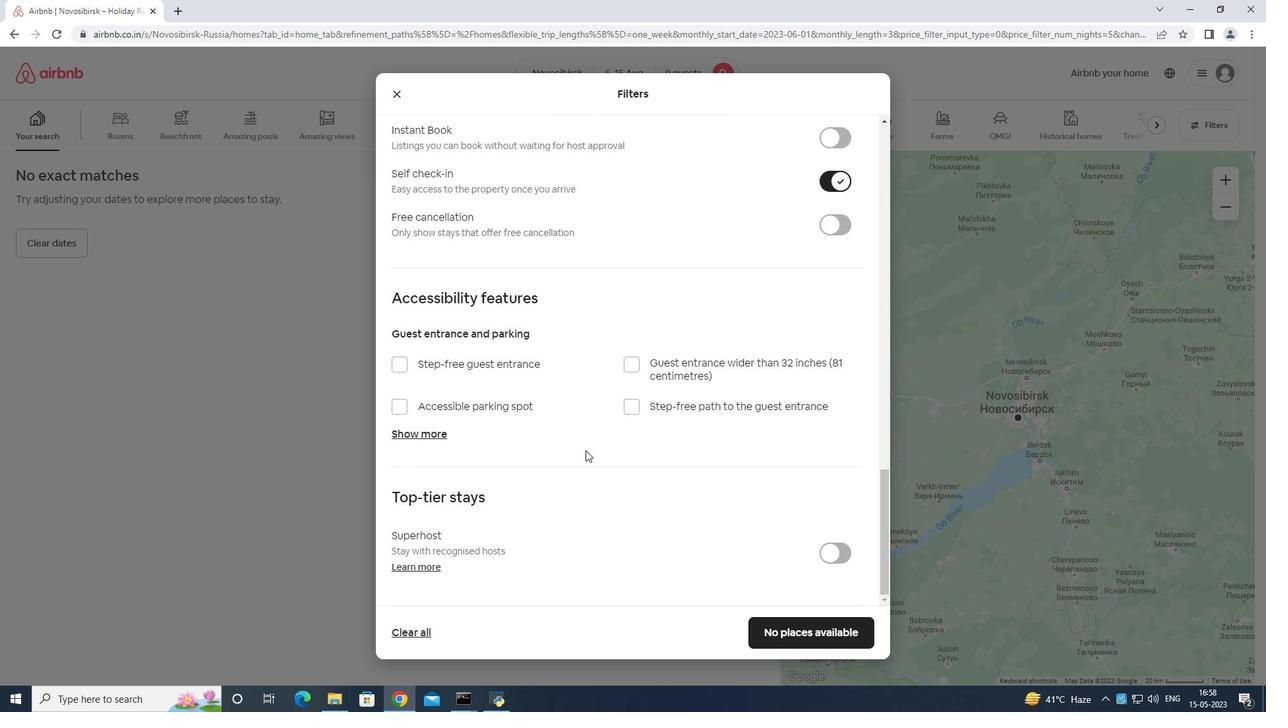 
Action: Mouse moved to (409, 528)
Screenshot: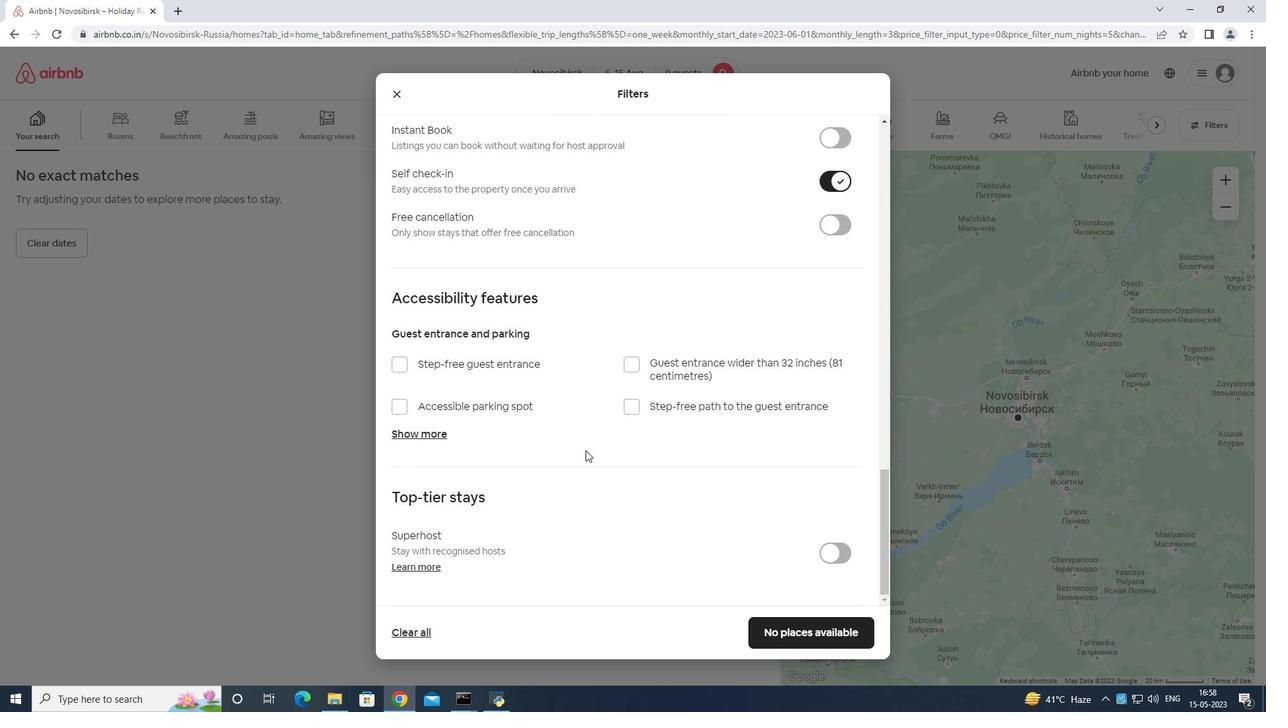 
Action: Mouse scrolled (409, 528) with delta (0, 0)
Screenshot: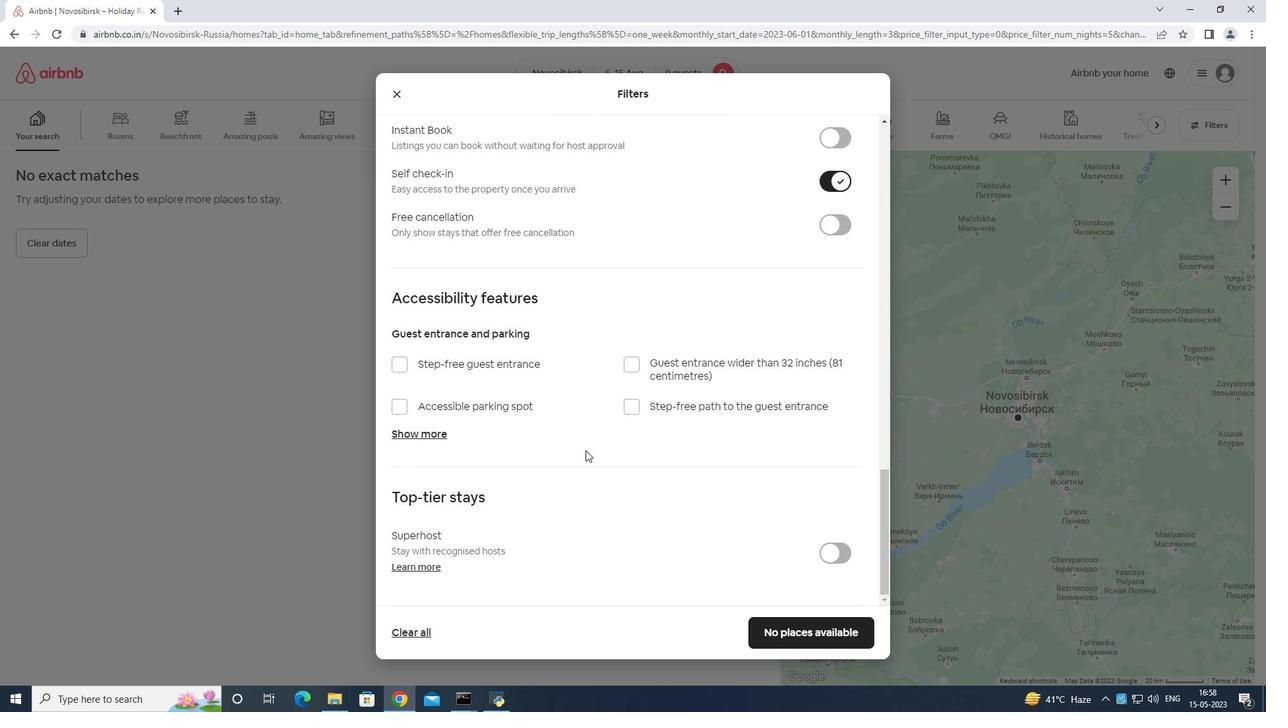
Action: Mouse moved to (819, 628)
Screenshot: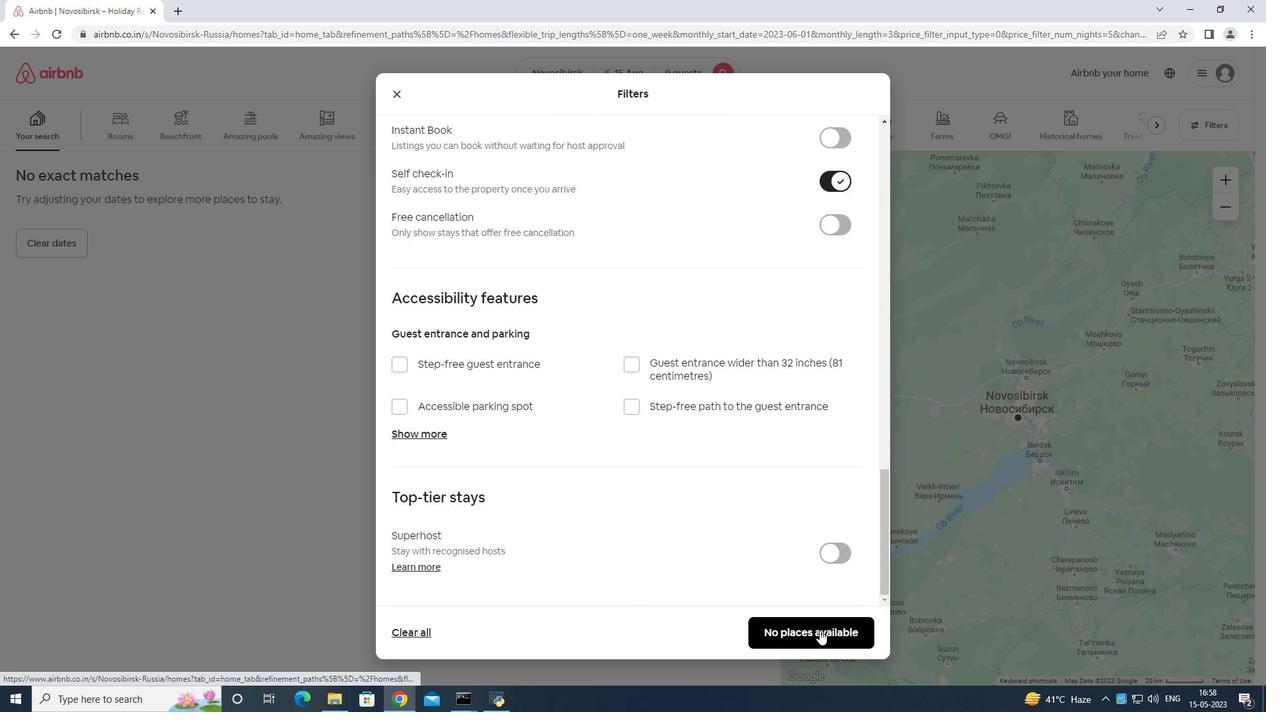 
Action: Mouse pressed left at (819, 628)
Screenshot: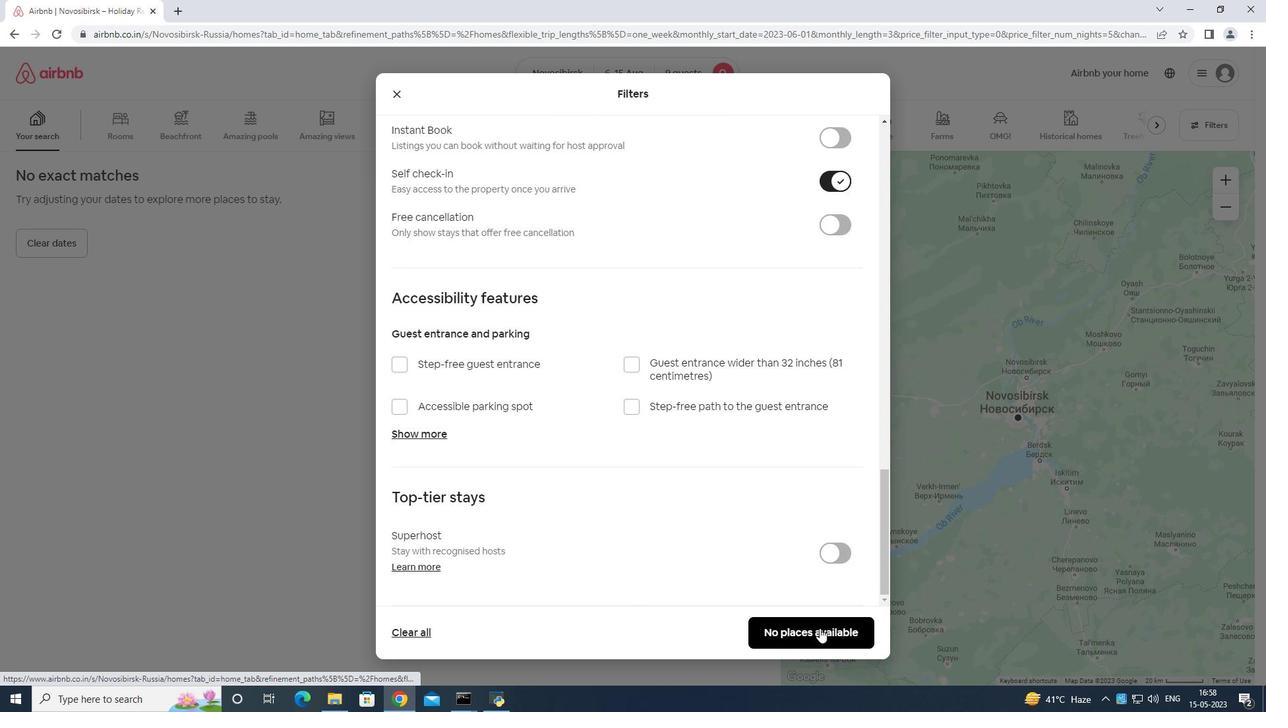 
